 Task: Apply a VST dynamic EQ on a vocal track for adaptive frequency control.
Action: Mouse moved to (67, 3)
Screenshot: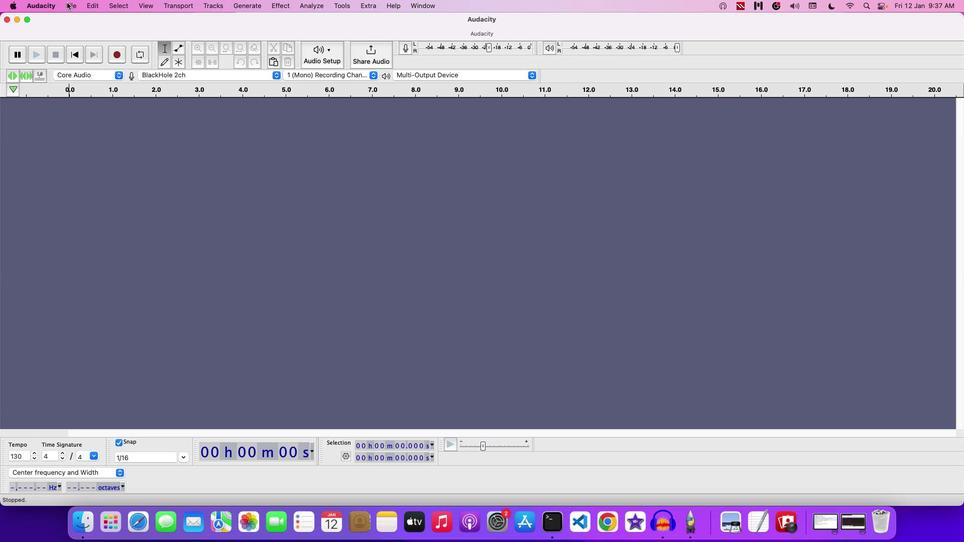 
Action: Mouse pressed left at (67, 3)
Screenshot: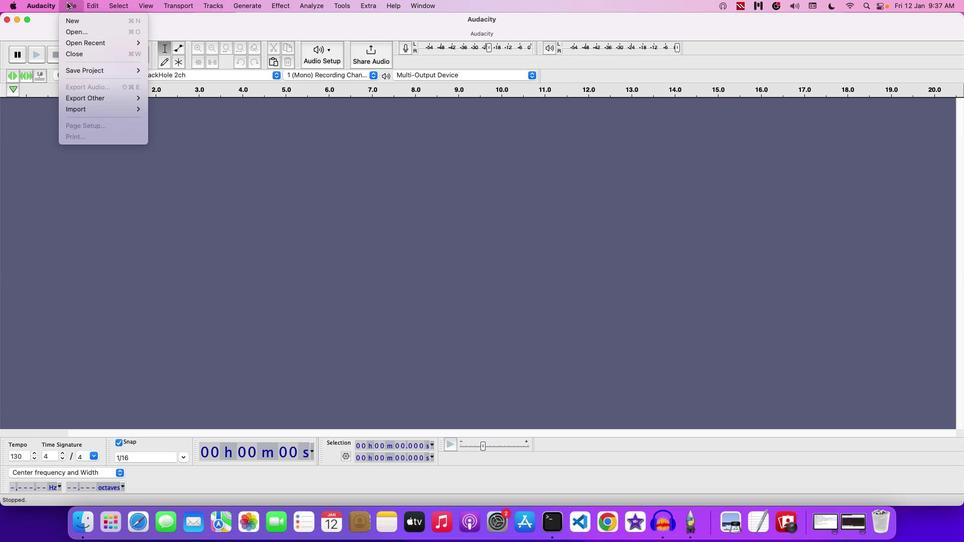 
Action: Mouse moved to (108, 31)
Screenshot: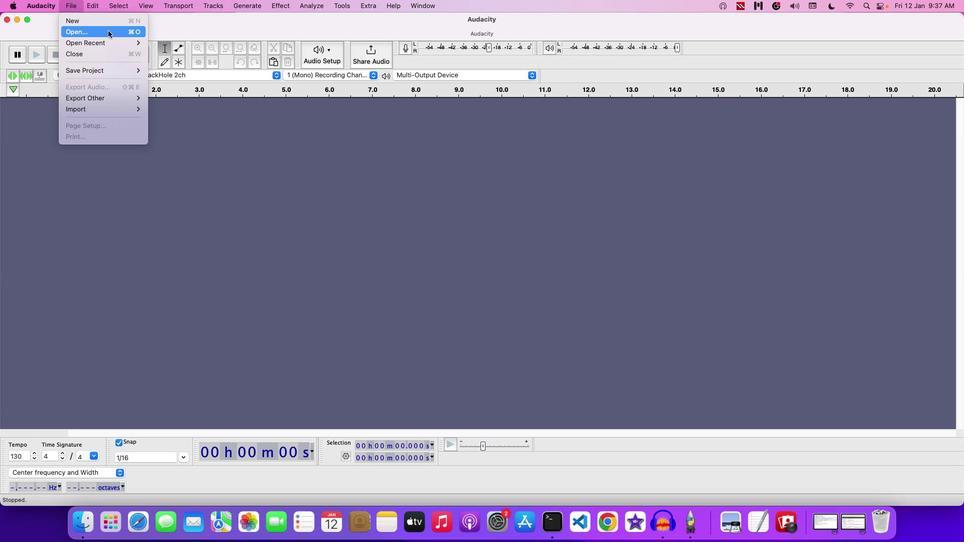 
Action: Mouse pressed left at (108, 31)
Screenshot: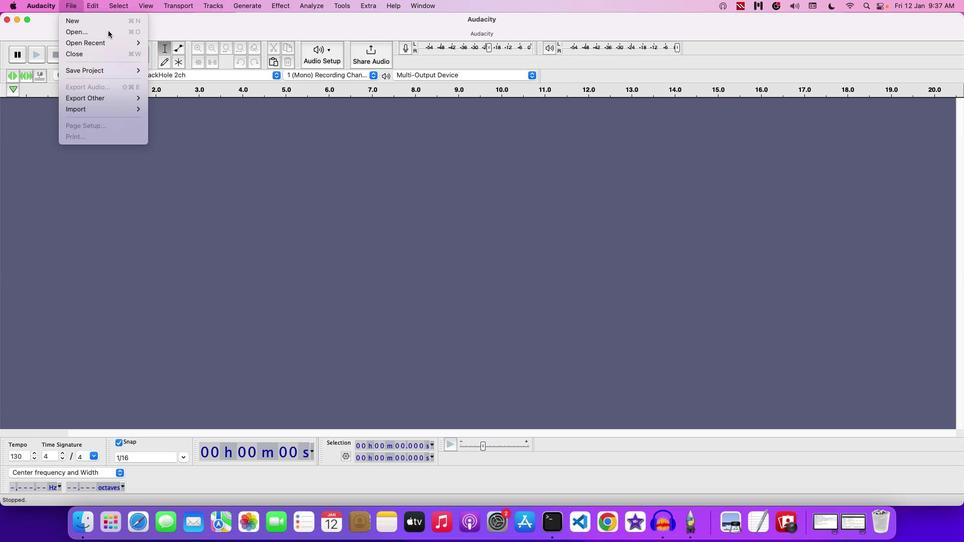 
Action: Mouse moved to (524, 105)
Screenshot: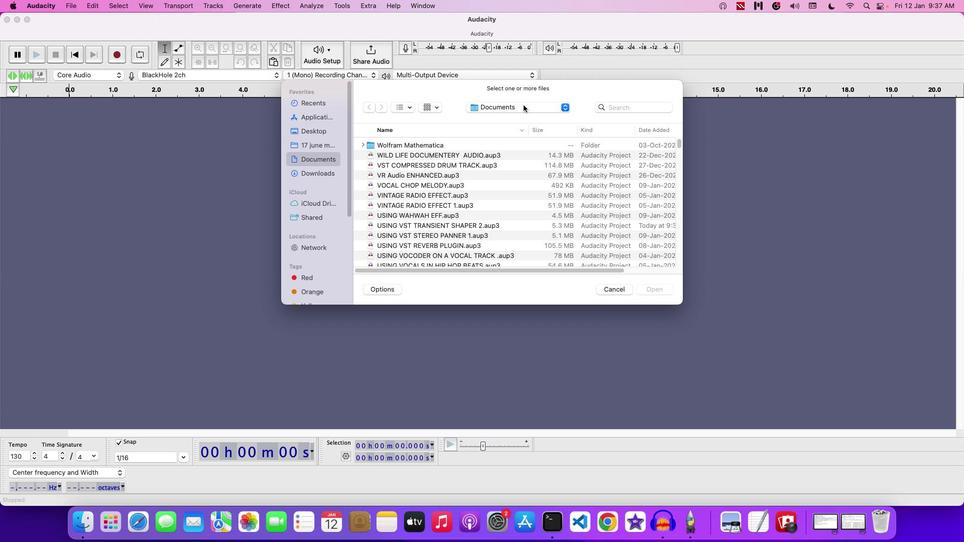 
Action: Mouse pressed left at (524, 105)
Screenshot: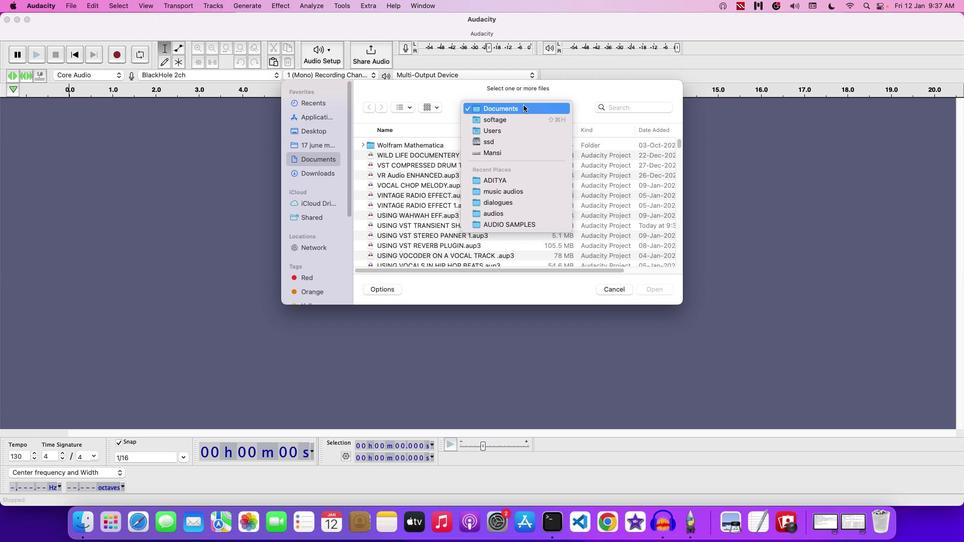 
Action: Mouse moved to (506, 186)
Screenshot: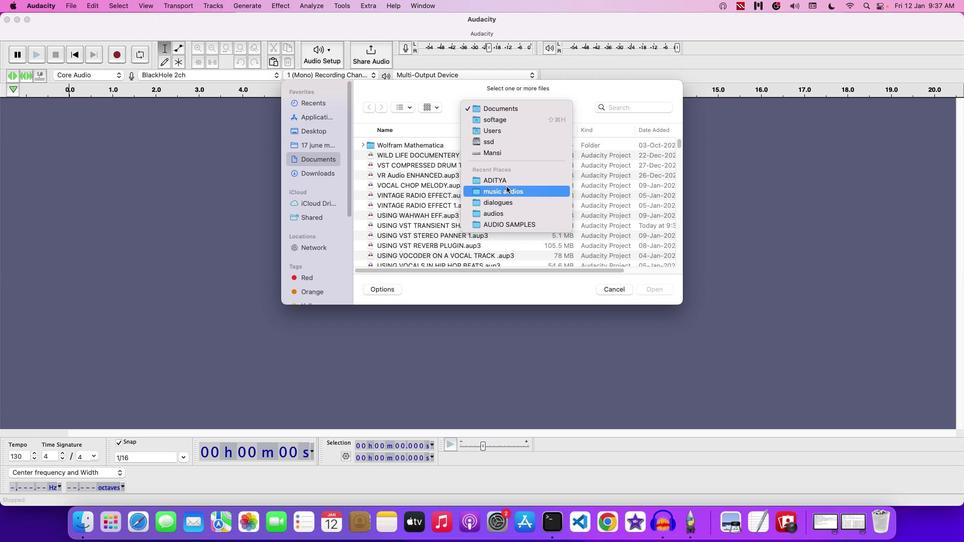 
Action: Mouse pressed left at (506, 186)
Screenshot: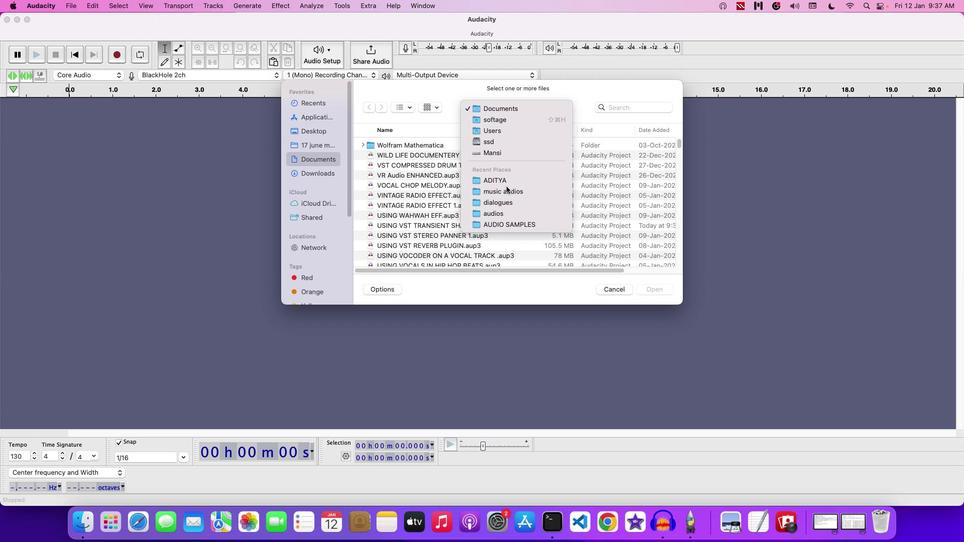 
Action: Mouse moved to (435, 156)
Screenshot: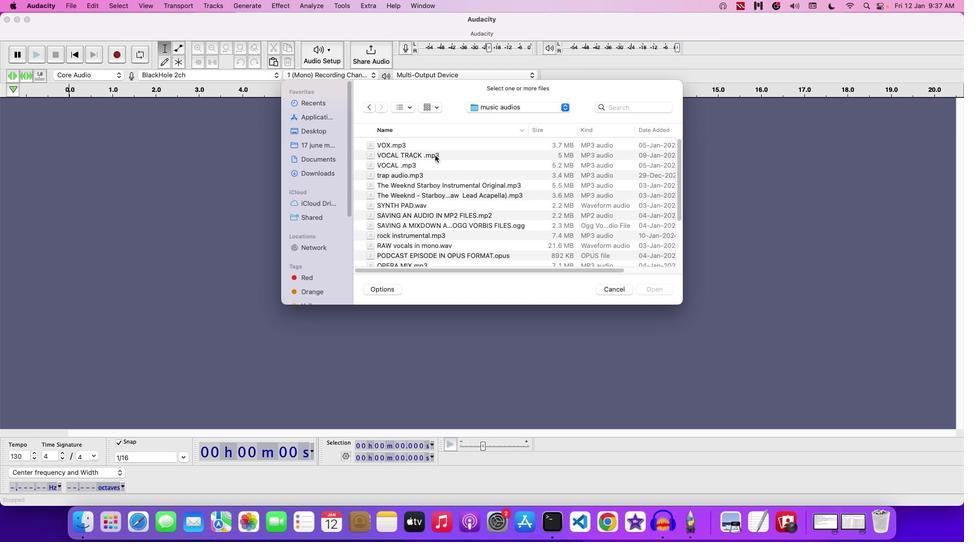 
Action: Mouse pressed left at (435, 156)
Screenshot: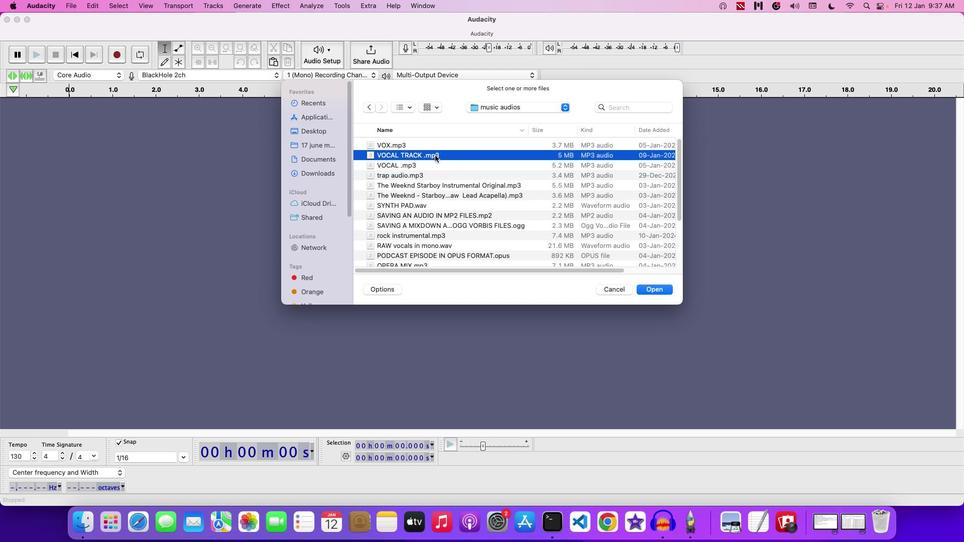 
Action: Mouse moved to (442, 156)
Screenshot: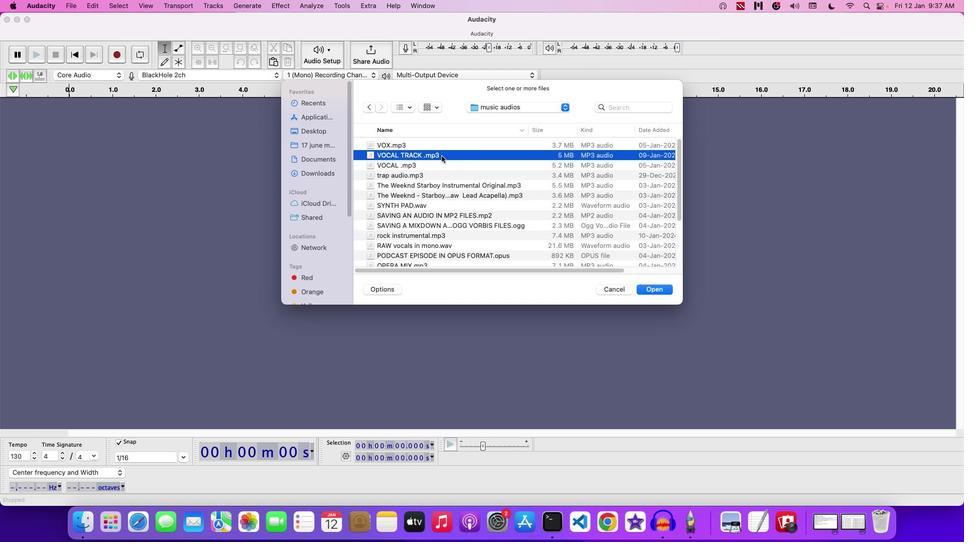 
Action: Mouse pressed left at (442, 156)
Screenshot: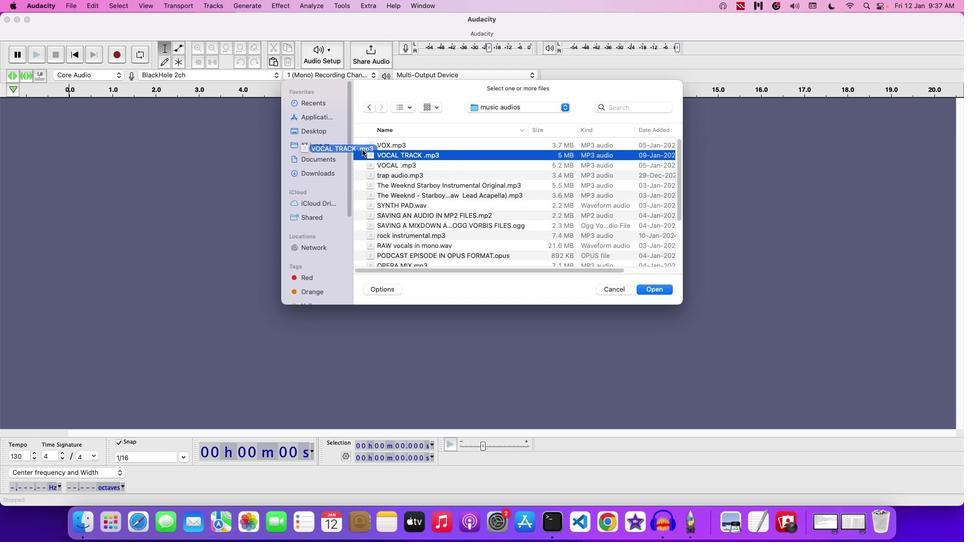 
Action: Mouse moved to (612, 292)
Screenshot: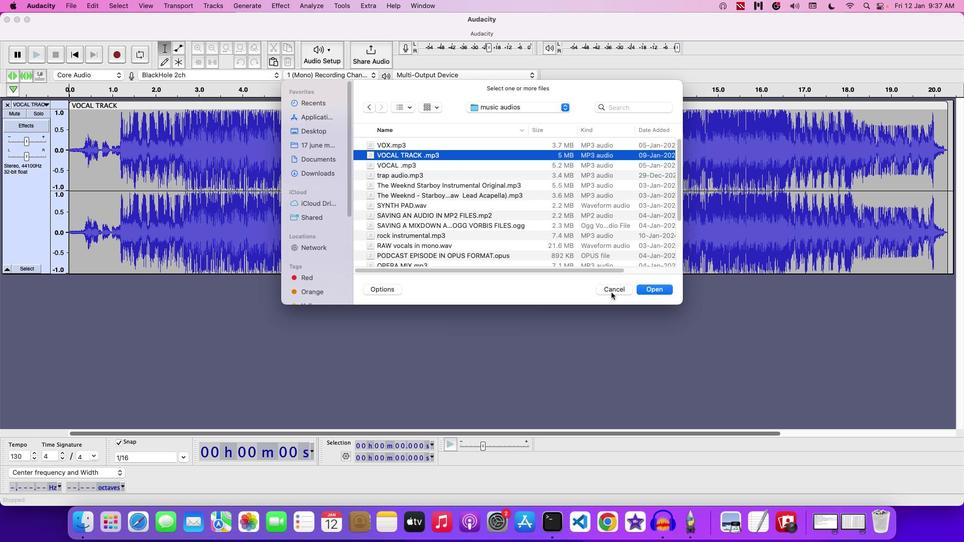 
Action: Mouse pressed left at (612, 292)
Screenshot: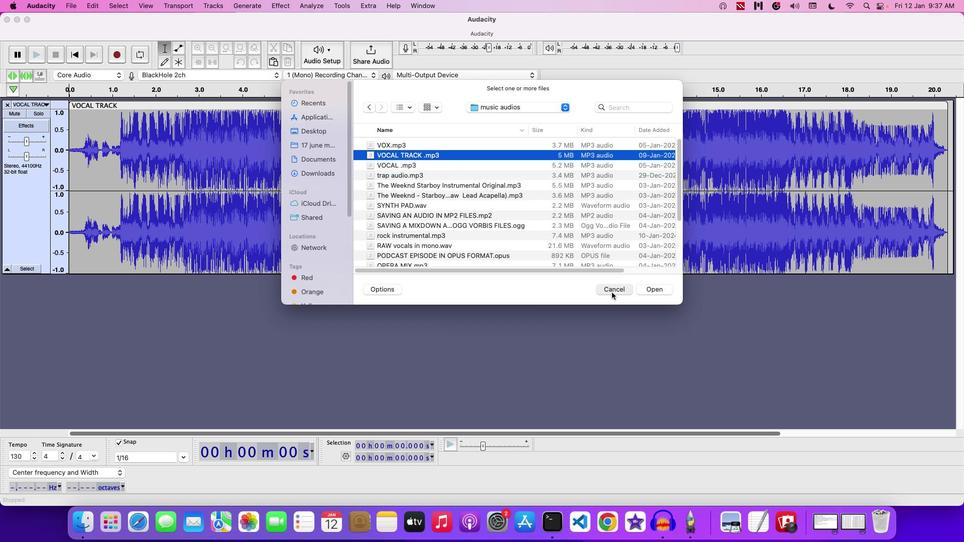 
Action: Mouse moved to (166, 202)
Screenshot: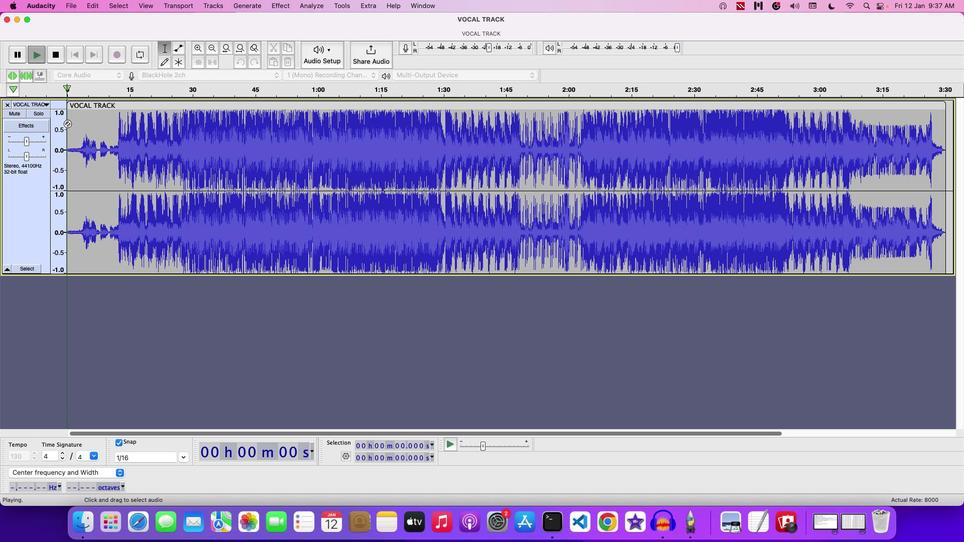 
Action: Key pressed Key.space
Screenshot: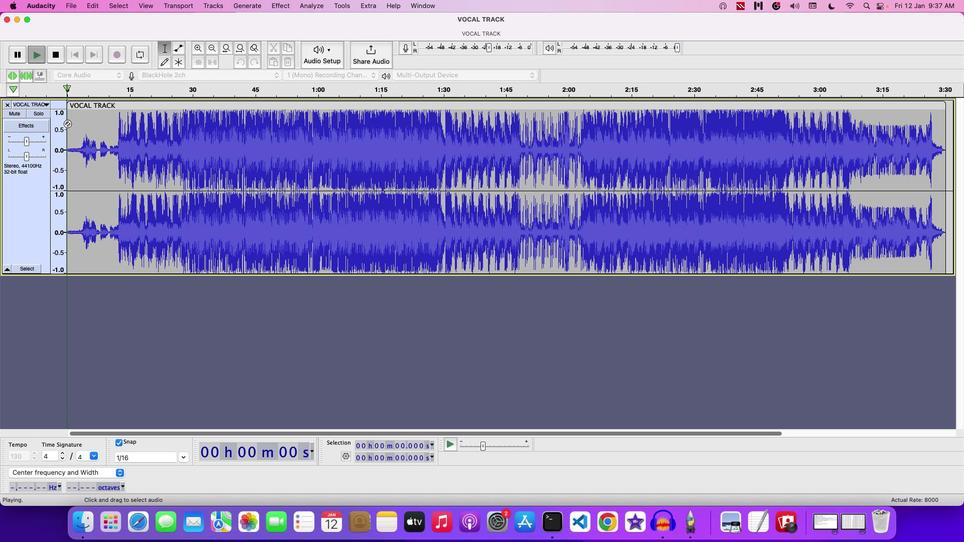 
Action: Mouse moved to (26, 141)
Screenshot: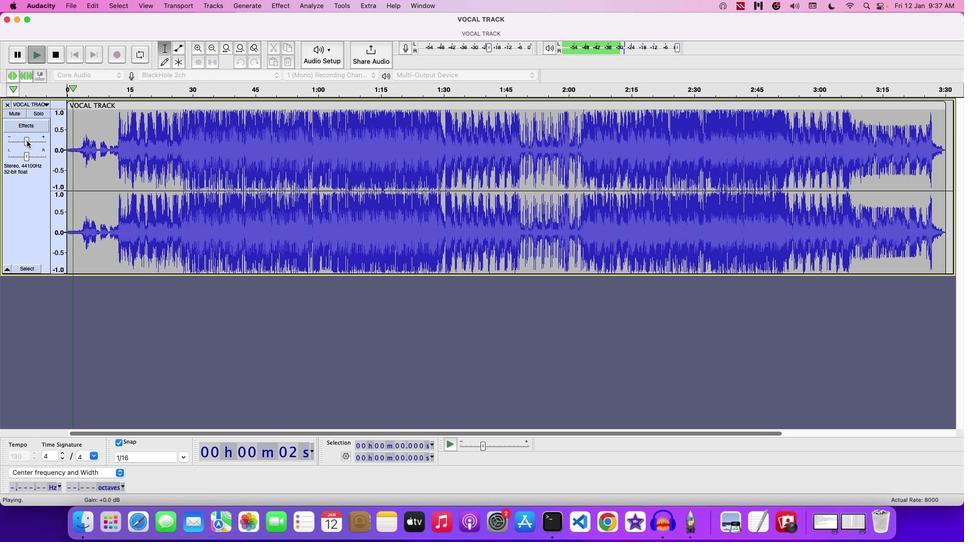 
Action: Mouse pressed left at (26, 141)
Screenshot: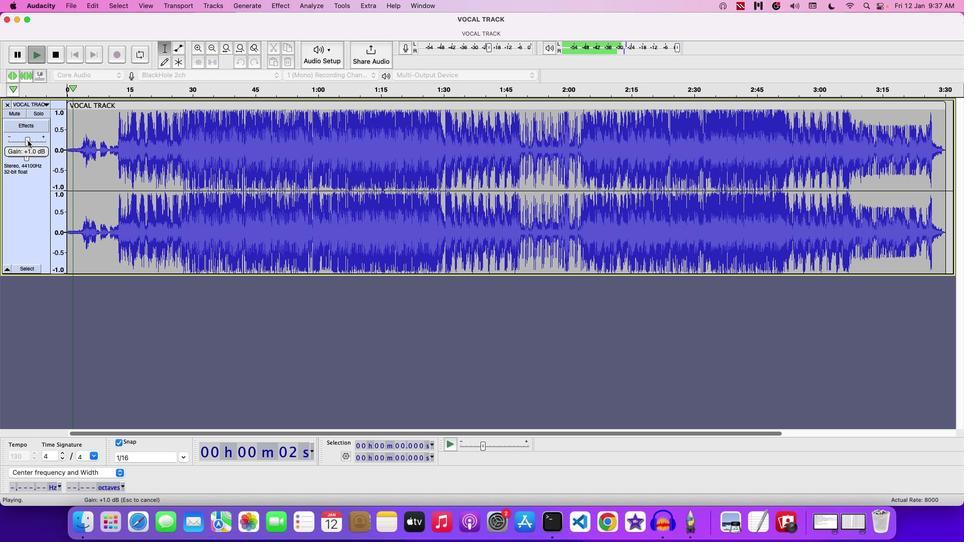 
Action: Mouse moved to (90, 120)
Screenshot: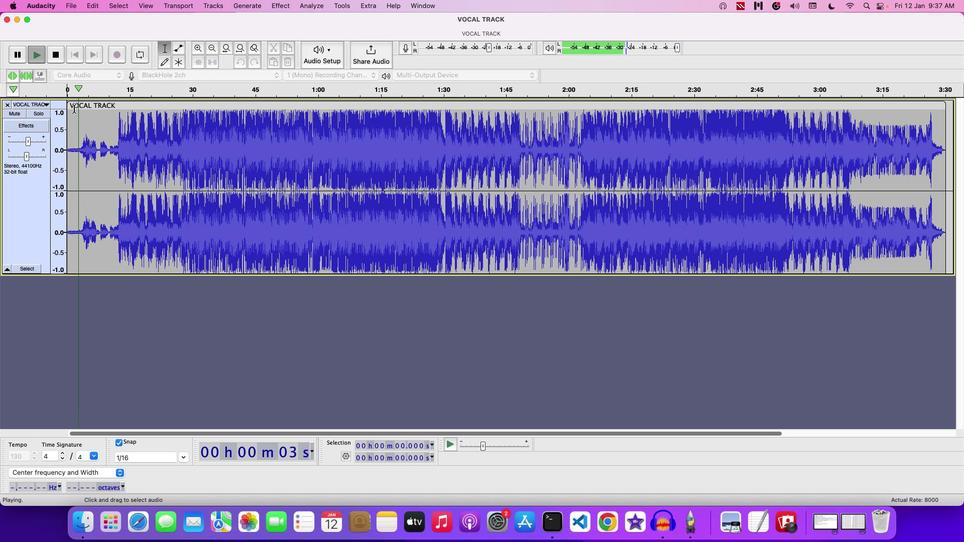 
Action: Key pressed Key.space
Screenshot: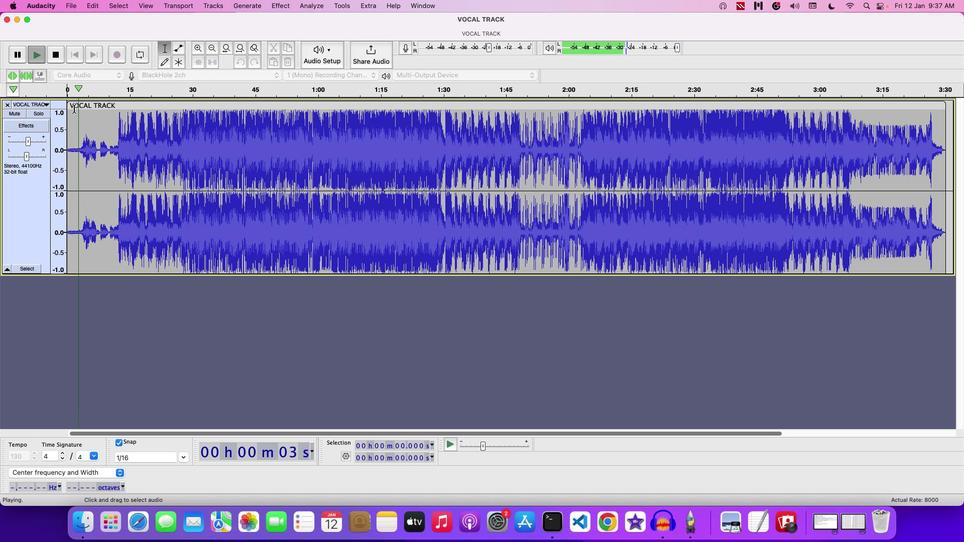 
Action: Mouse moved to (69, 106)
Screenshot: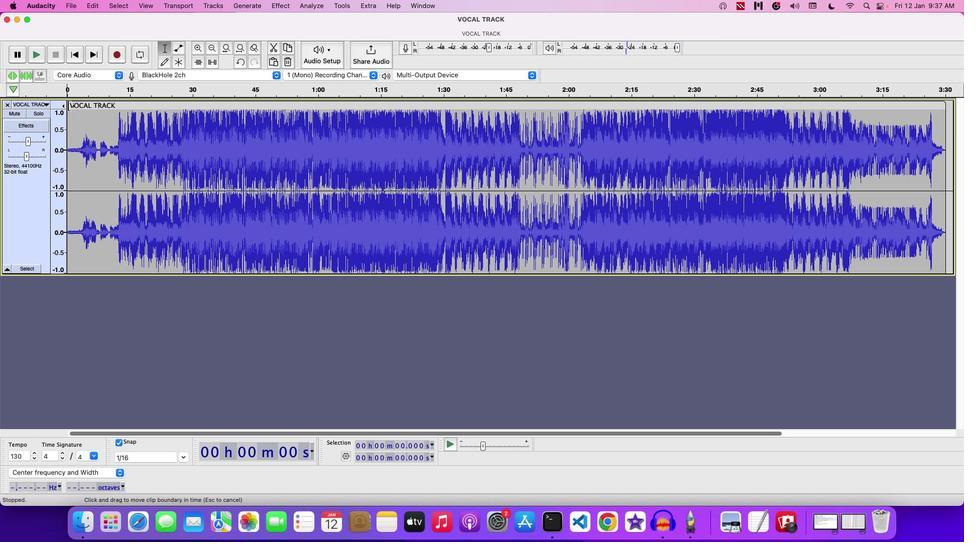
Action: Mouse pressed left at (69, 106)
Screenshot: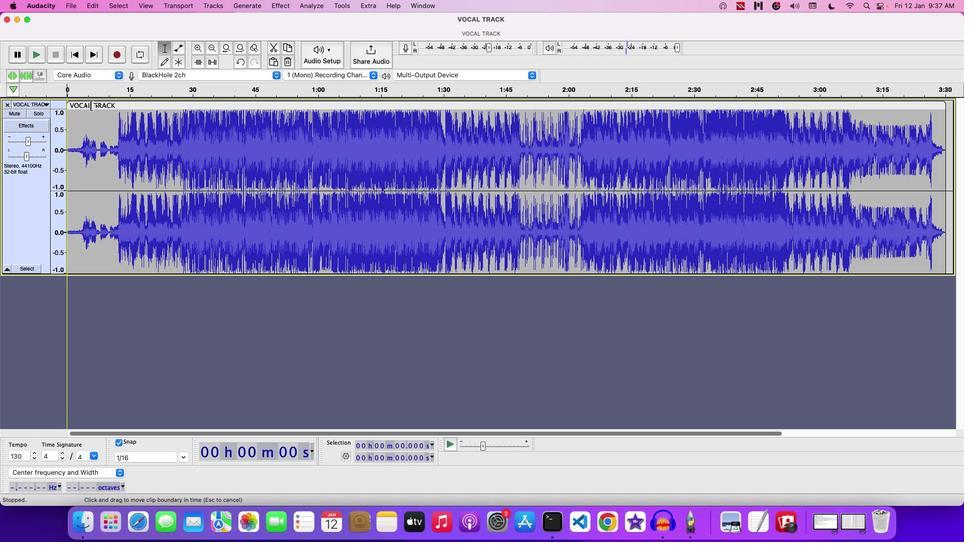 
Action: Mouse moved to (112, 105)
Screenshot: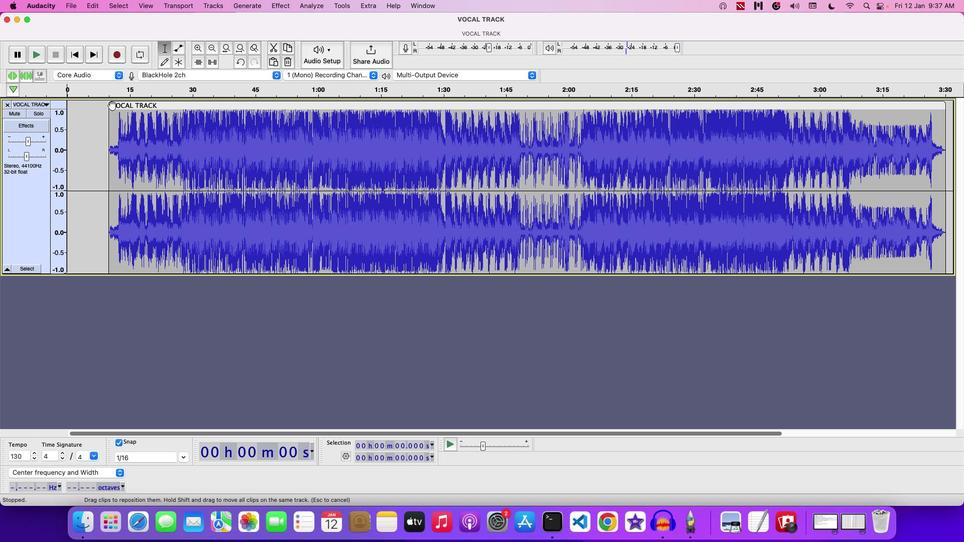 
Action: Mouse pressed left at (112, 105)
Screenshot: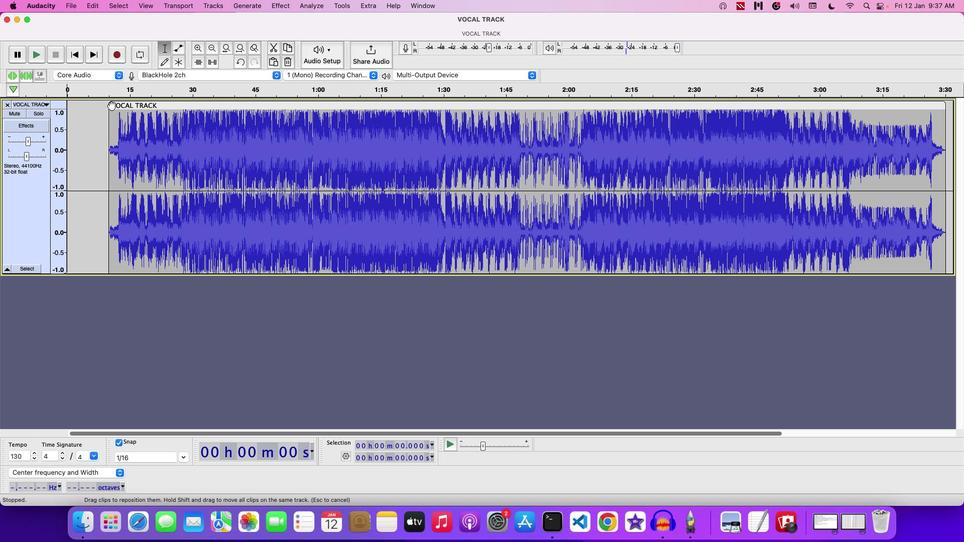 
Action: Mouse moved to (72, 107)
Screenshot: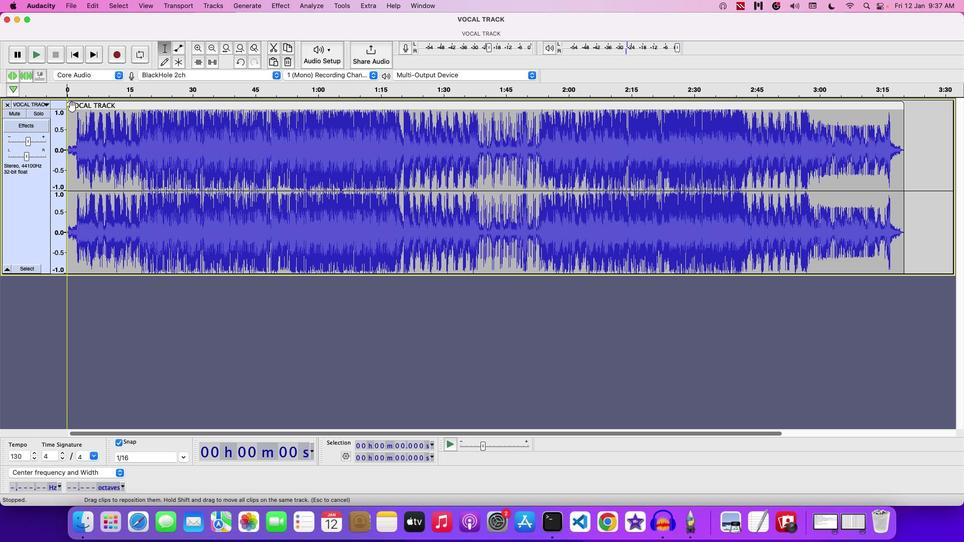 
Action: Key pressed Key.space
Screenshot: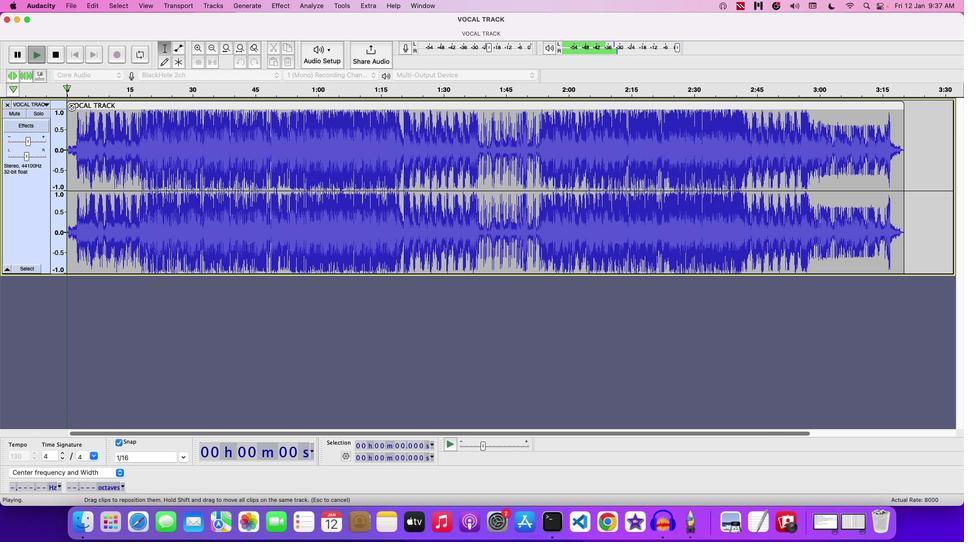 
Action: Mouse moved to (27, 145)
Screenshot: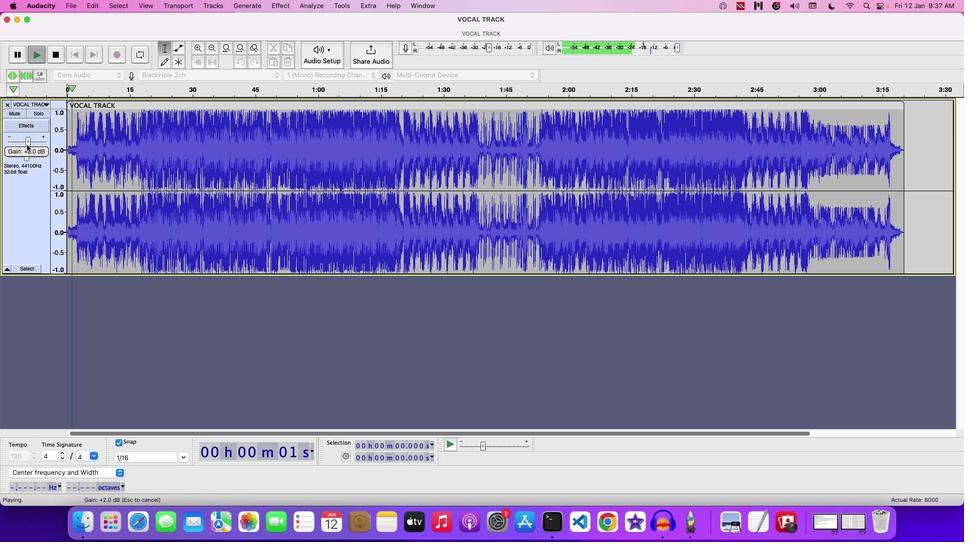 
Action: Mouse pressed left at (27, 145)
Screenshot: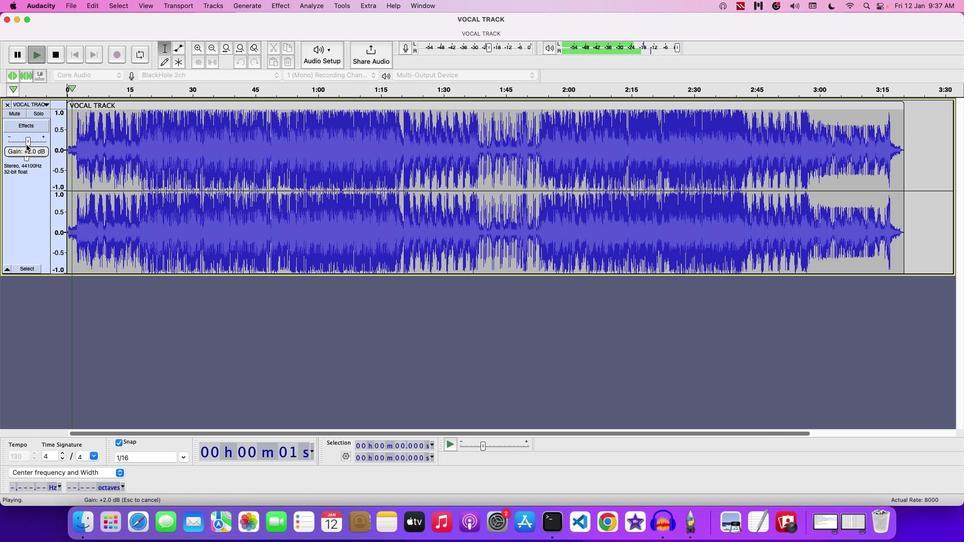 
Action: Mouse moved to (197, 131)
Screenshot: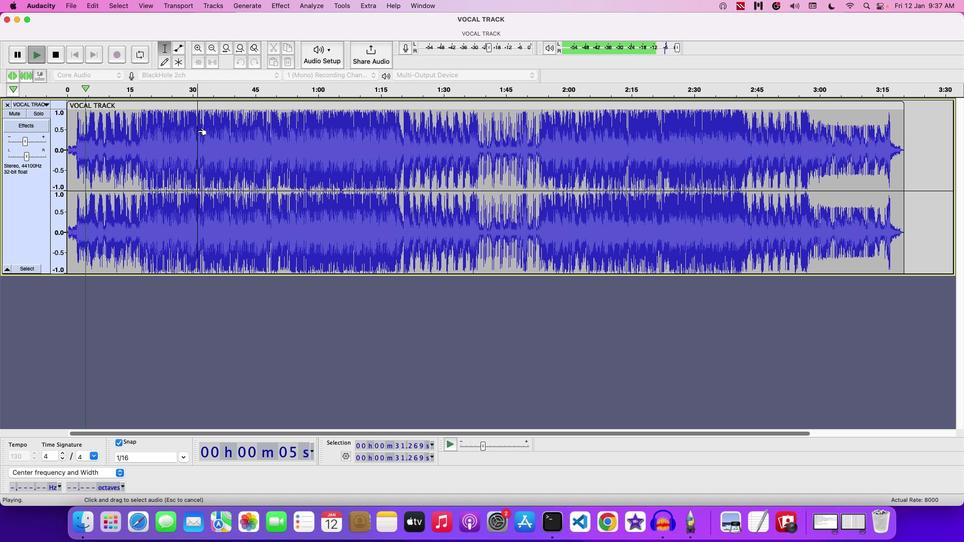 
Action: Mouse pressed left at (197, 131)
Screenshot: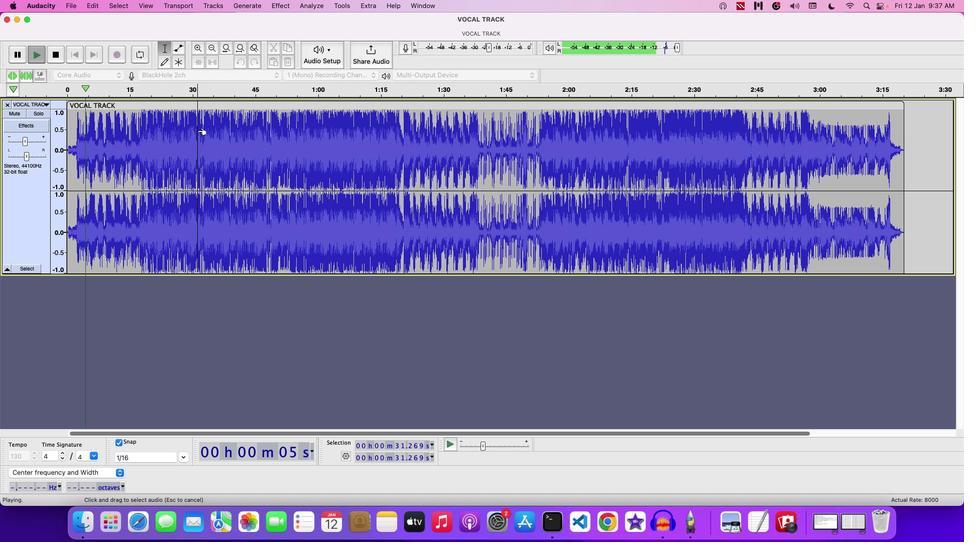 
Action: Mouse pressed left at (197, 131)
Screenshot: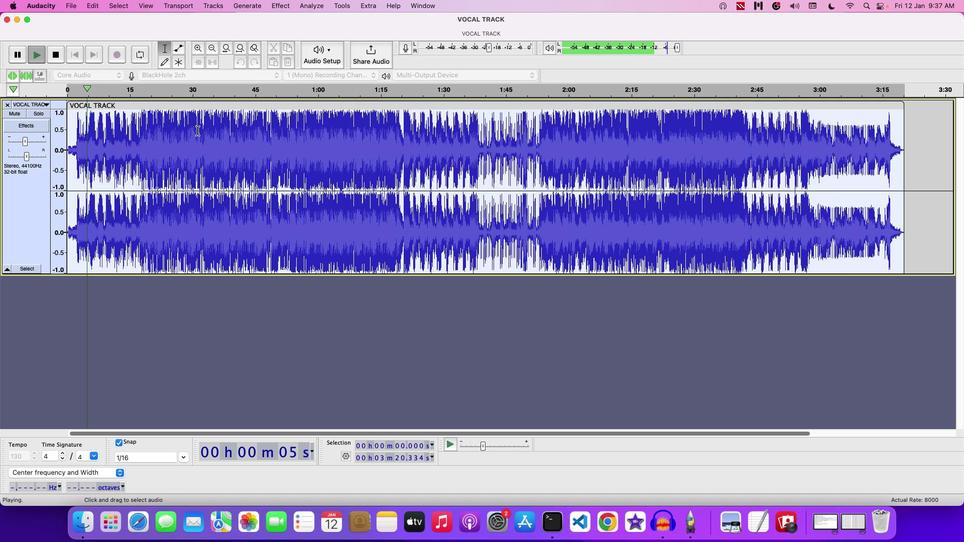 
Action: Mouse moved to (904, 106)
Screenshot: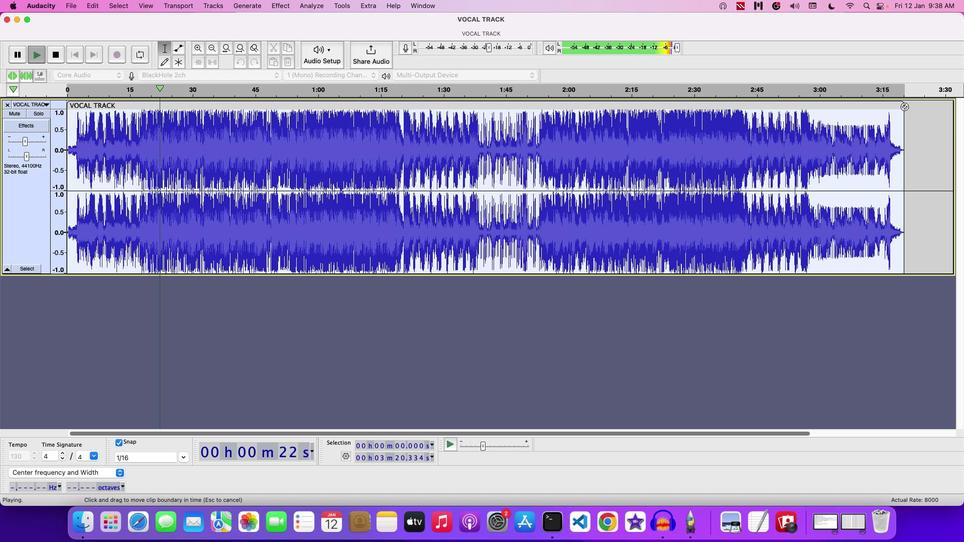 
Action: Key pressed Key.space
Screenshot: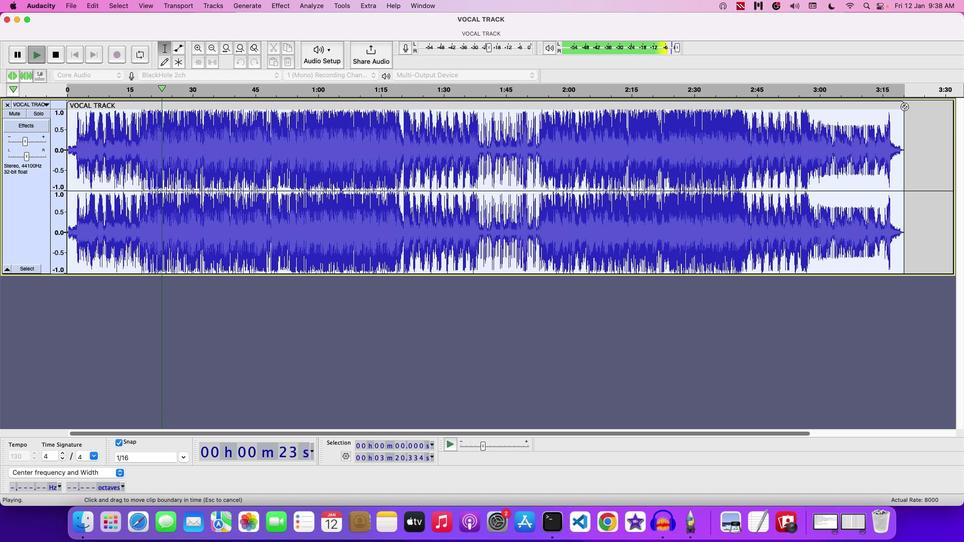 
Action: Mouse pressed left at (904, 106)
Screenshot: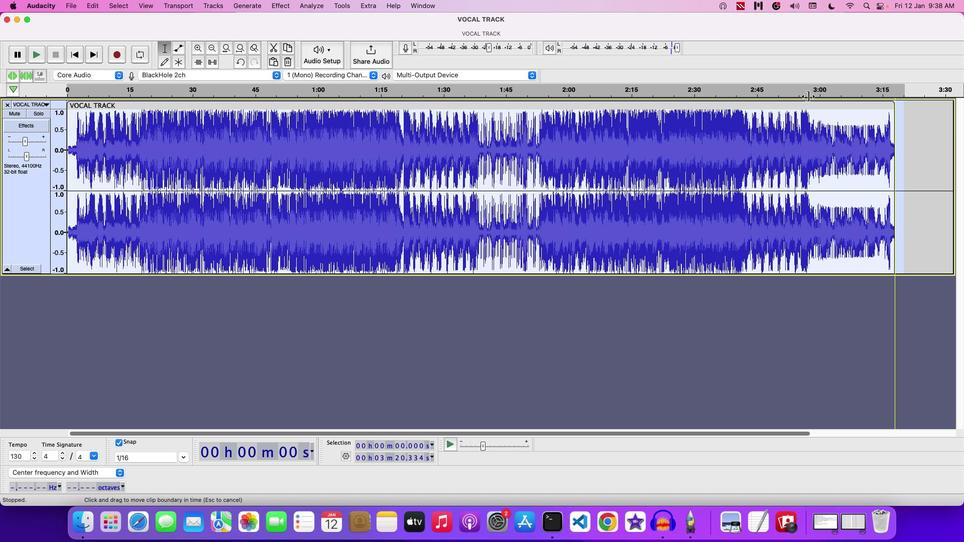 
Action: Mouse moved to (281, 7)
Screenshot: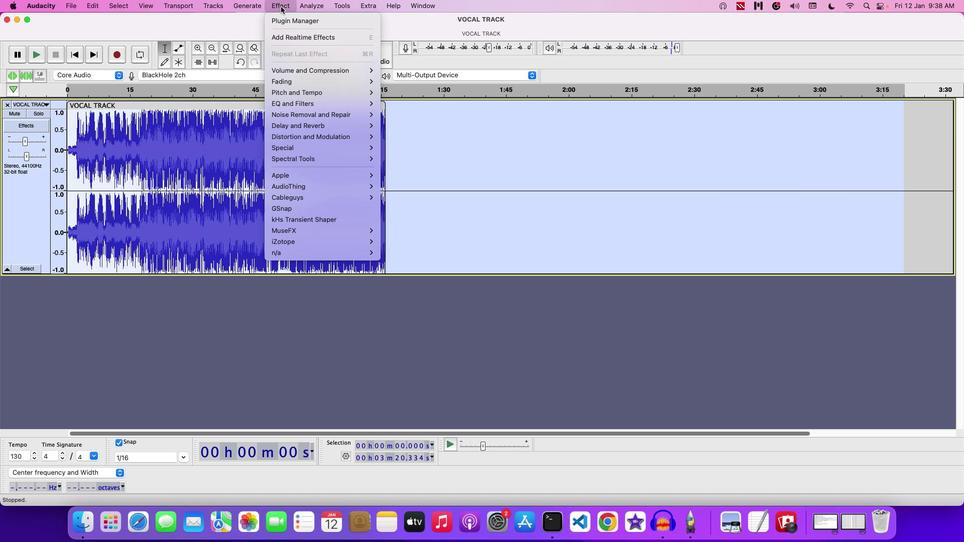
Action: Mouse pressed left at (281, 7)
Screenshot: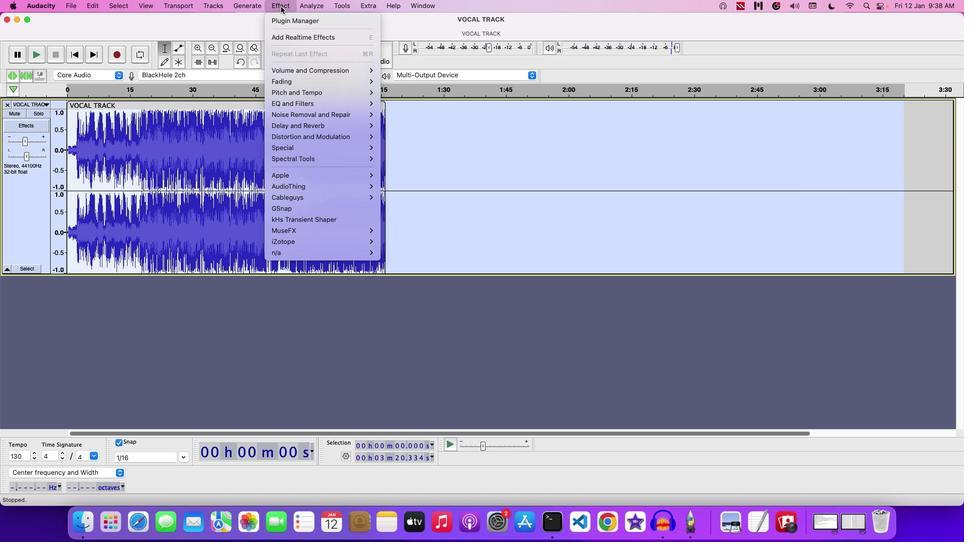 
Action: Mouse moved to (406, 110)
Screenshot: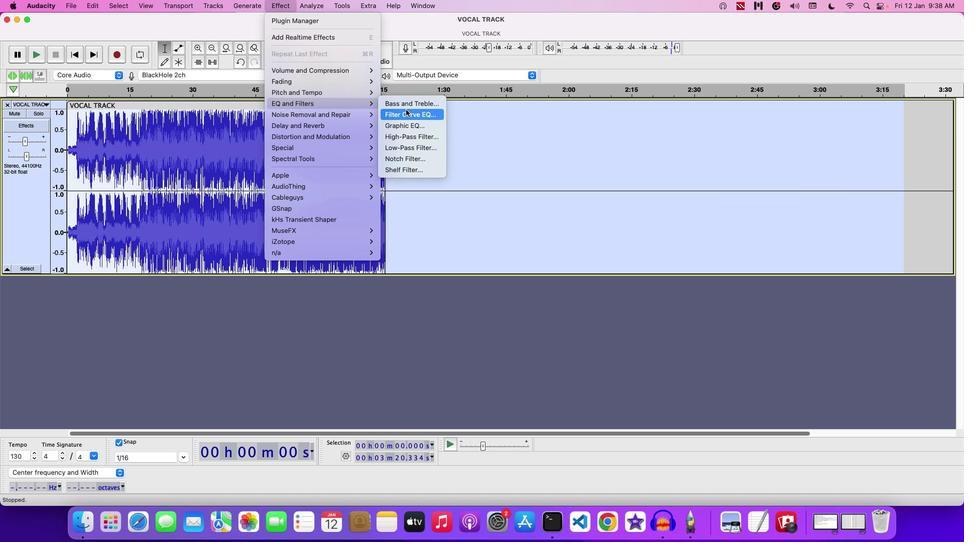
Action: Mouse pressed left at (406, 110)
Screenshot: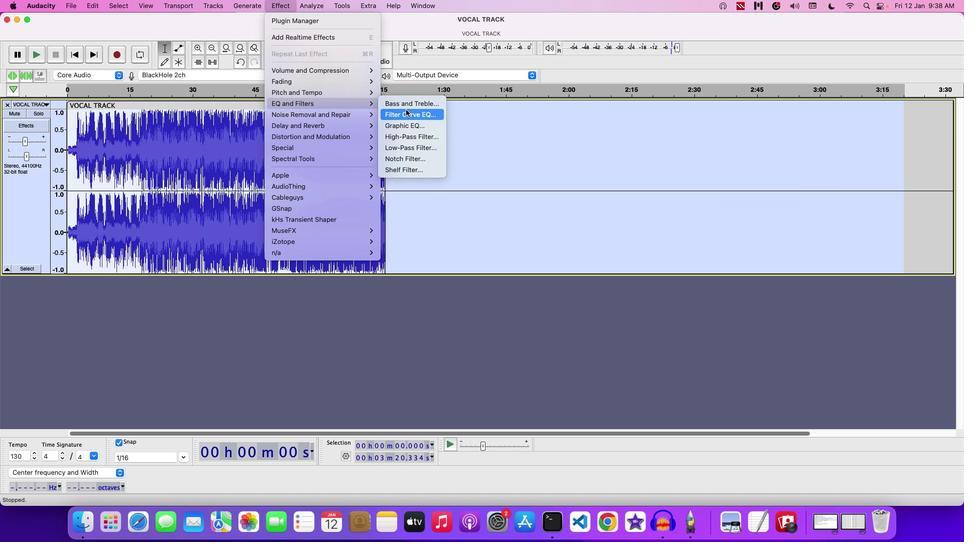 
Action: Mouse moved to (484, 396)
Screenshot: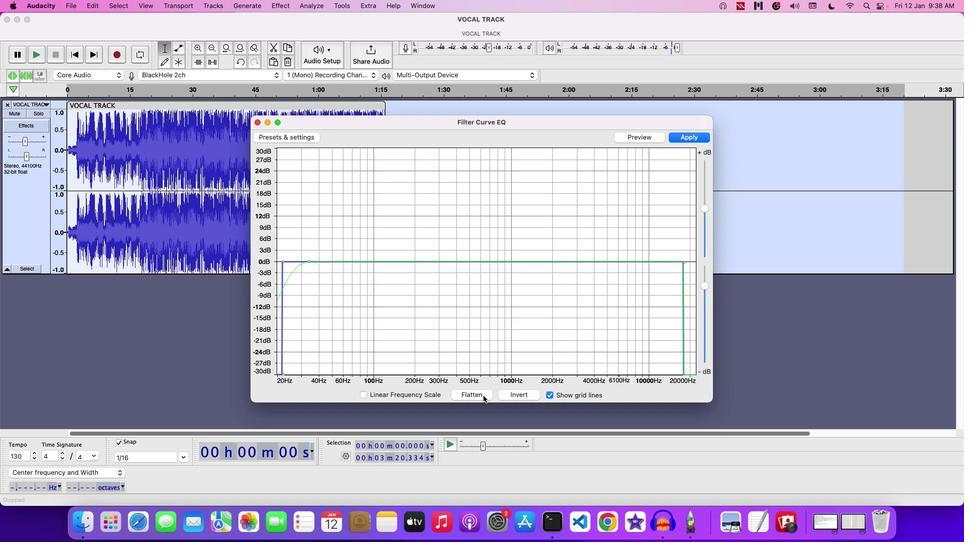 
Action: Mouse pressed left at (484, 396)
Screenshot: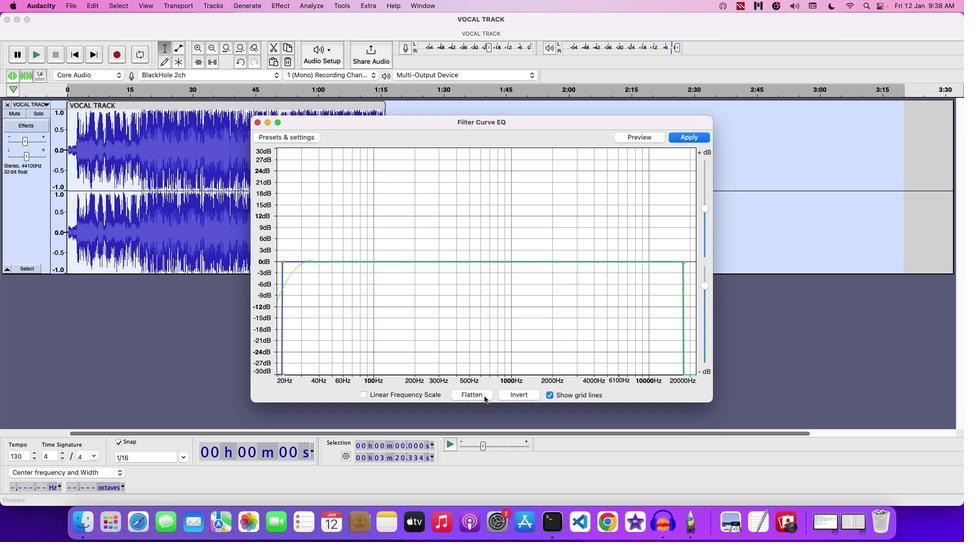 
Action: Mouse moved to (715, 120)
Screenshot: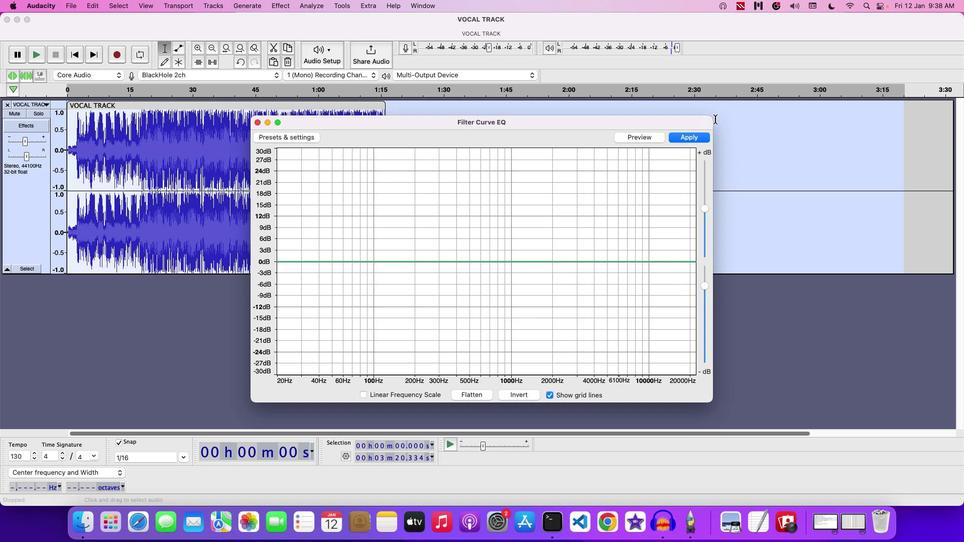 
Action: Mouse pressed left at (715, 120)
Screenshot: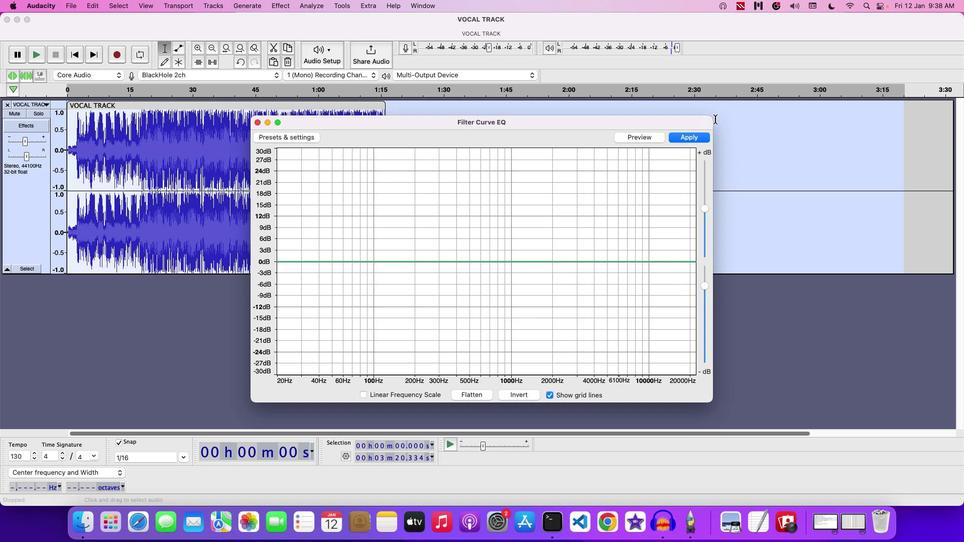 
Action: Mouse moved to (712, 119)
Screenshot: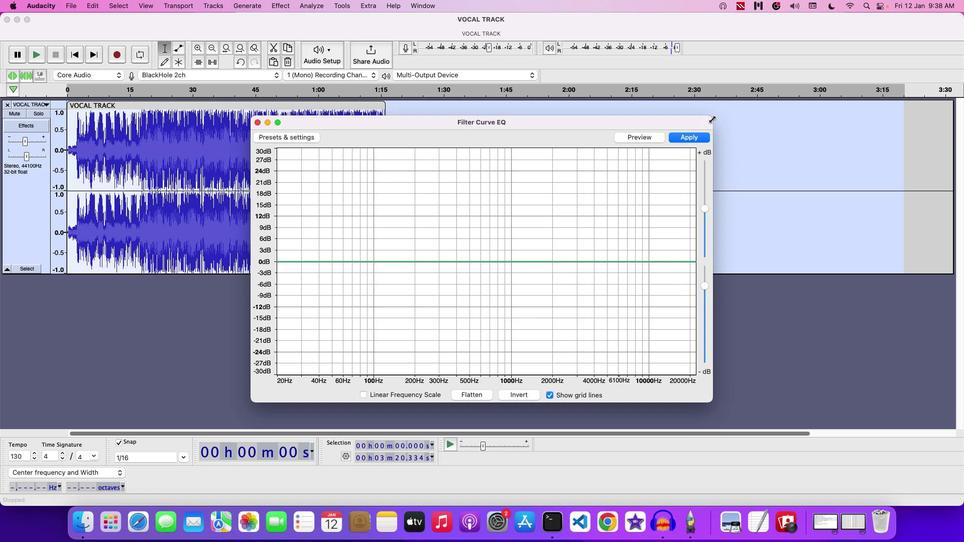 
Action: Mouse pressed left at (712, 119)
Screenshot: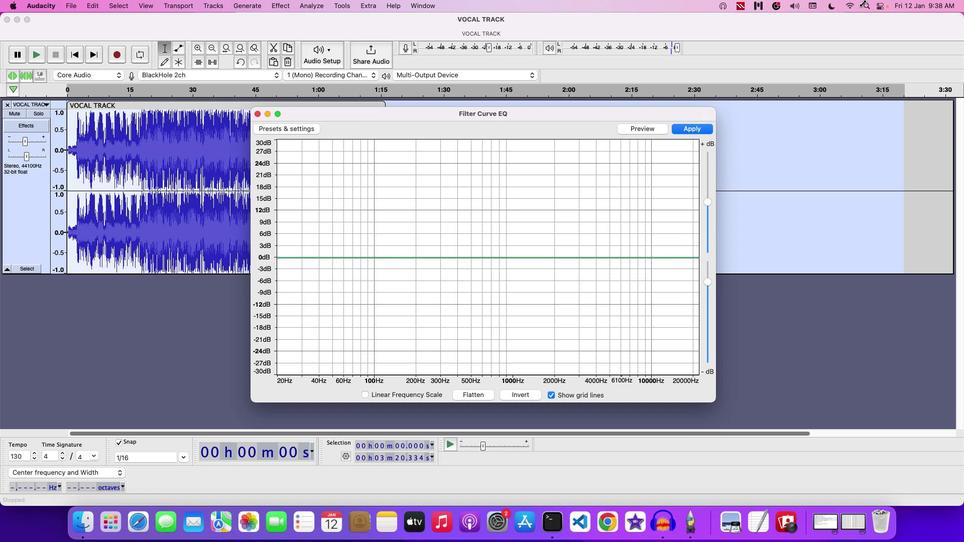 
Action: Mouse moved to (252, 396)
Screenshot: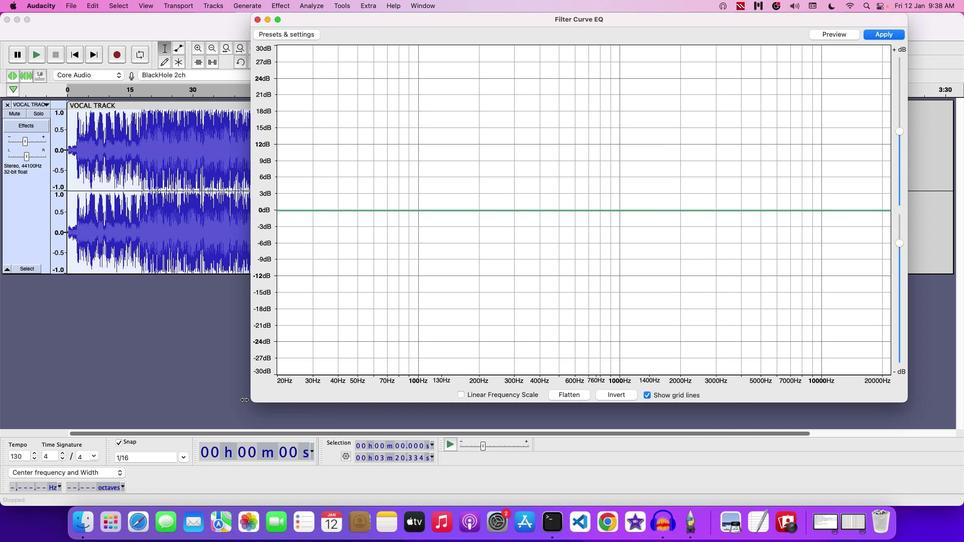 
Action: Mouse pressed left at (252, 396)
Screenshot: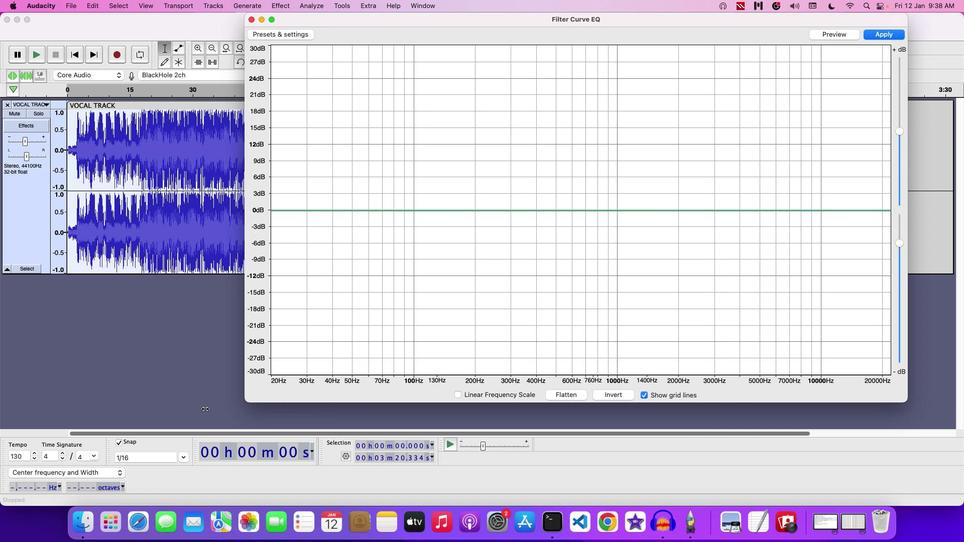 
Action: Mouse moved to (146, 211)
Screenshot: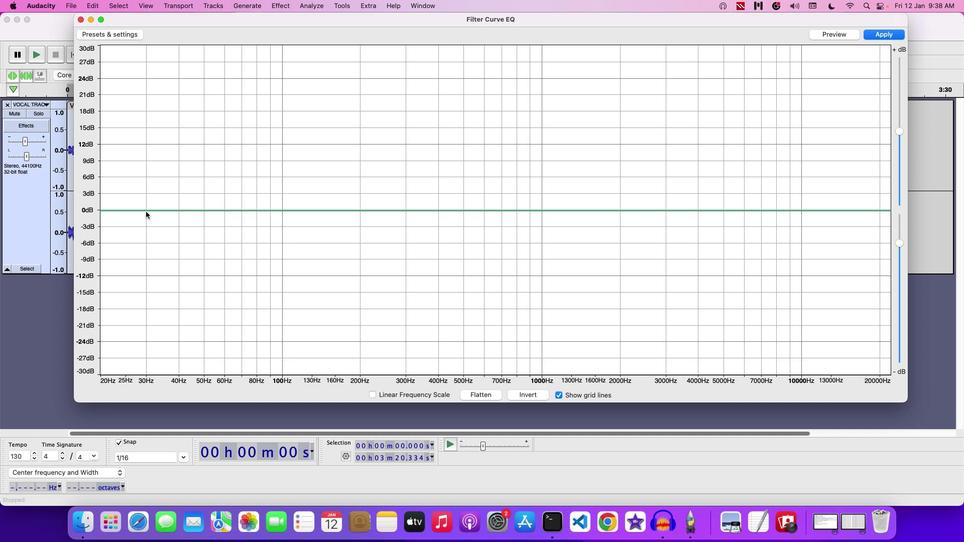 
Action: Mouse pressed left at (146, 211)
Screenshot: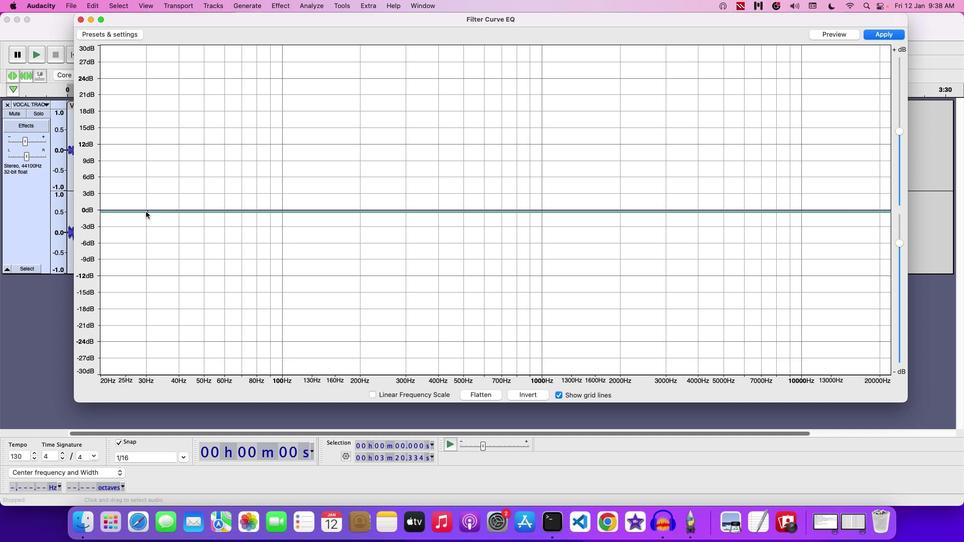 
Action: Mouse moved to (176, 212)
Screenshot: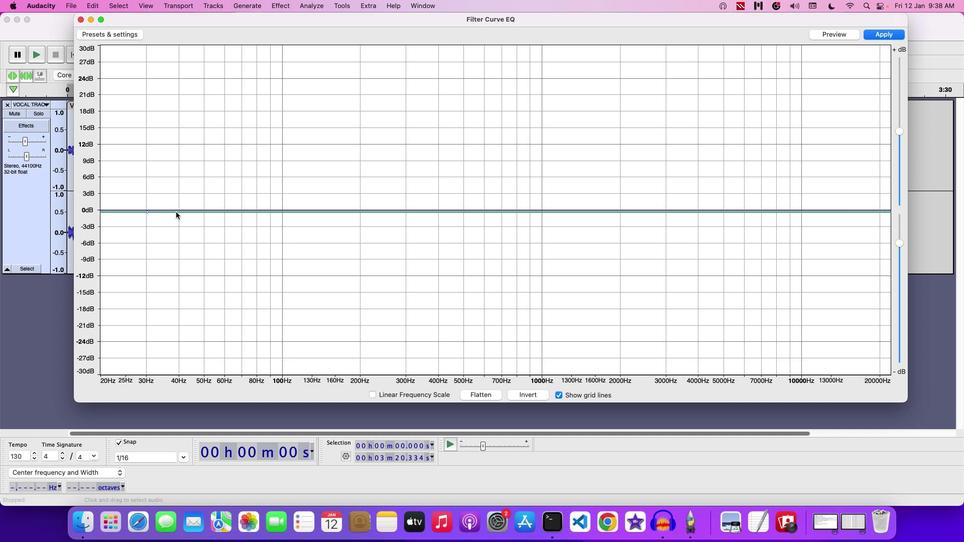 
Action: Mouse pressed left at (176, 212)
Screenshot: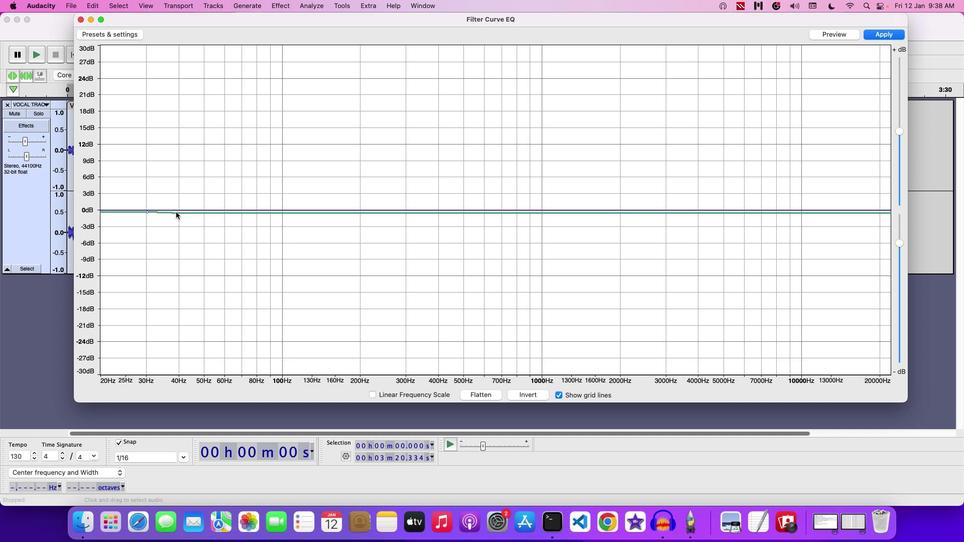 
Action: Mouse pressed left at (176, 212)
Screenshot: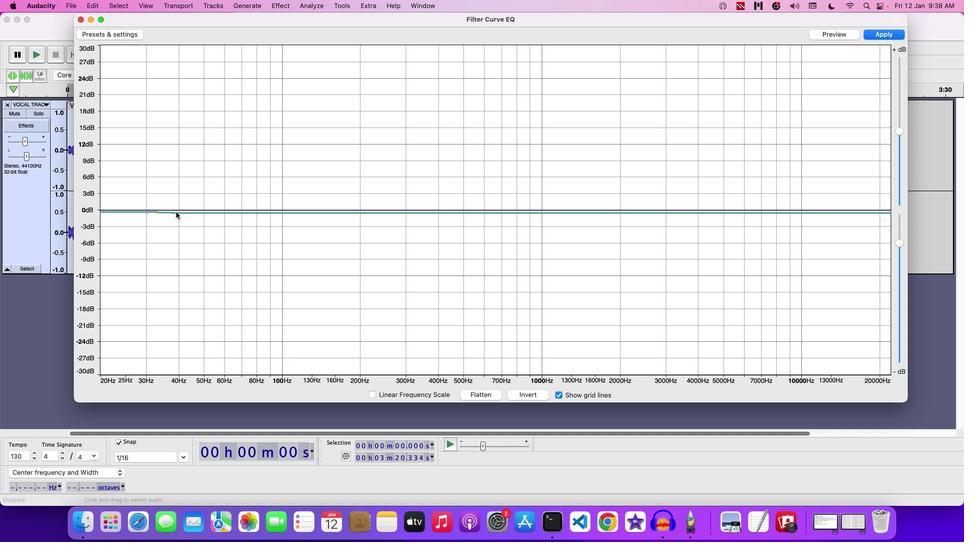 
Action: Mouse moved to (138, 211)
Screenshot: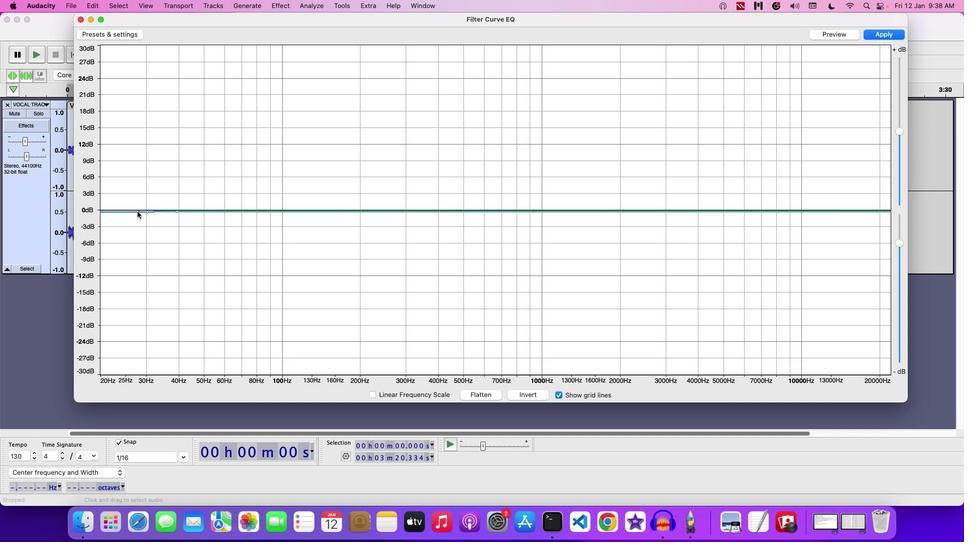 
Action: Mouse pressed left at (138, 211)
Screenshot: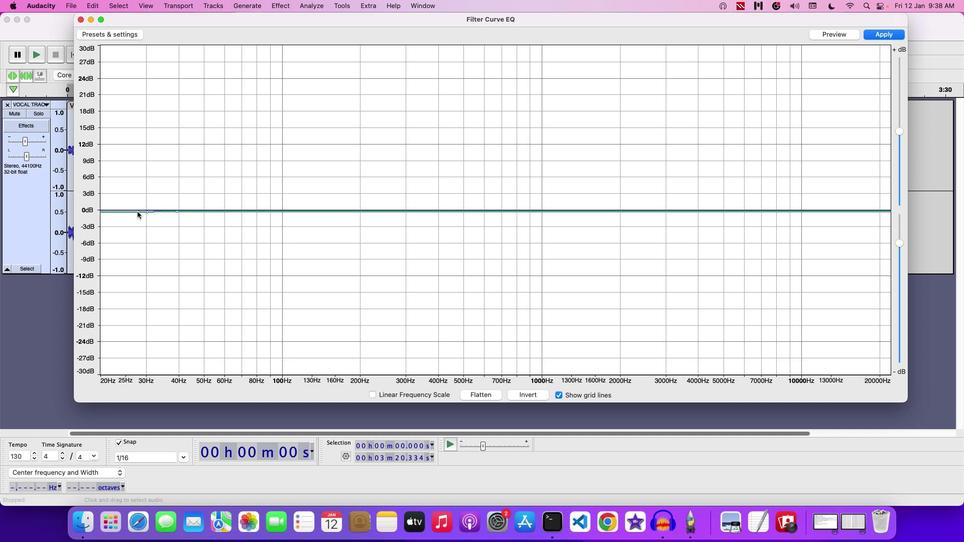 
Action: Mouse pressed left at (138, 211)
Screenshot: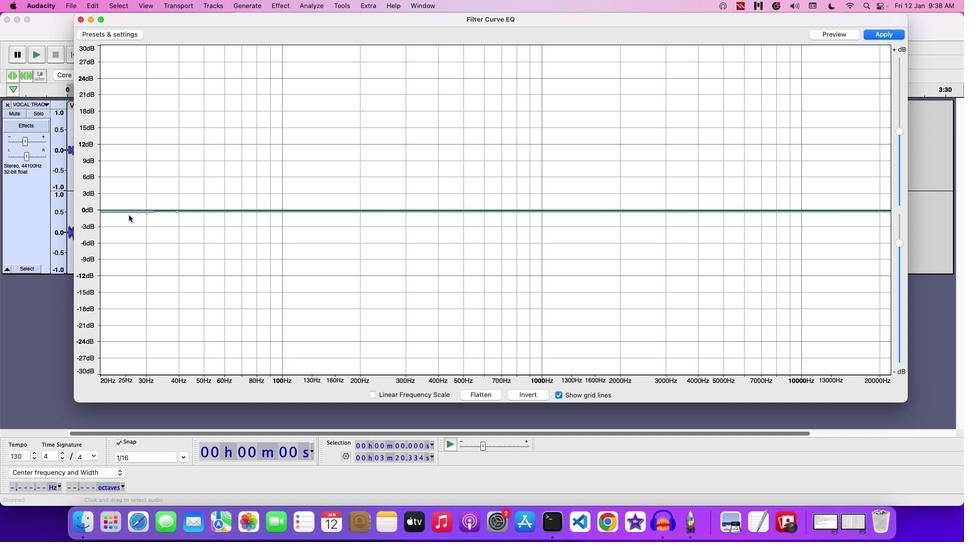 
Action: Mouse moved to (137, 211)
Screenshot: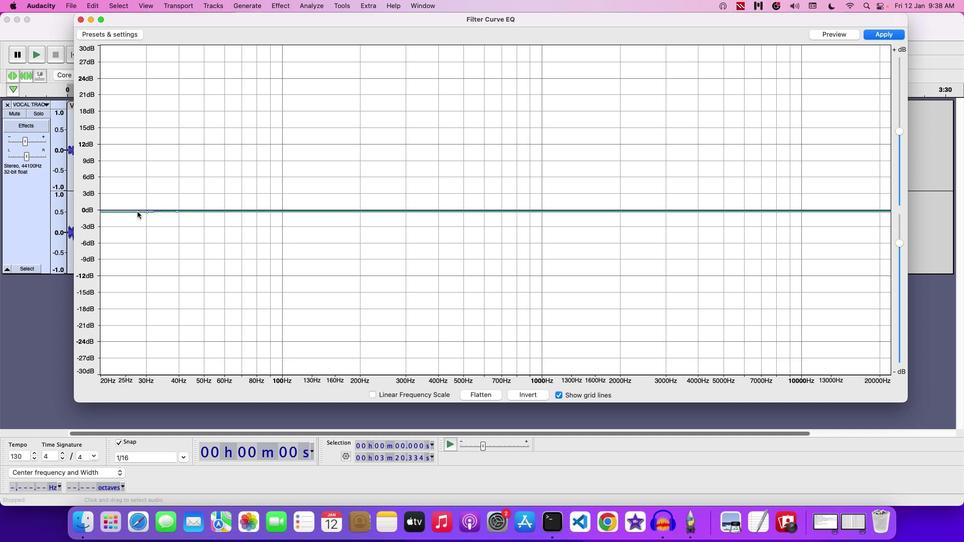 
Action: Mouse pressed left at (137, 211)
Screenshot: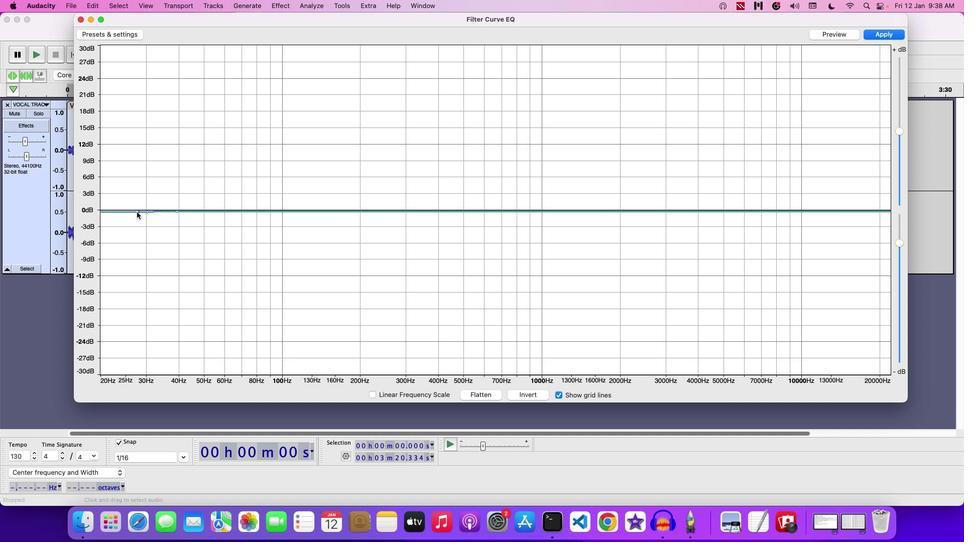 
Action: Mouse moved to (147, 212)
Screenshot: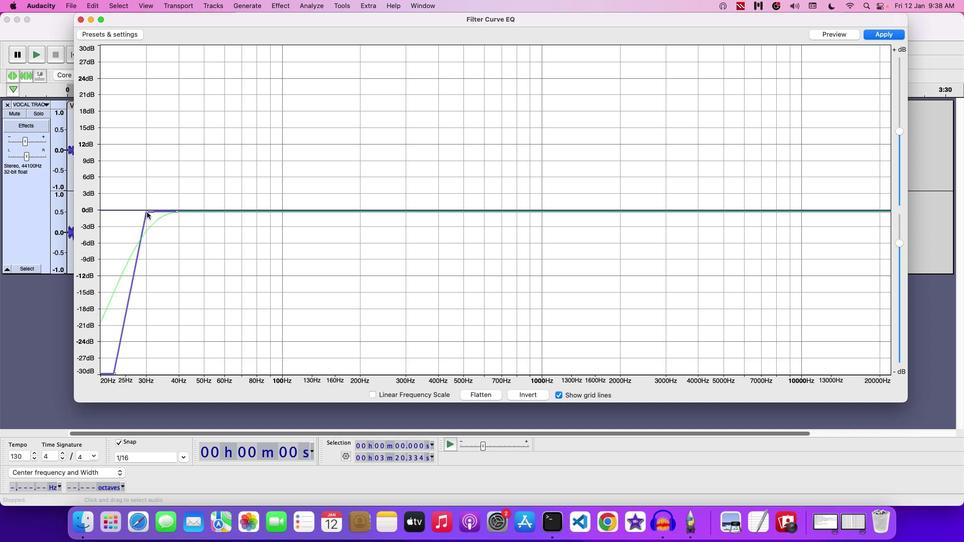 
Action: Mouse pressed left at (147, 212)
Screenshot: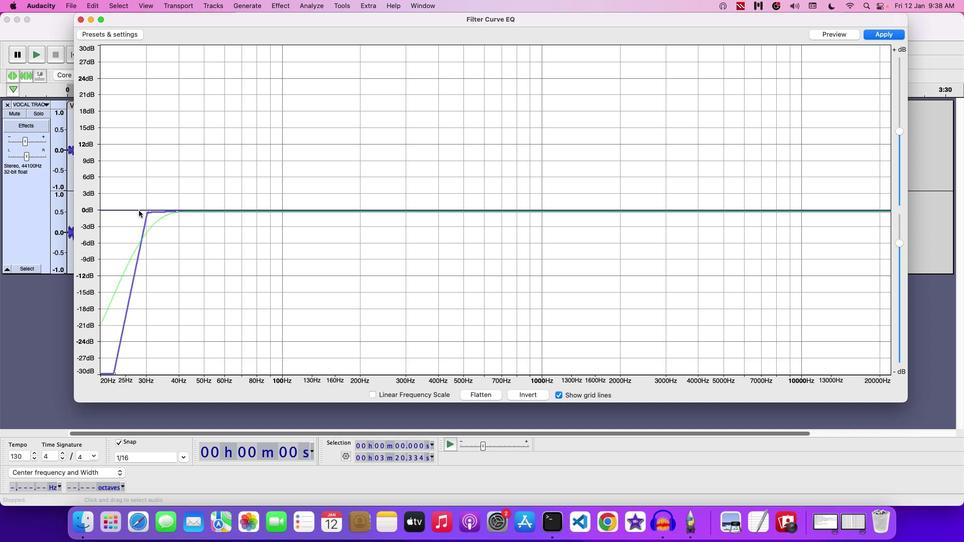 
Action: Mouse moved to (854, 210)
Screenshot: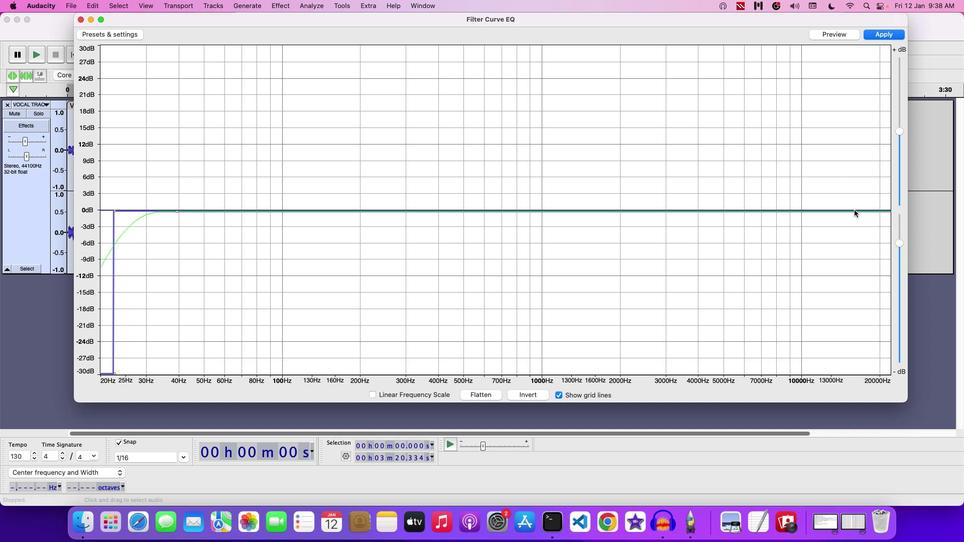 
Action: Mouse pressed left at (854, 210)
Screenshot: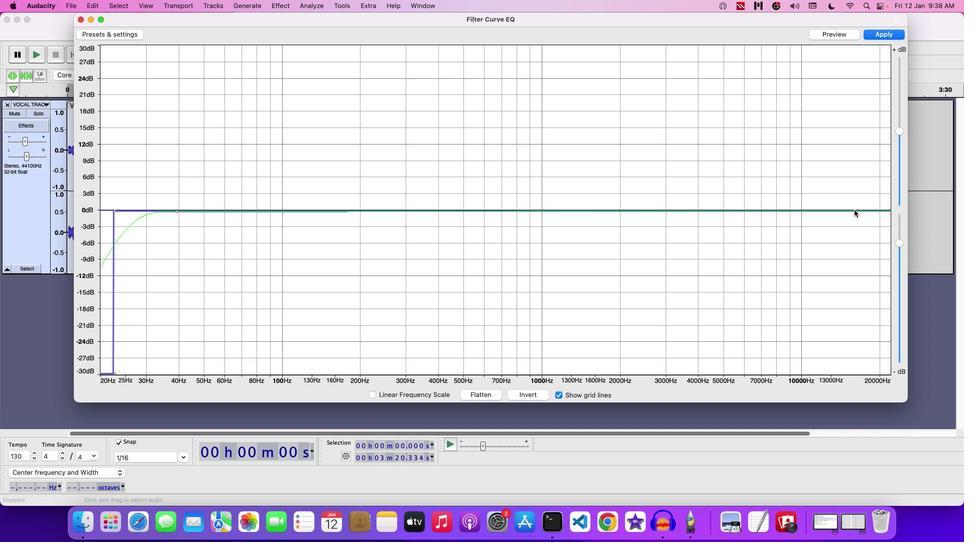 
Action: Mouse moved to (844, 211)
Screenshot: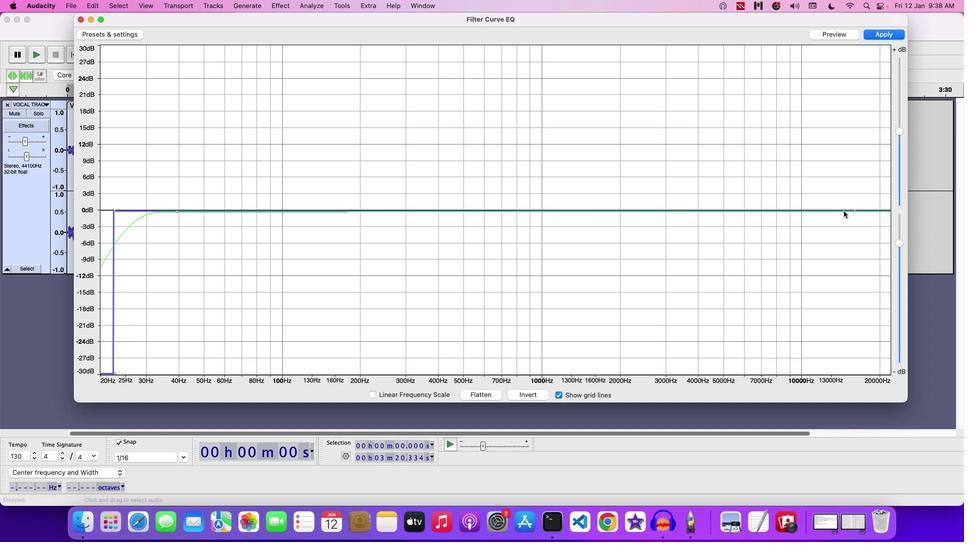 
Action: Mouse pressed left at (844, 211)
Screenshot: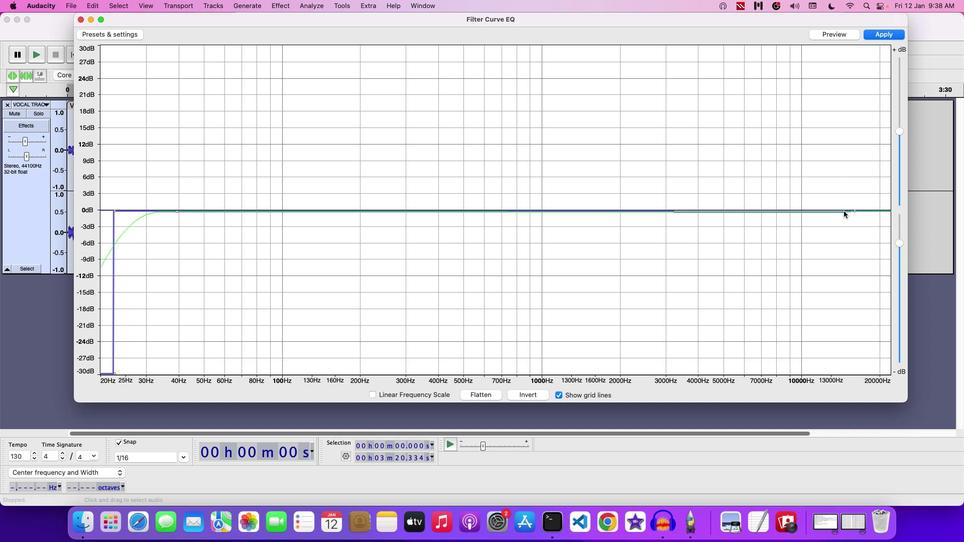 
Action: Mouse moved to (819, 211)
Screenshot: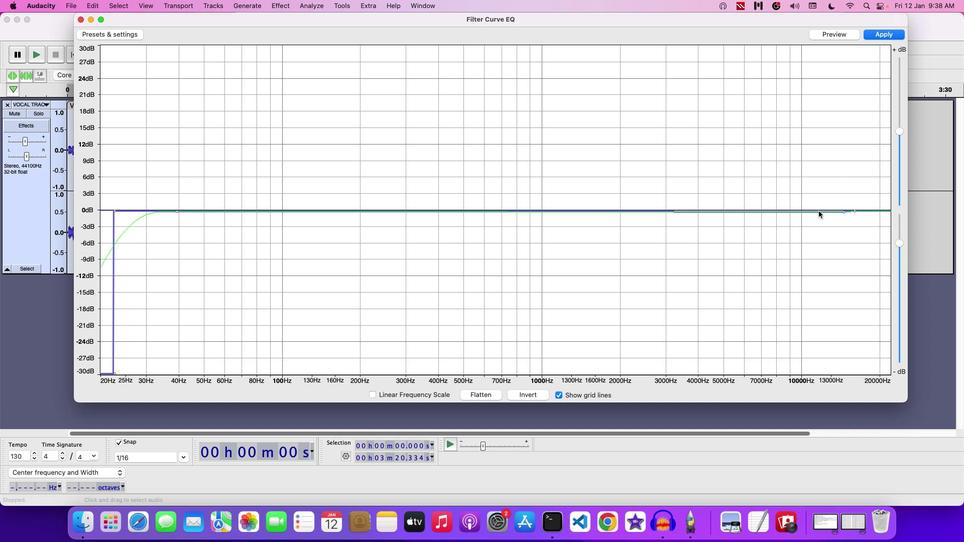 
Action: Mouse pressed left at (819, 211)
Screenshot: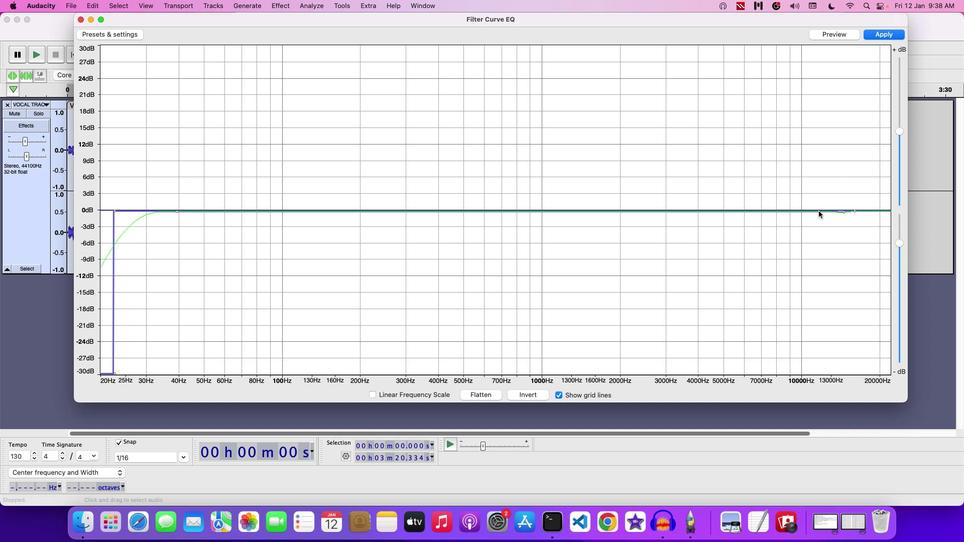 
Action: Mouse moved to (854, 209)
Screenshot: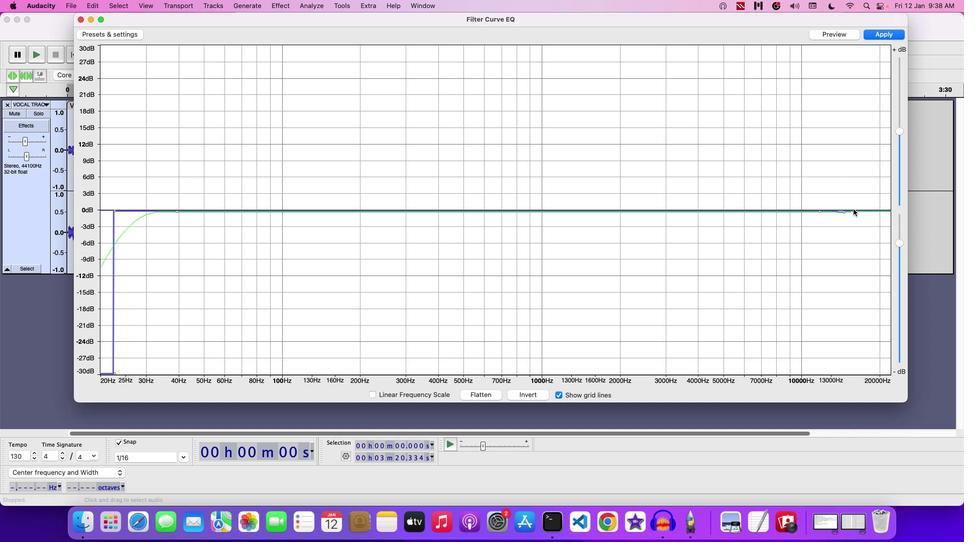 
Action: Mouse pressed left at (854, 209)
Screenshot: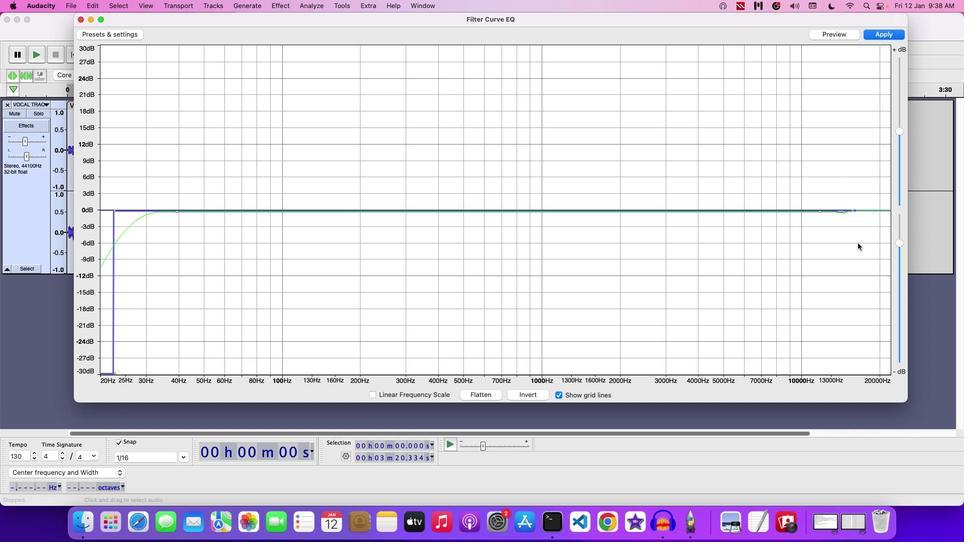 
Action: Mouse moved to (843, 211)
Screenshot: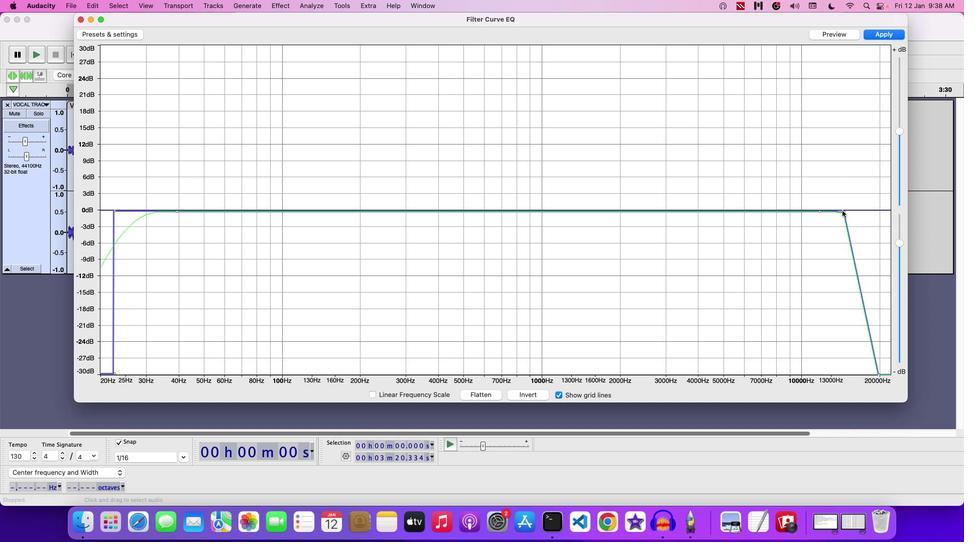 
Action: Mouse pressed left at (843, 211)
Screenshot: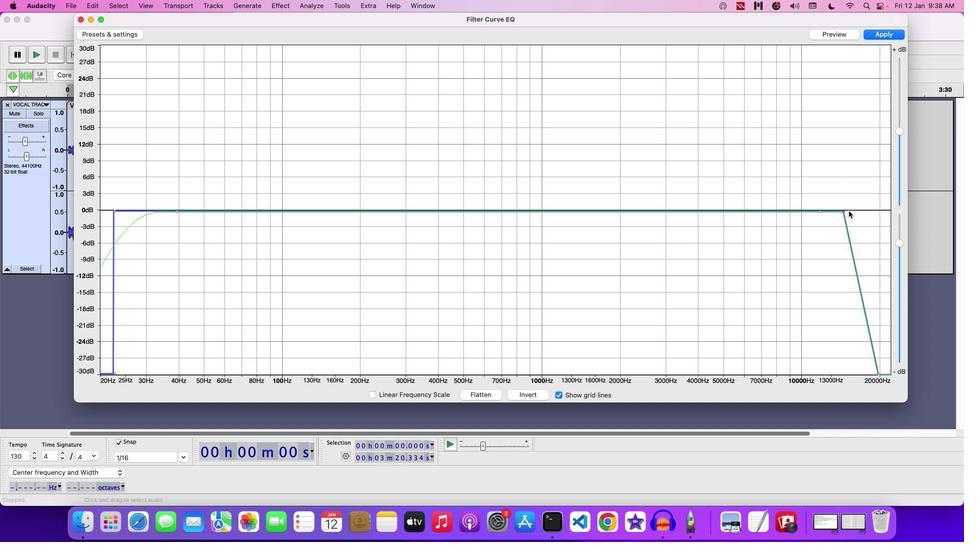 
Action: Mouse moved to (812, 210)
Screenshot: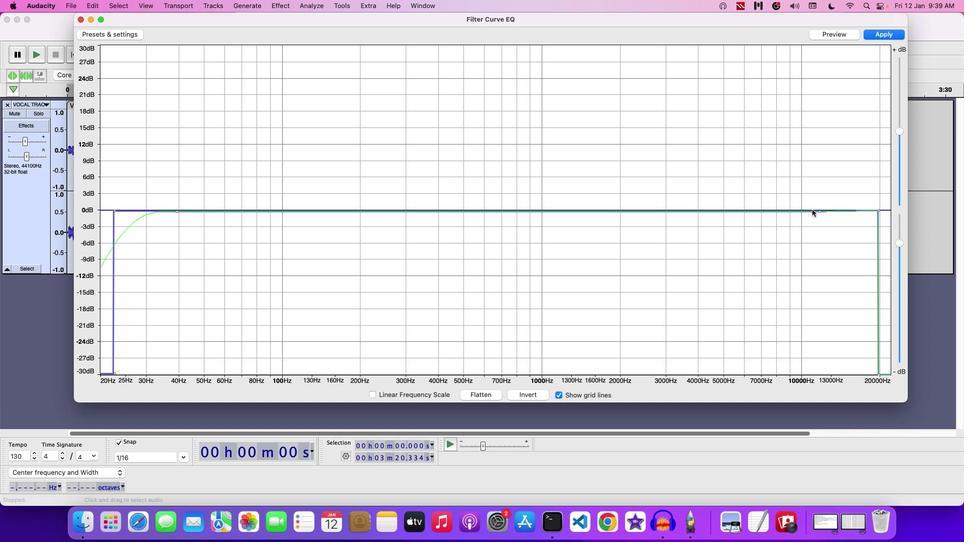 
Action: Mouse pressed left at (812, 210)
Screenshot: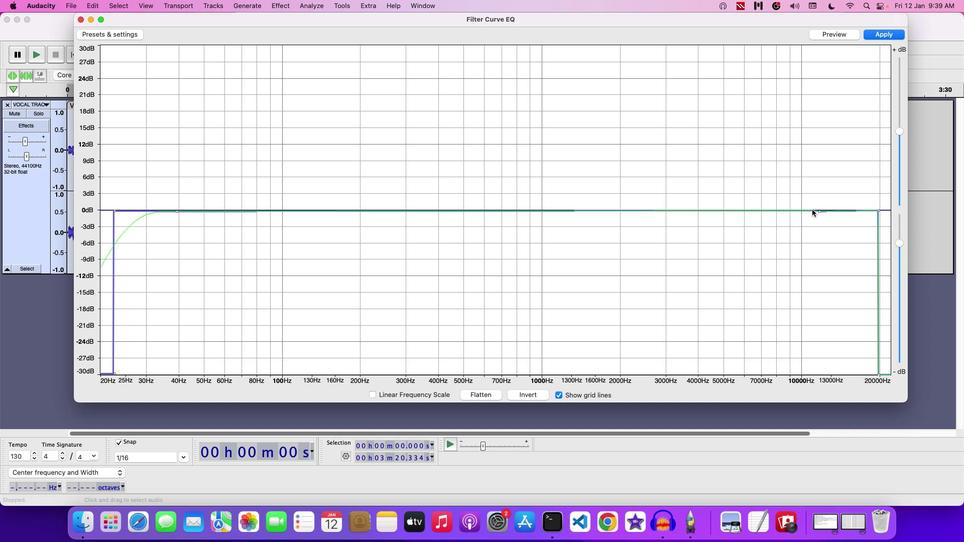 
Action: Mouse moved to (808, 210)
Screenshot: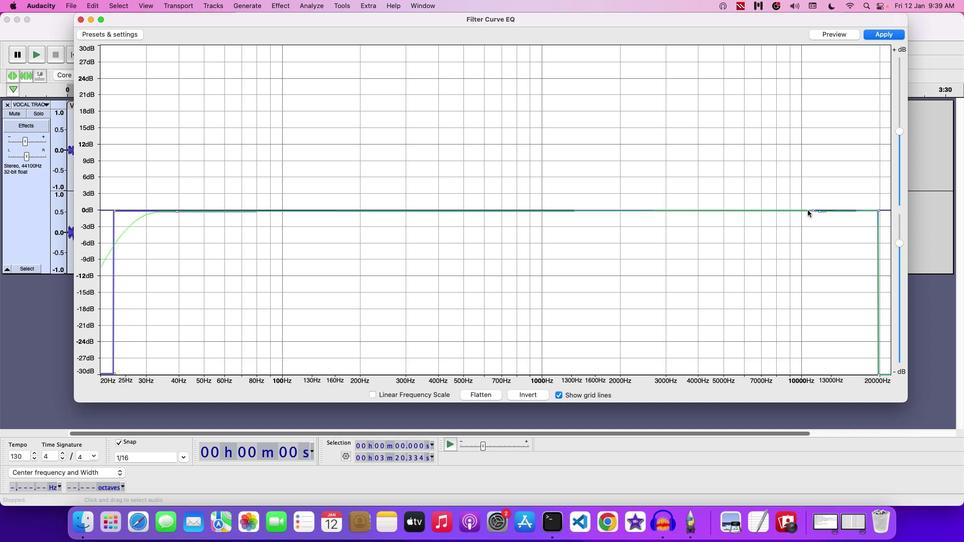 
Action: Mouse pressed left at (808, 210)
Screenshot: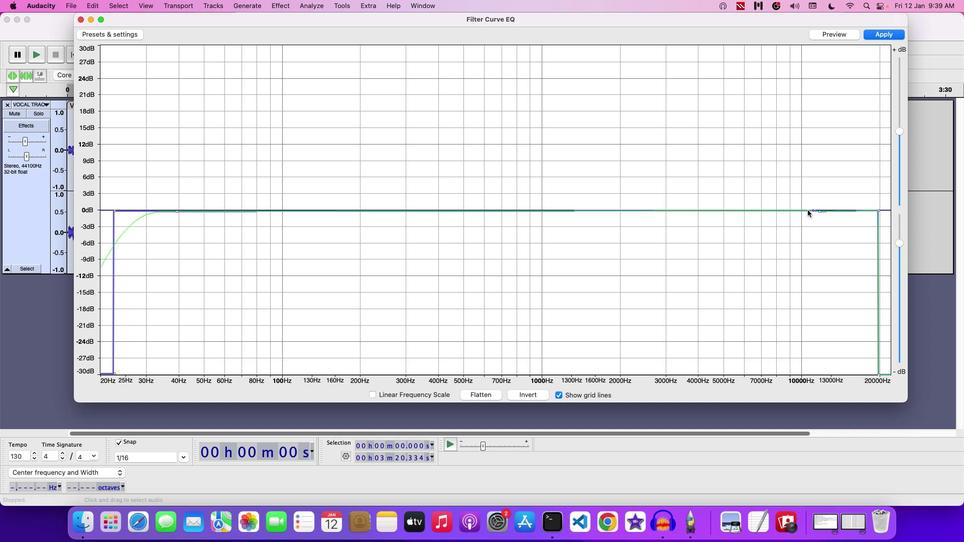 
Action: Mouse moved to (805, 210)
Screenshot: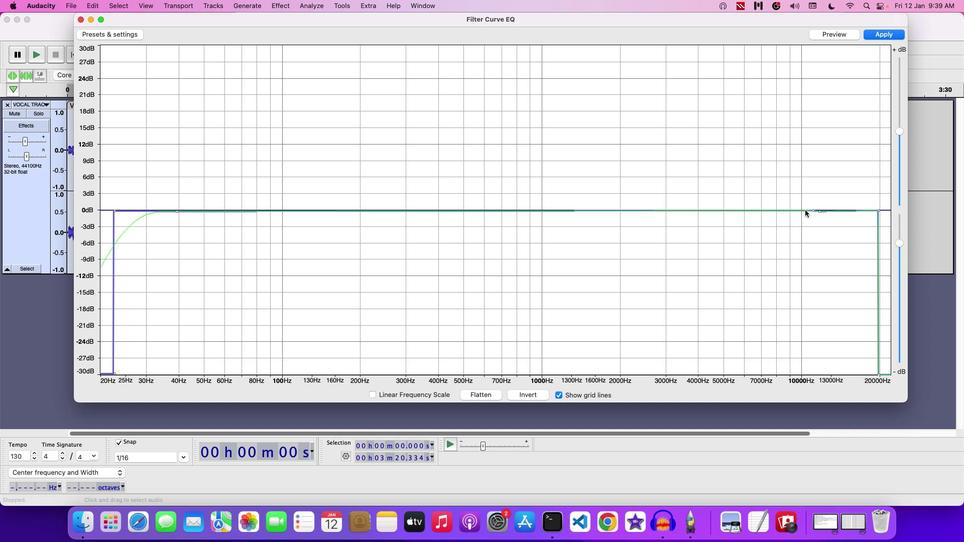 
Action: Mouse pressed left at (805, 210)
Screenshot: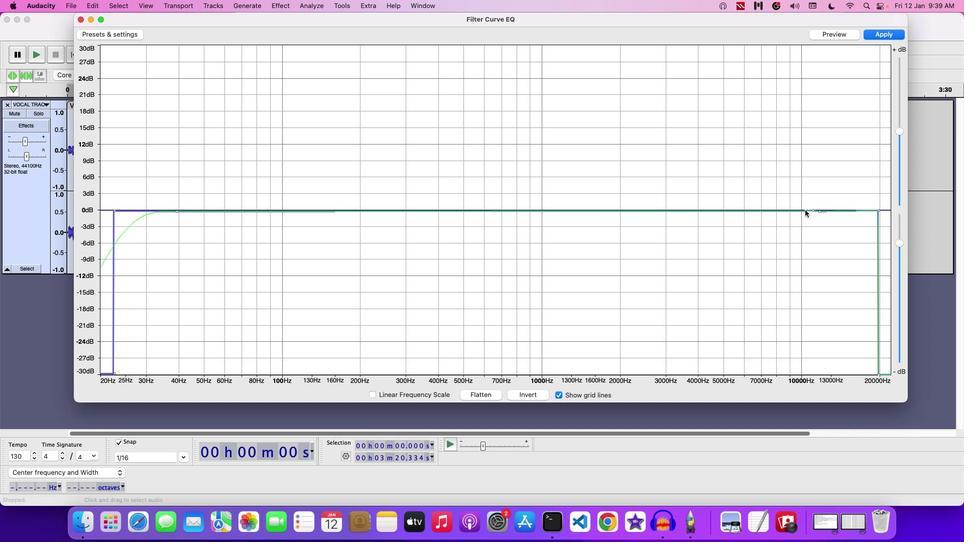 
Action: Mouse moved to (810, 209)
Screenshot: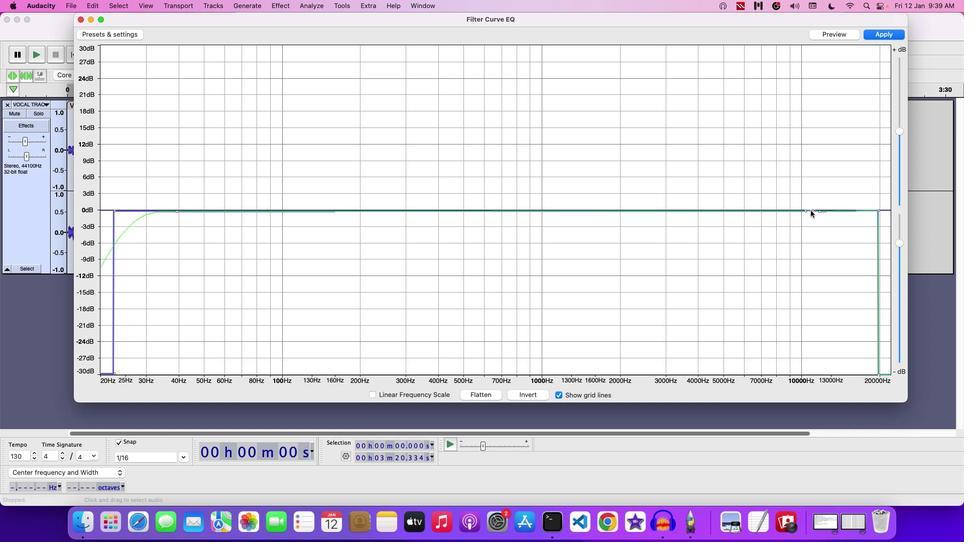 
Action: Mouse pressed left at (810, 209)
Screenshot: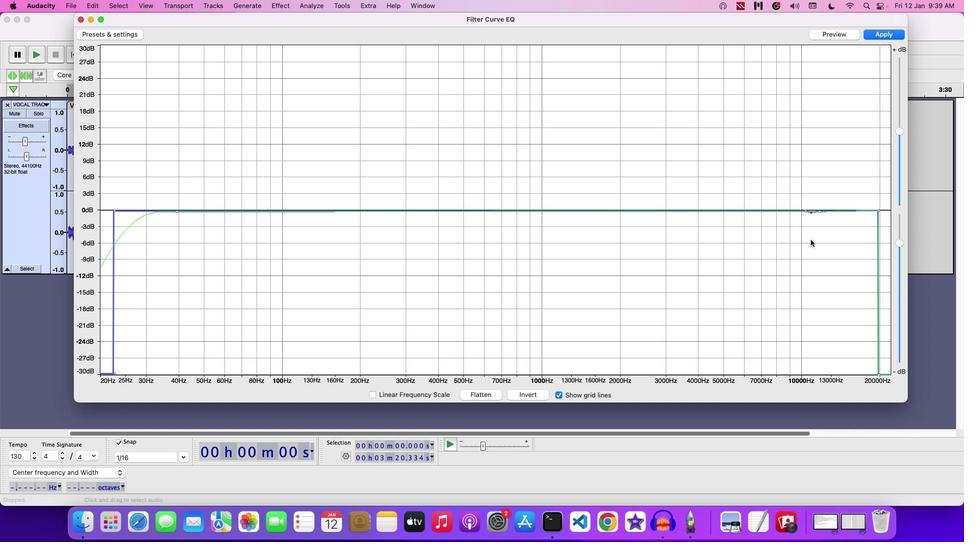 
Action: Mouse moved to (805, 210)
Screenshot: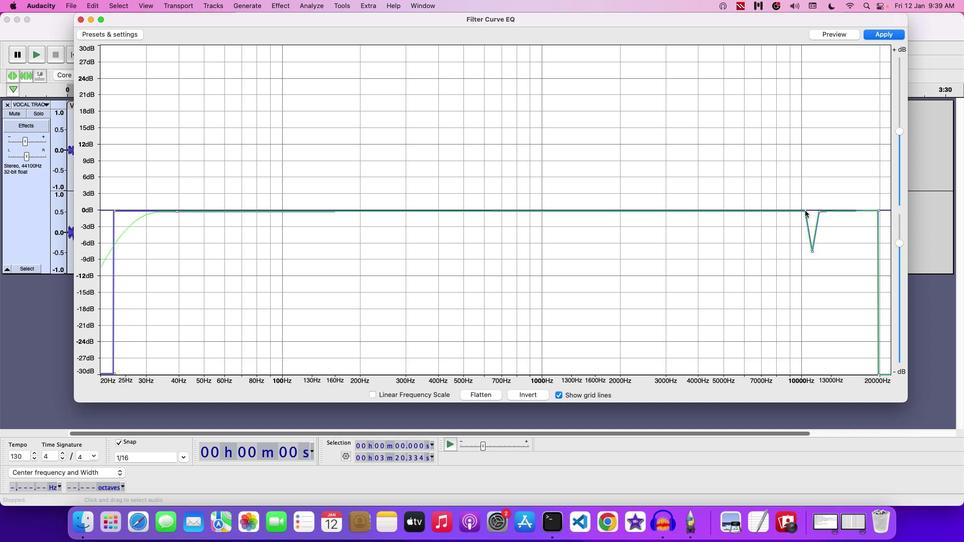 
Action: Mouse pressed left at (805, 210)
Screenshot: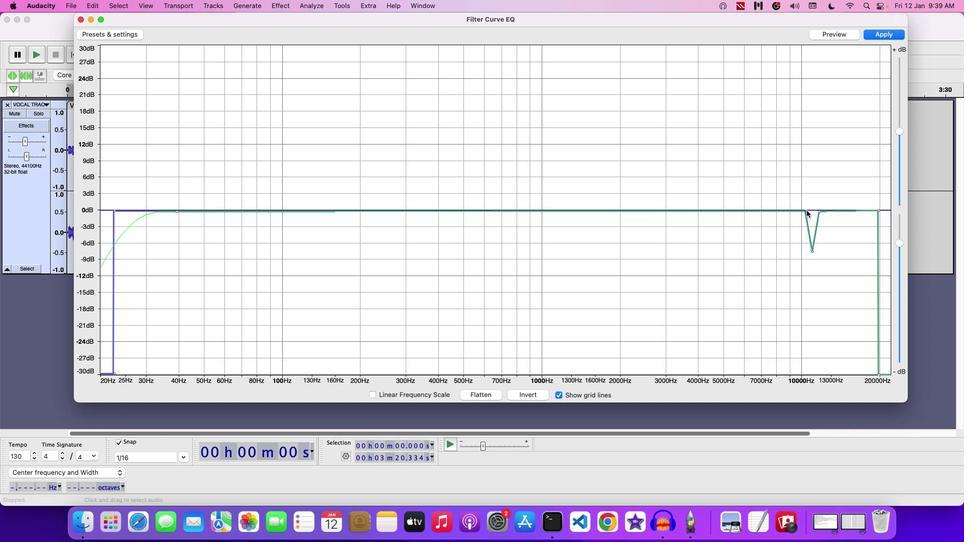 
Action: Mouse moved to (819, 211)
Screenshot: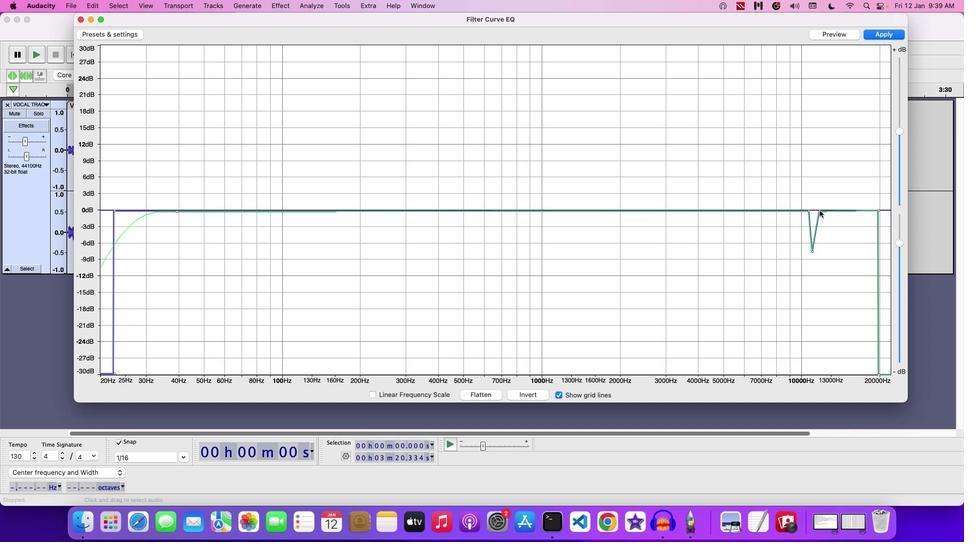 
Action: Mouse pressed left at (819, 211)
Screenshot: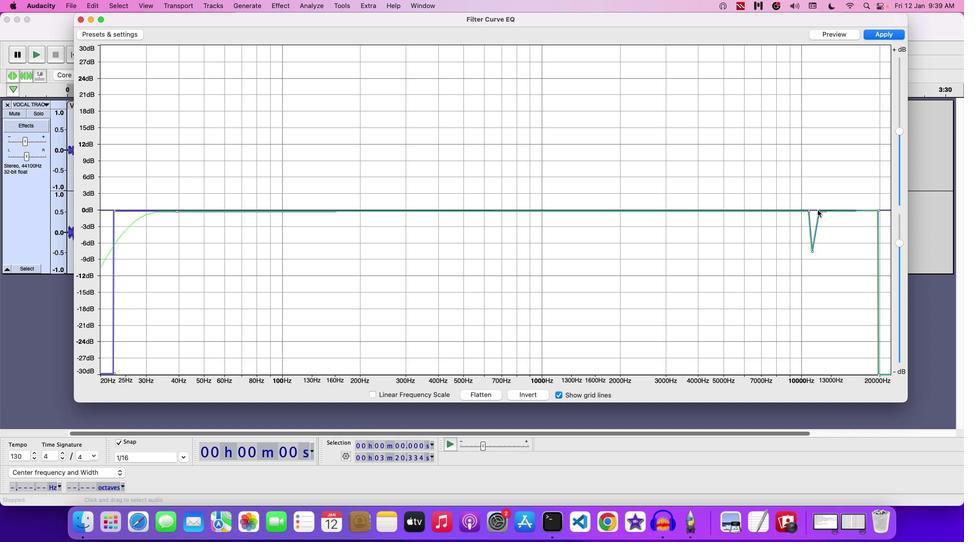 
Action: Mouse moved to (812, 250)
Screenshot: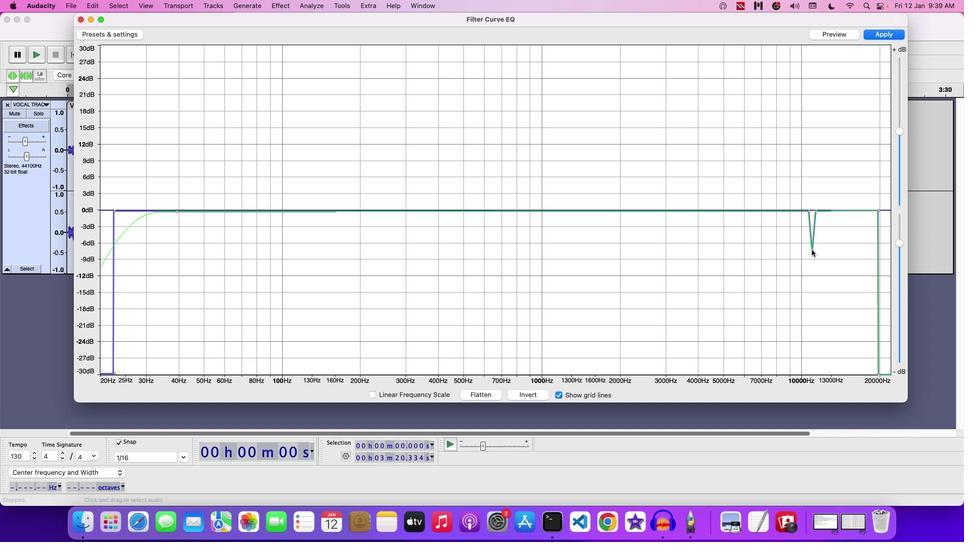 
Action: Mouse pressed left at (812, 250)
Screenshot: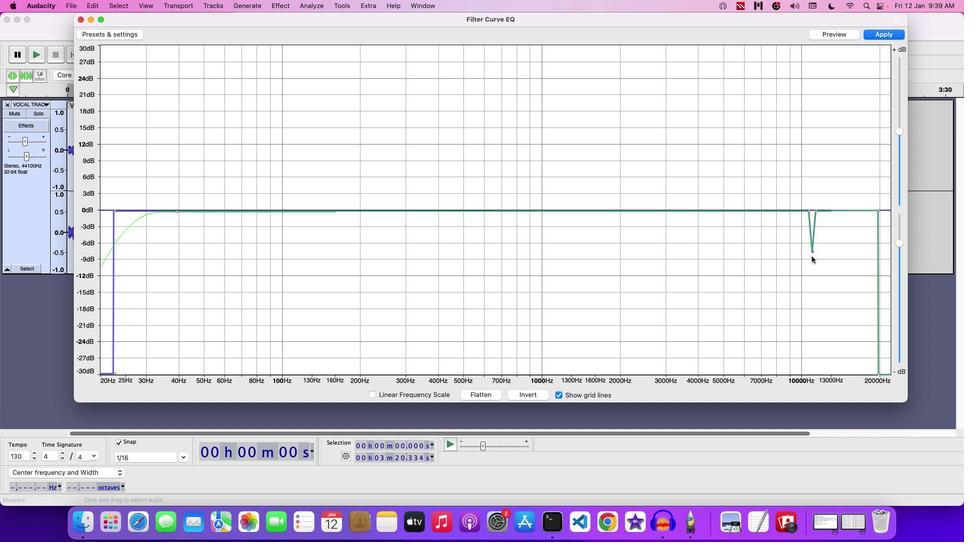 
Action: Mouse moved to (778, 210)
Screenshot: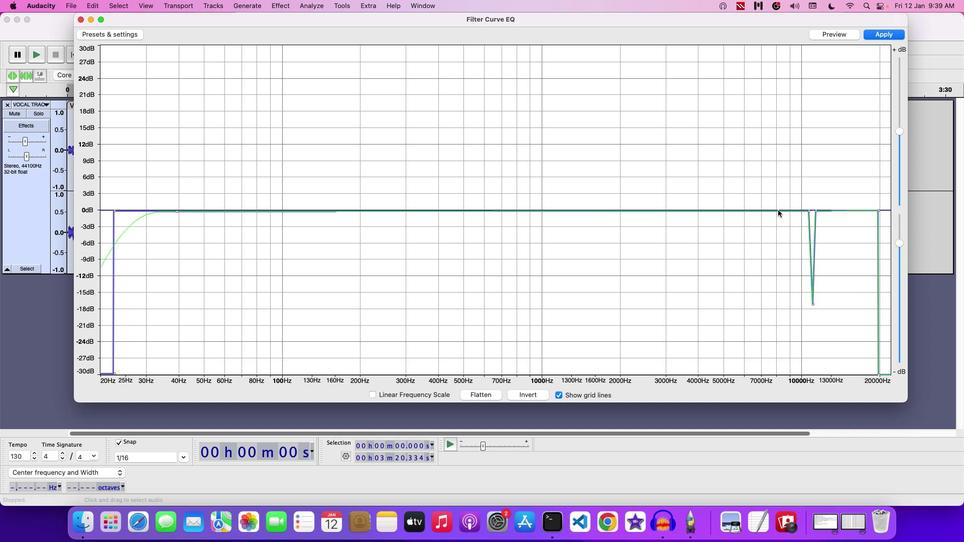 
Action: Mouse pressed left at (778, 210)
Screenshot: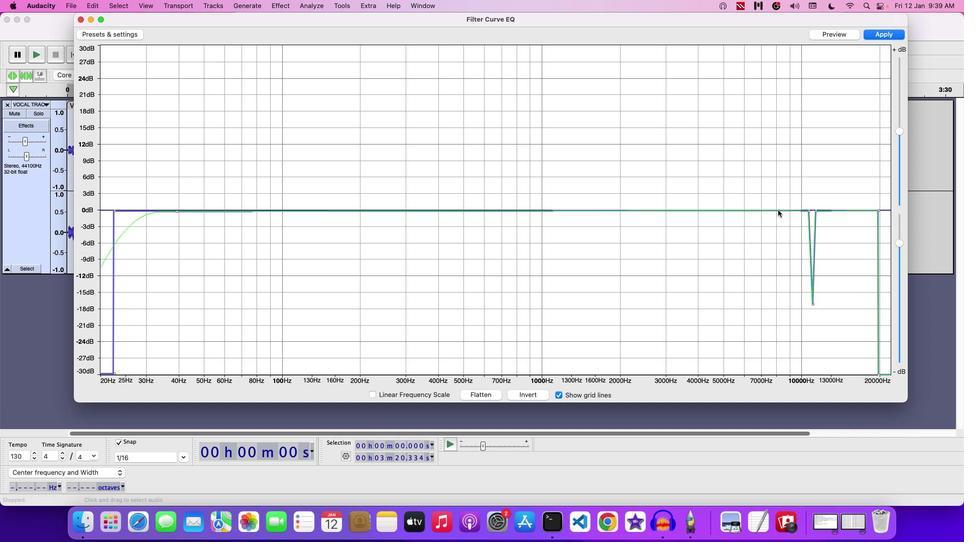
Action: Mouse moved to (770, 210)
Screenshot: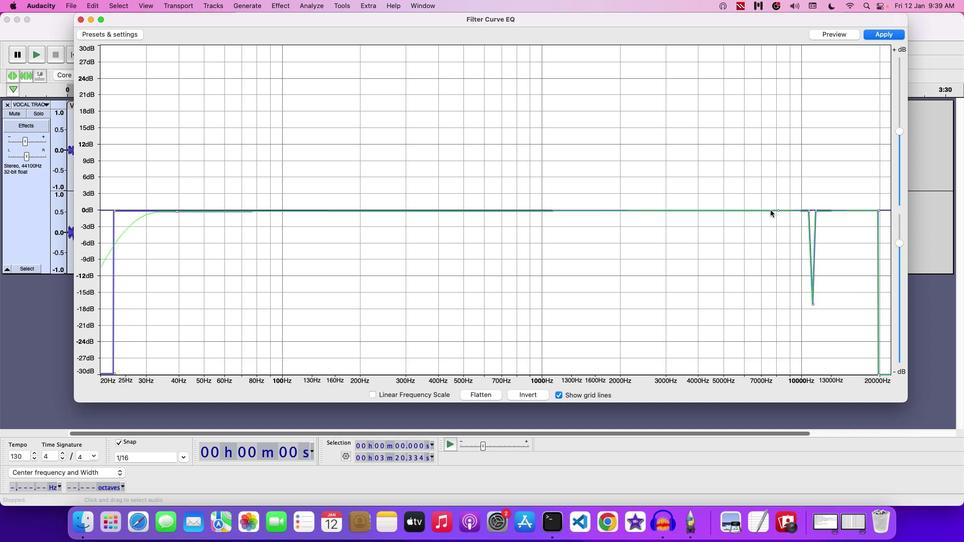 
Action: Mouse pressed left at (770, 210)
Screenshot: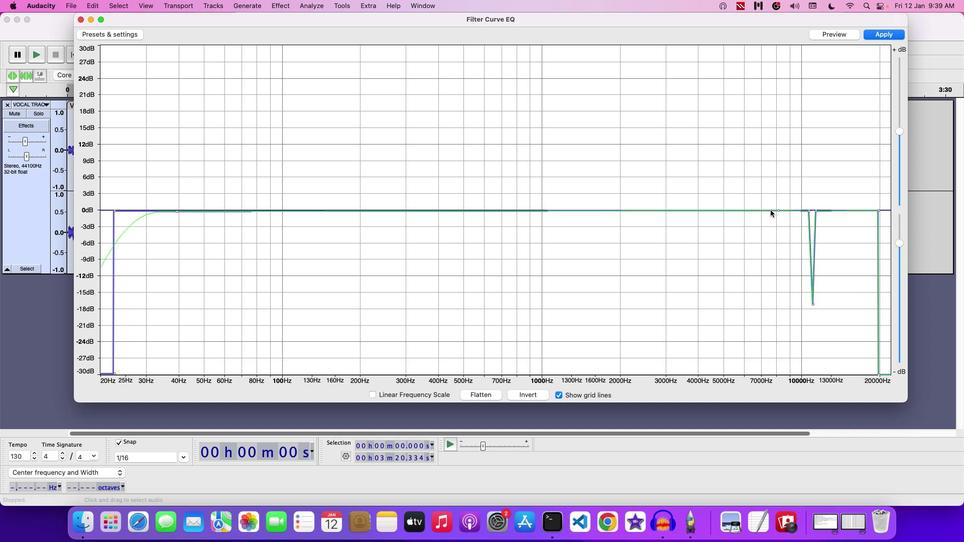 
Action: Mouse moved to (761, 209)
Screenshot: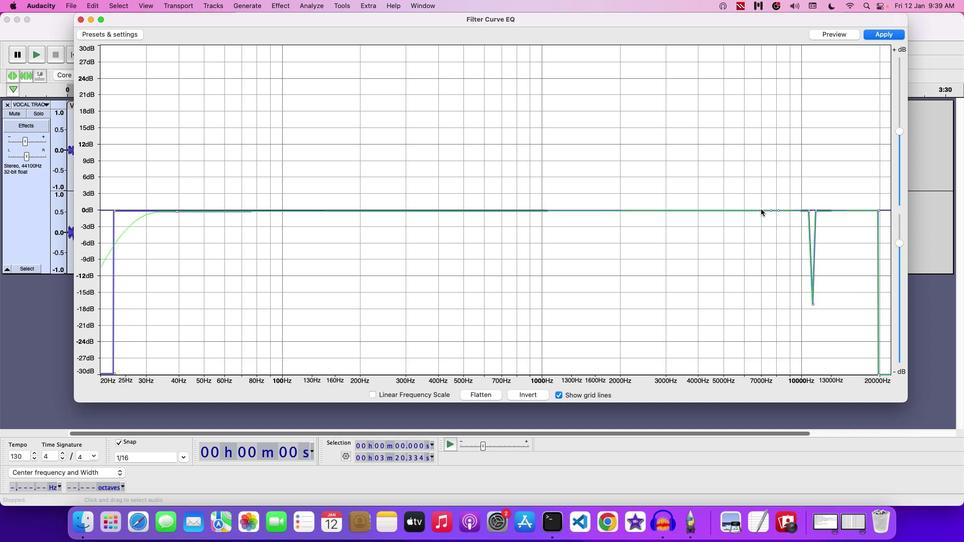 
Action: Mouse pressed left at (761, 209)
Screenshot: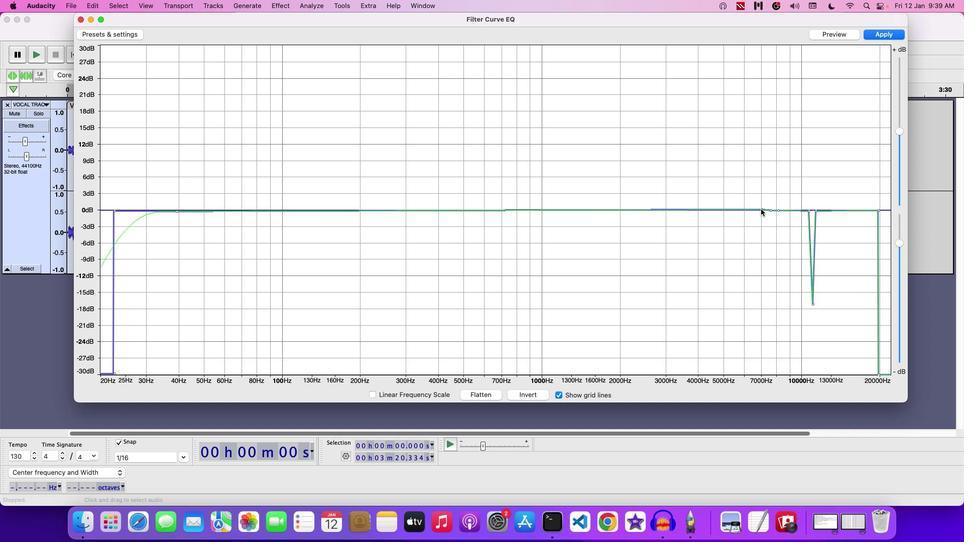 
Action: Mouse moved to (768, 210)
Screenshot: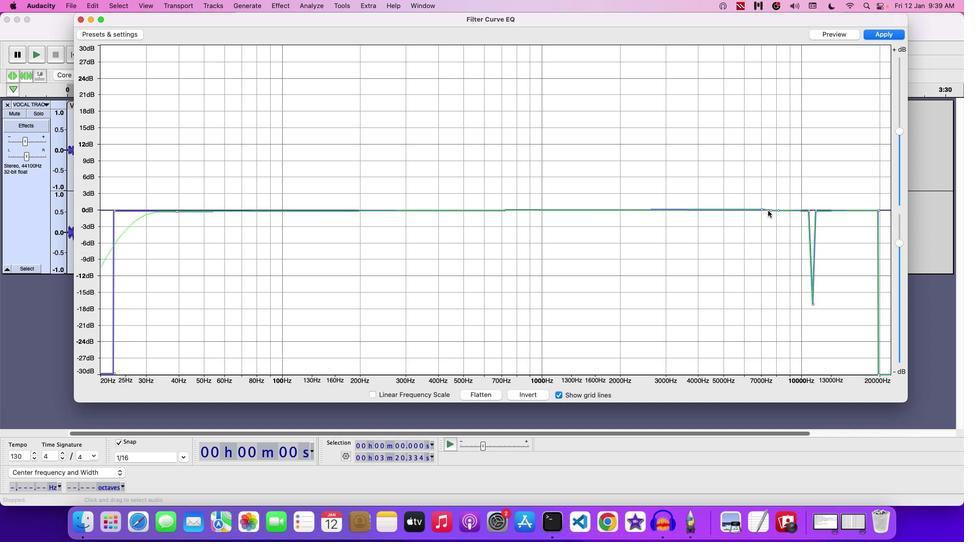 
Action: Mouse pressed left at (768, 210)
Screenshot: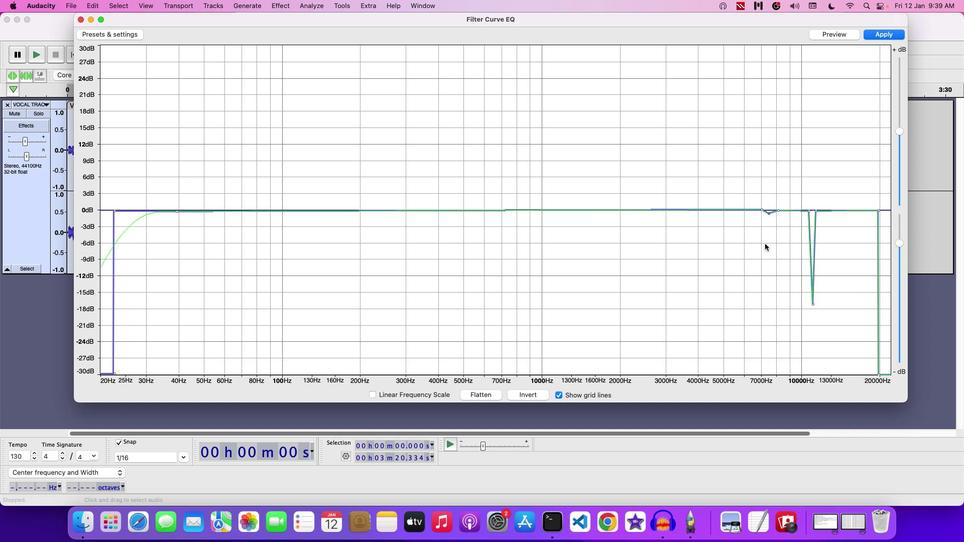 
Action: Mouse moved to (763, 211)
Screenshot: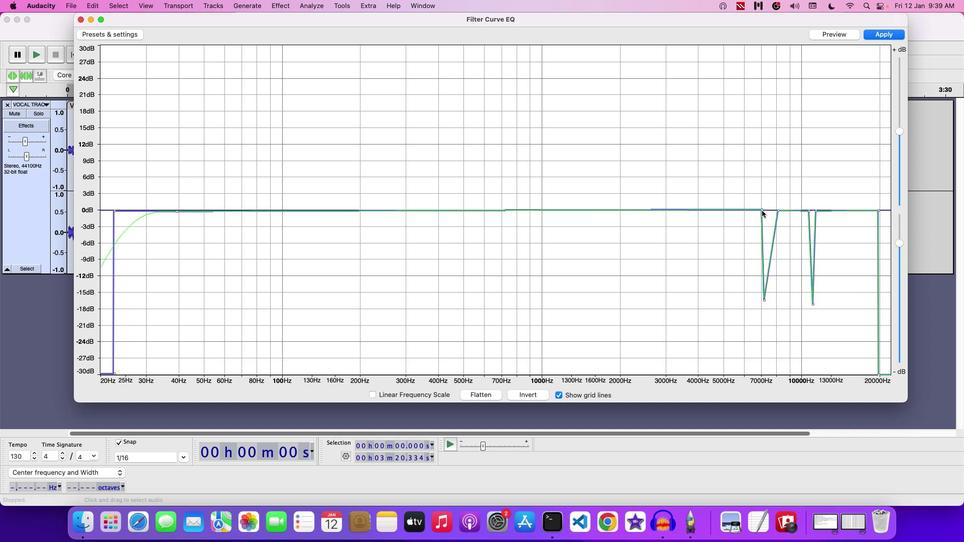 
Action: Mouse pressed left at (763, 211)
Screenshot: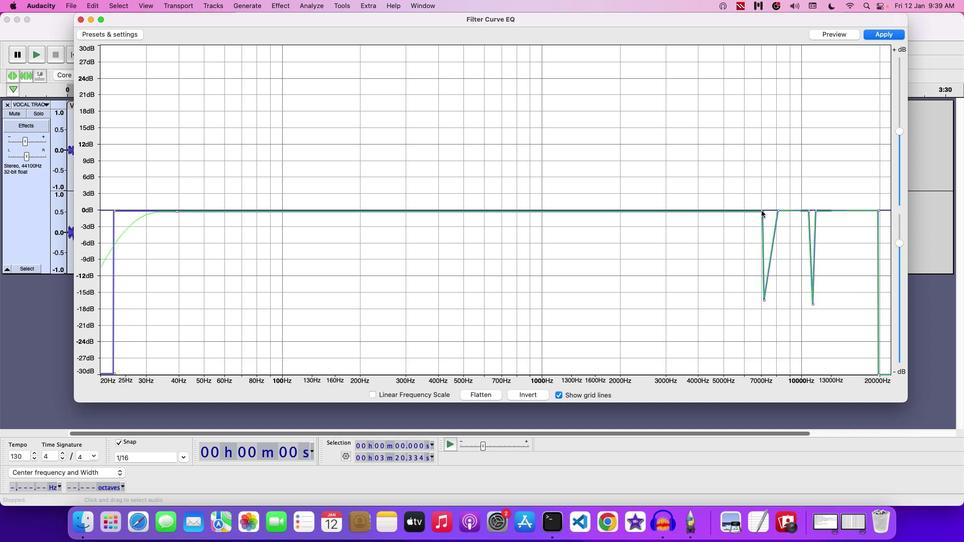 
Action: Mouse moved to (777, 210)
Screenshot: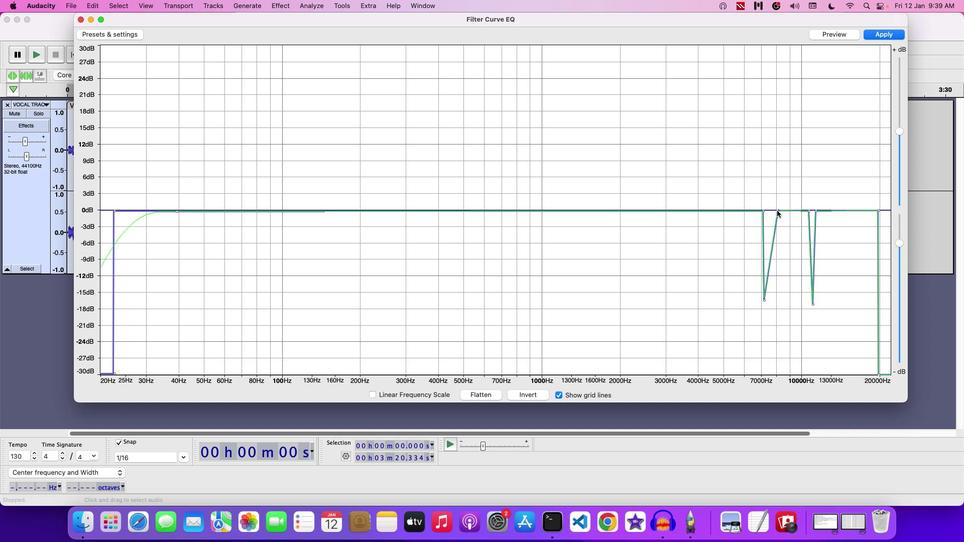 
Action: Mouse pressed left at (777, 210)
Screenshot: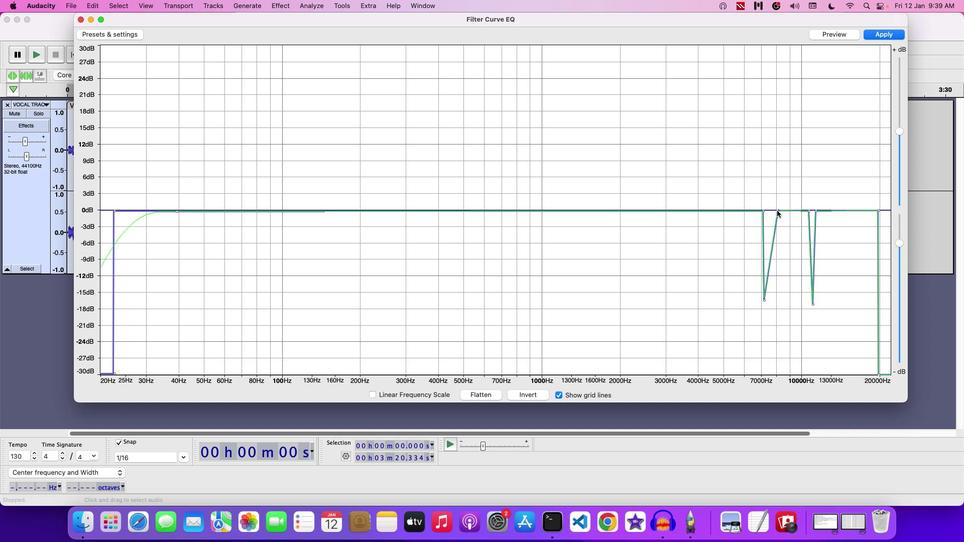 
Action: Mouse moved to (619, 210)
Screenshot: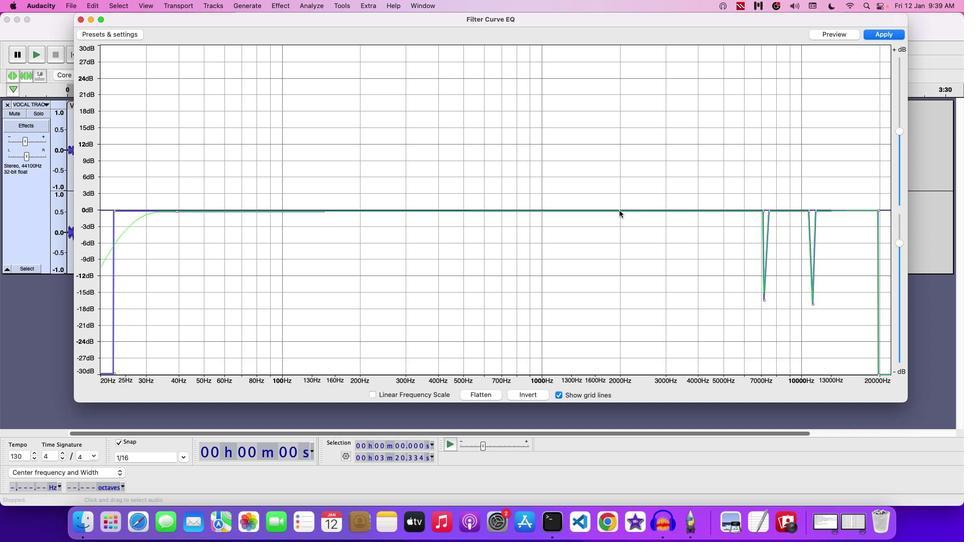 
Action: Mouse pressed left at (619, 210)
Screenshot: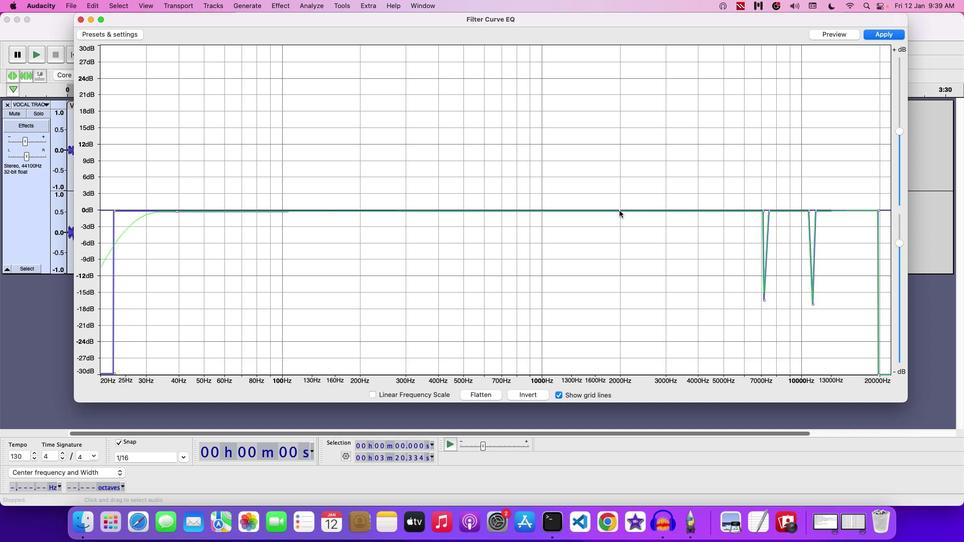 
Action: Mouse moved to (626, 208)
Screenshot: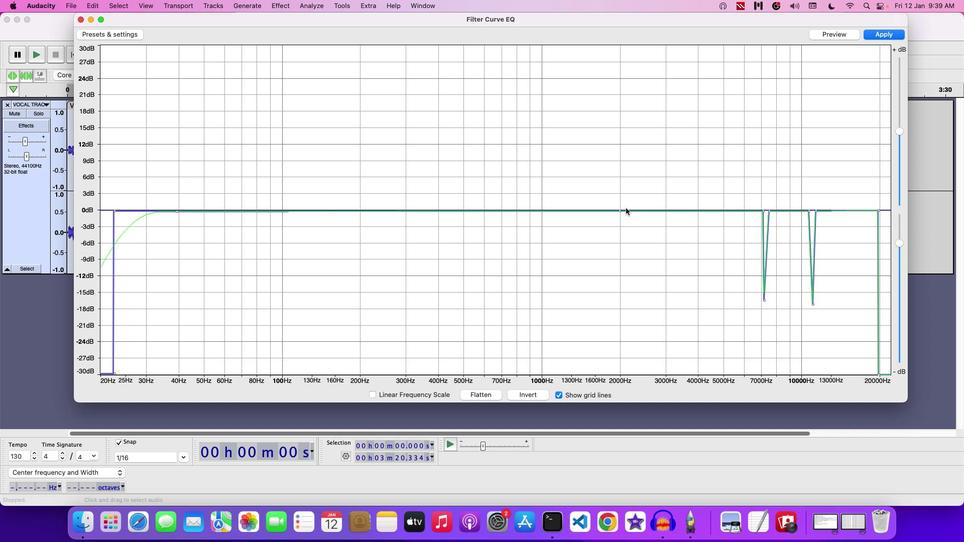 
Action: Mouse pressed left at (626, 208)
Screenshot: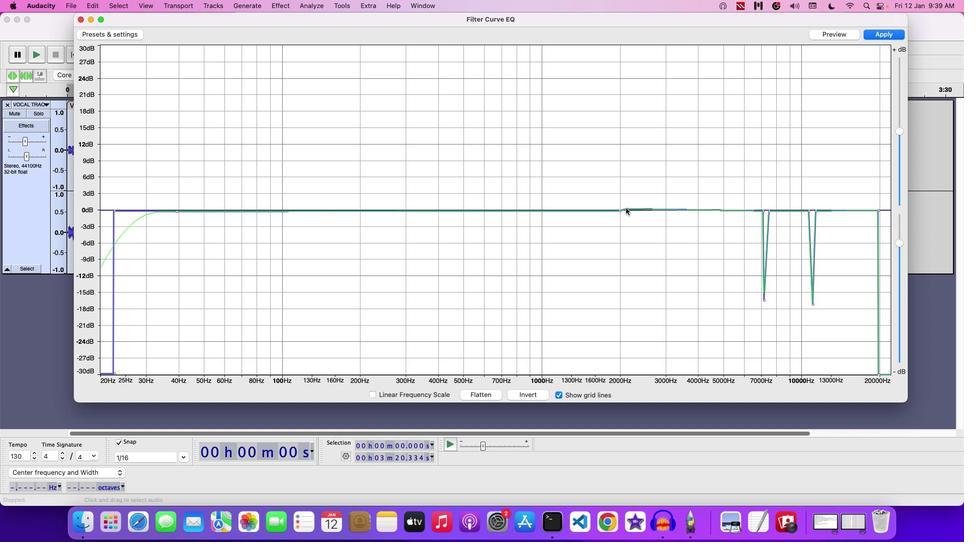 
Action: Mouse moved to (637, 208)
Screenshot: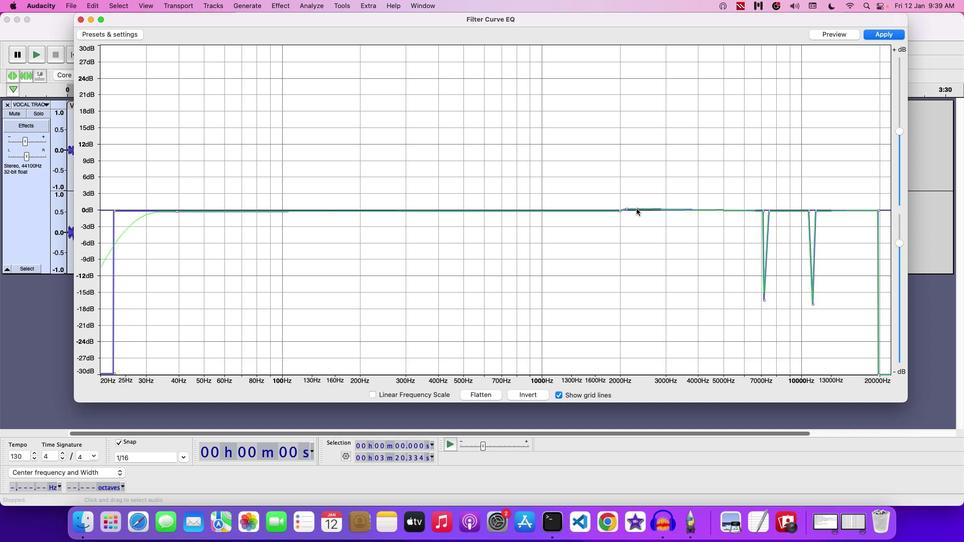
Action: Mouse pressed left at (637, 208)
Screenshot: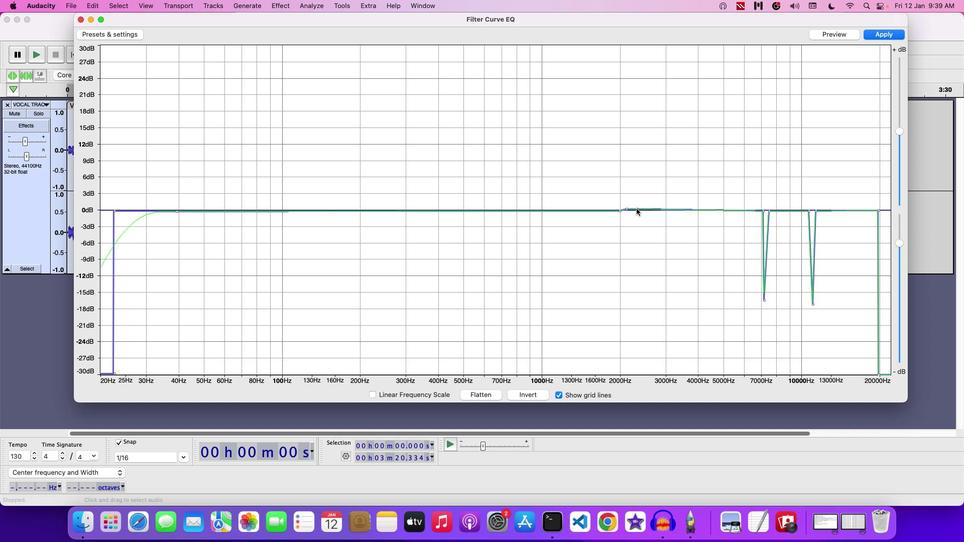 
Action: Mouse moved to (629, 208)
Screenshot: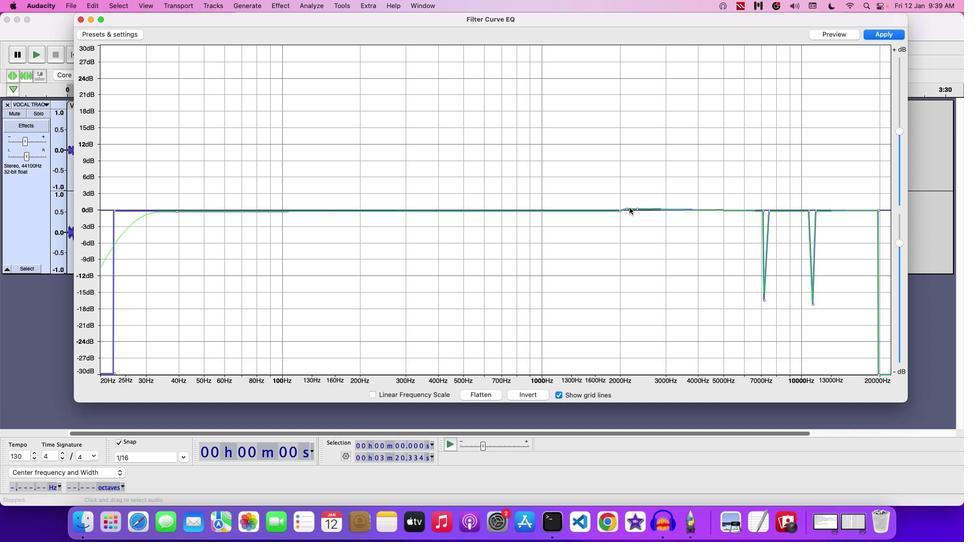 
Action: Mouse pressed left at (629, 208)
Screenshot: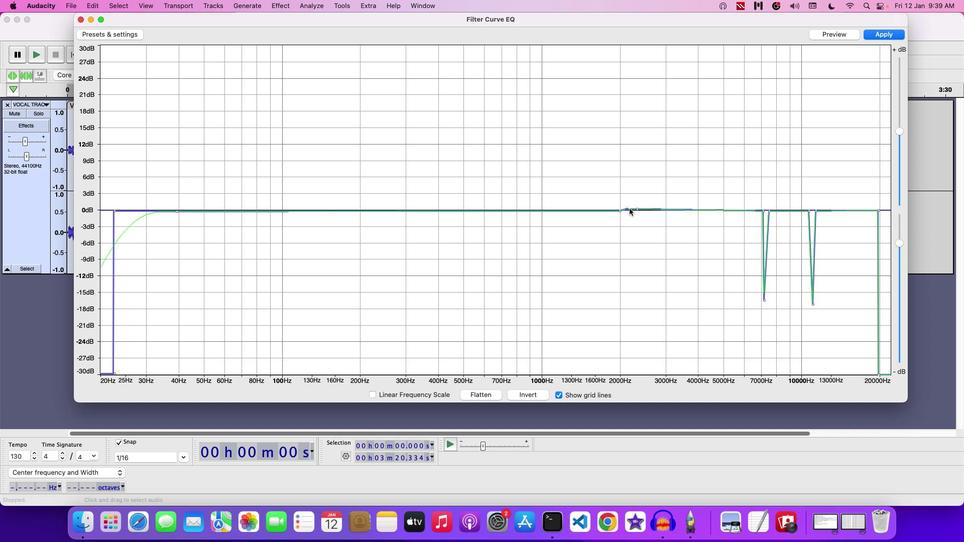 
Action: Mouse moved to (638, 209)
Screenshot: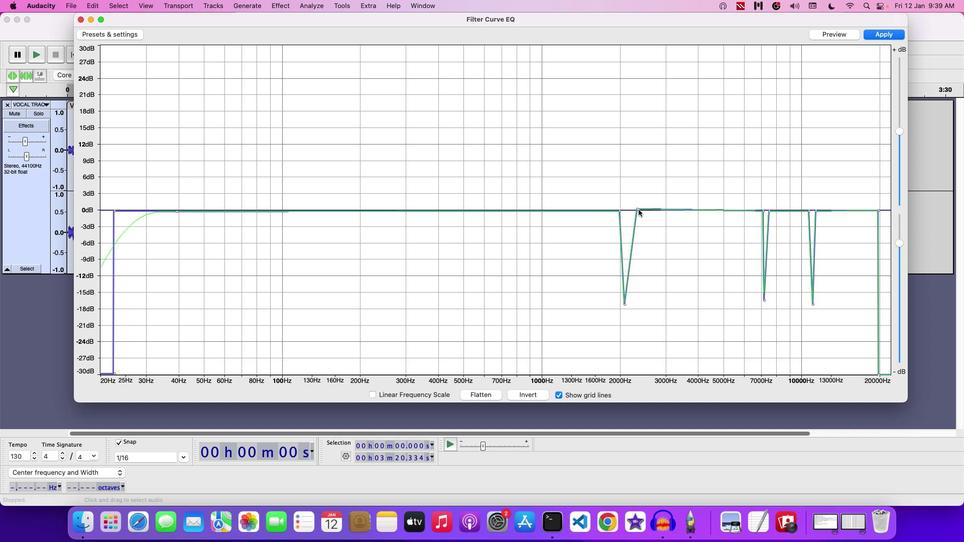 
Action: Mouse pressed left at (638, 209)
Screenshot: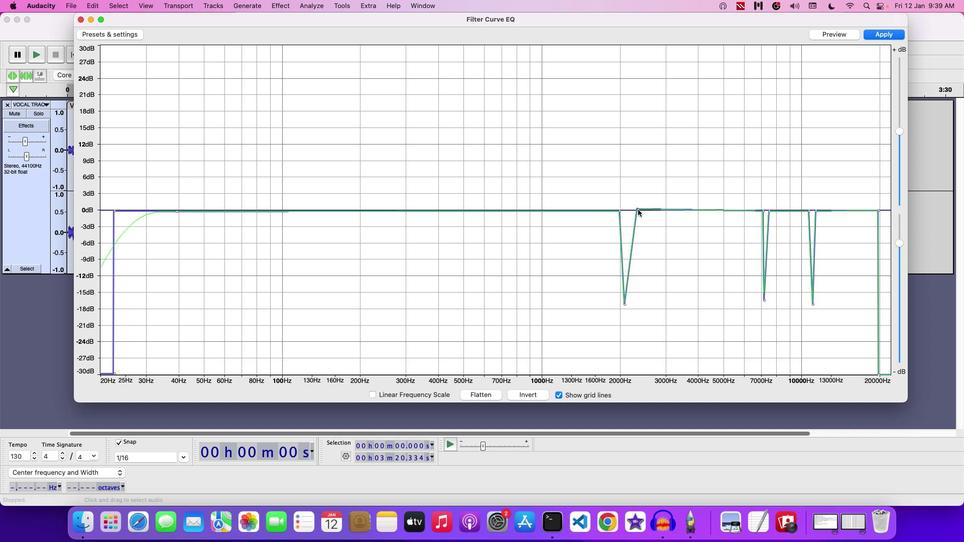 
Action: Mouse moved to (618, 210)
Screenshot: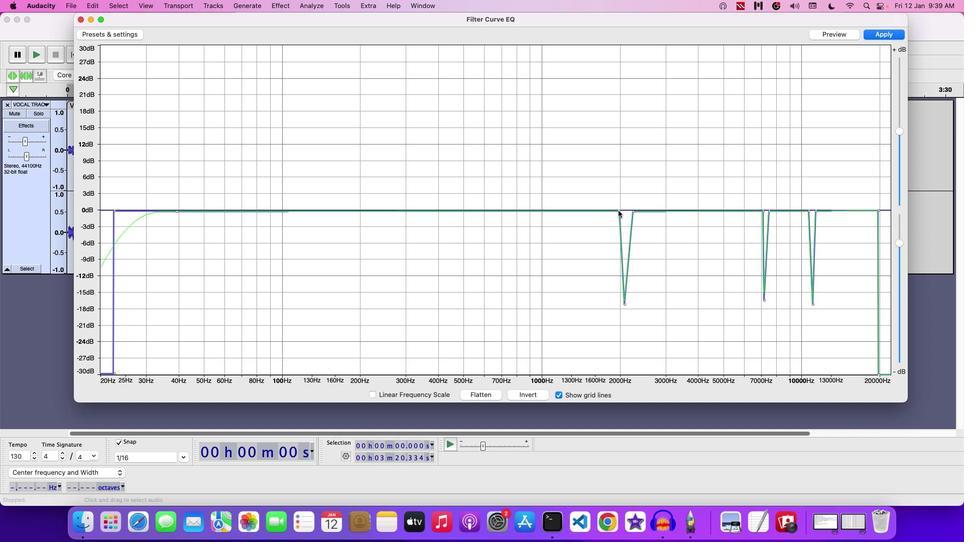 
Action: Mouse pressed left at (618, 210)
Screenshot: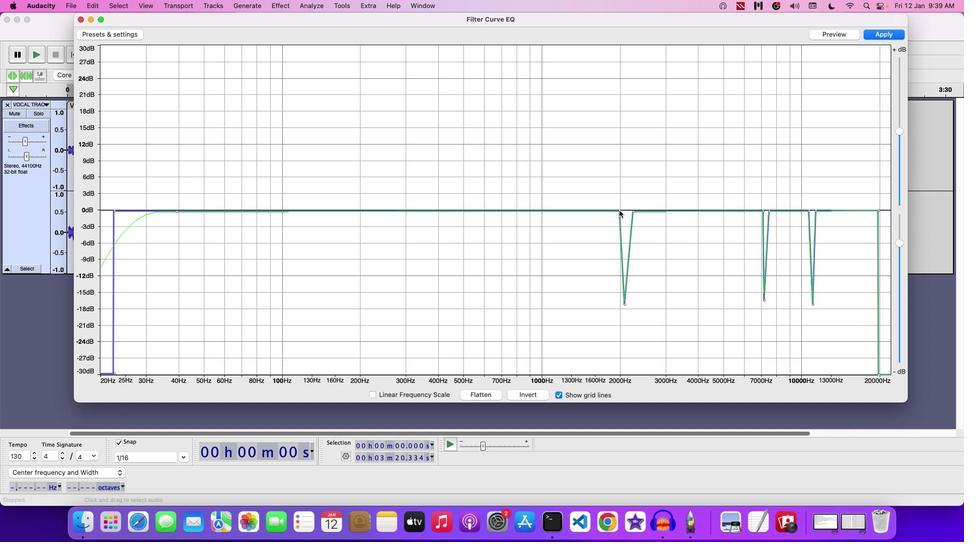 
Action: Mouse moved to (633, 210)
Screenshot: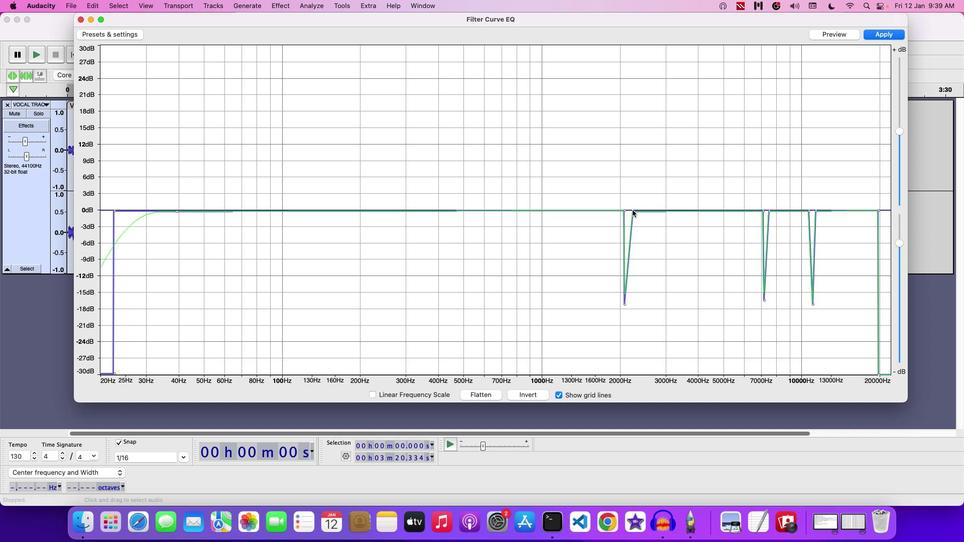 
Action: Mouse pressed left at (633, 210)
Screenshot: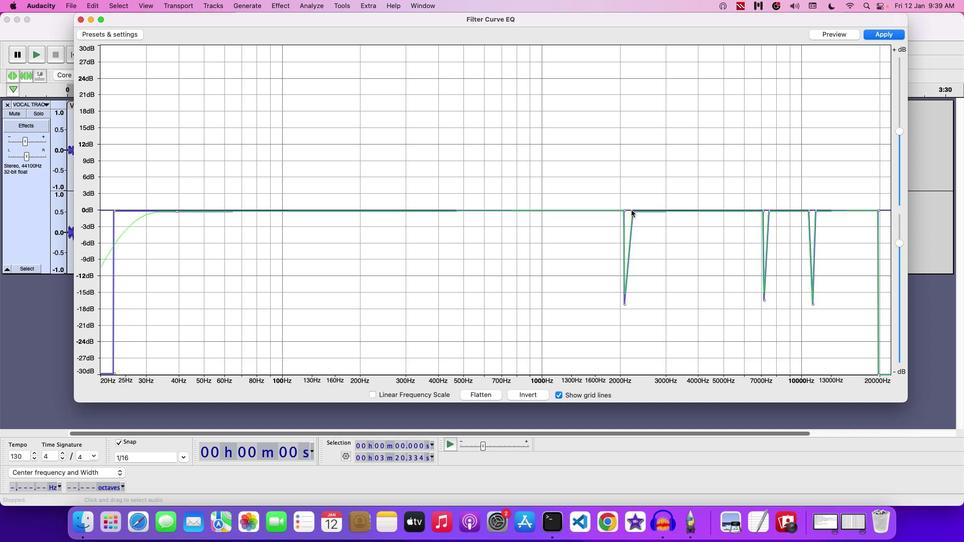 
Action: Mouse moved to (283, 209)
Screenshot: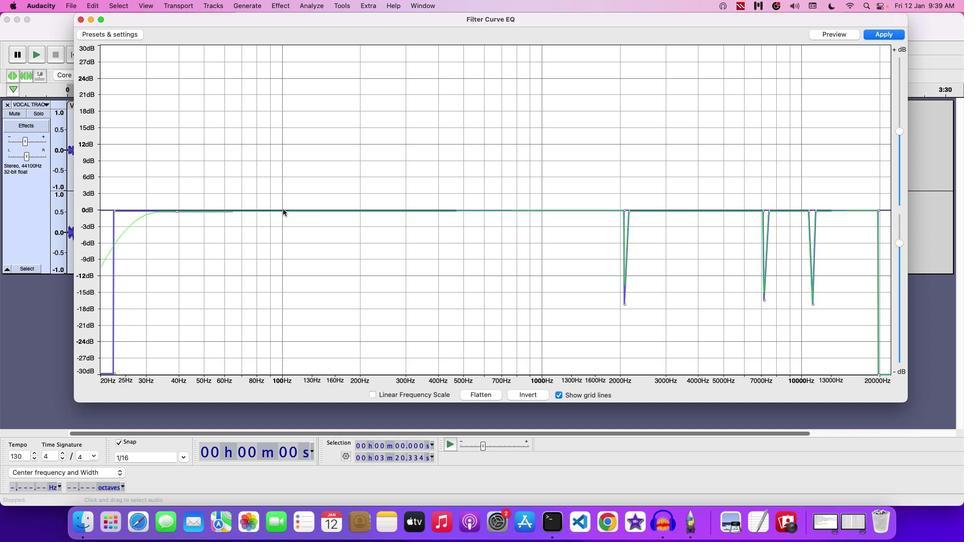 
Action: Mouse pressed left at (283, 209)
Screenshot: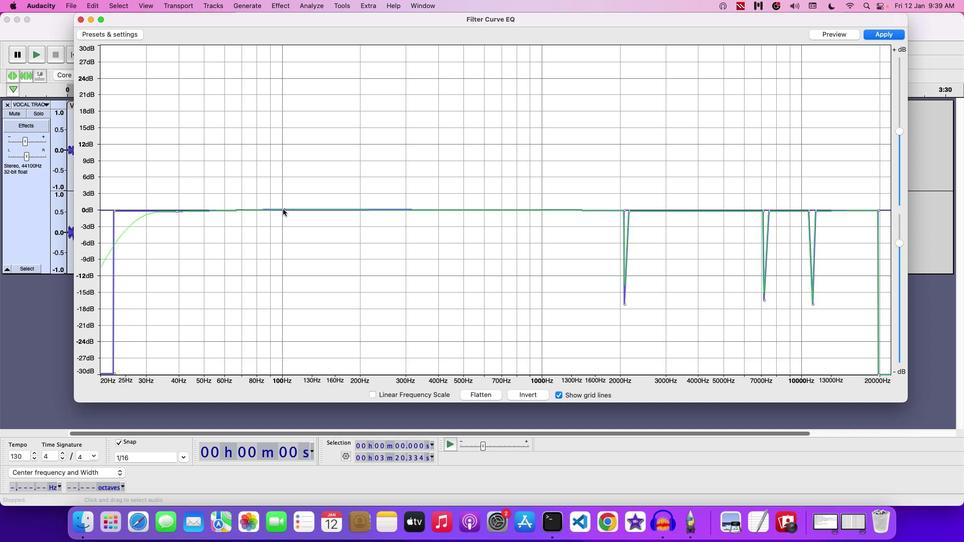 
Action: Mouse moved to (294, 208)
Screenshot: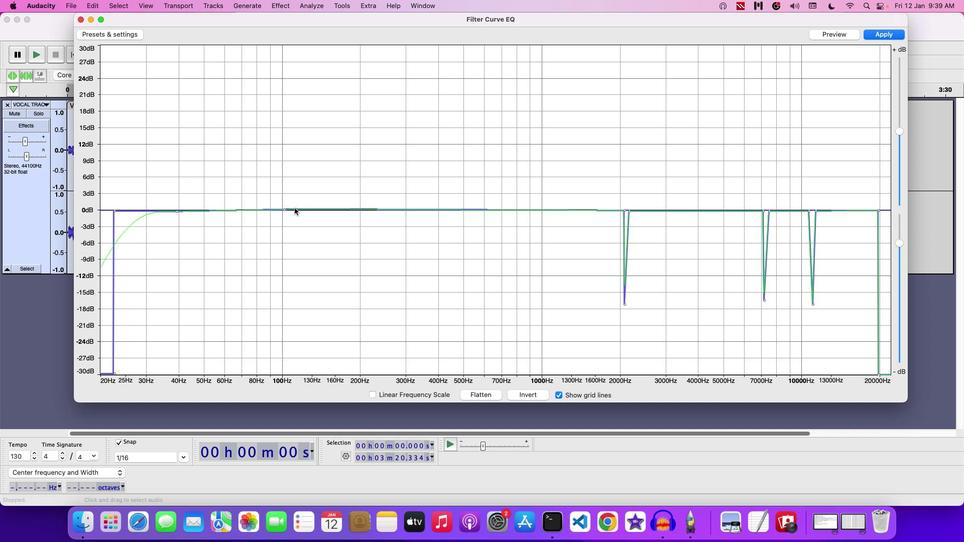 
Action: Mouse pressed left at (294, 208)
Screenshot: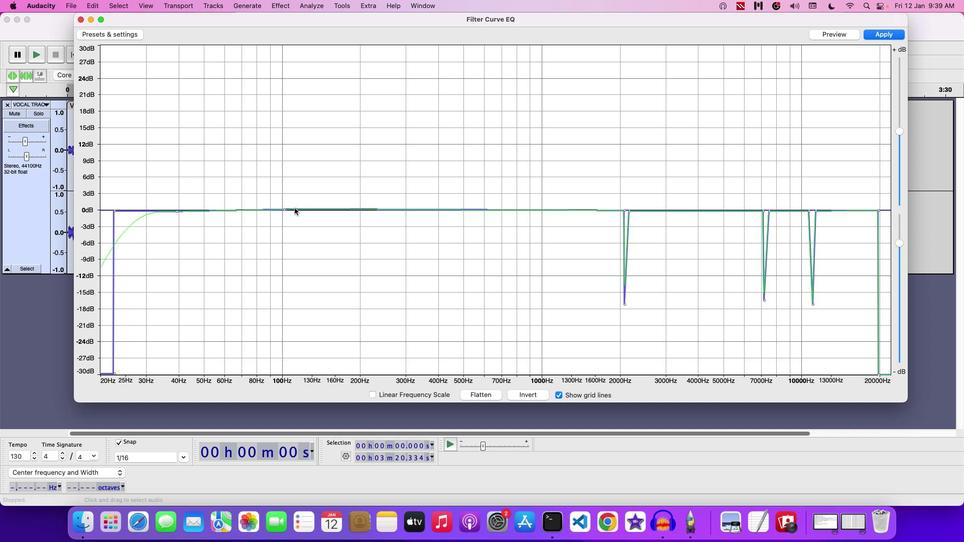 
Action: Mouse moved to (307, 207)
Screenshot: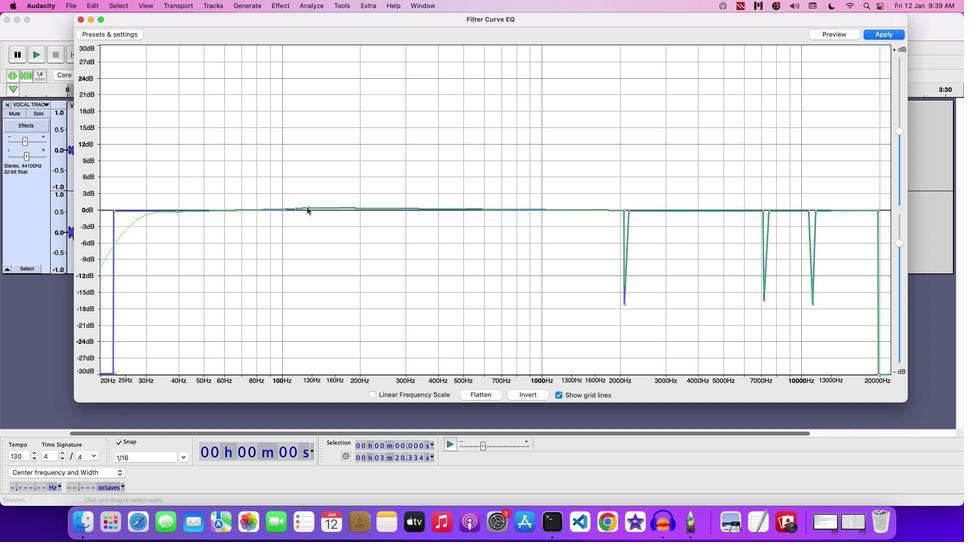 
Action: Mouse pressed left at (307, 207)
Screenshot: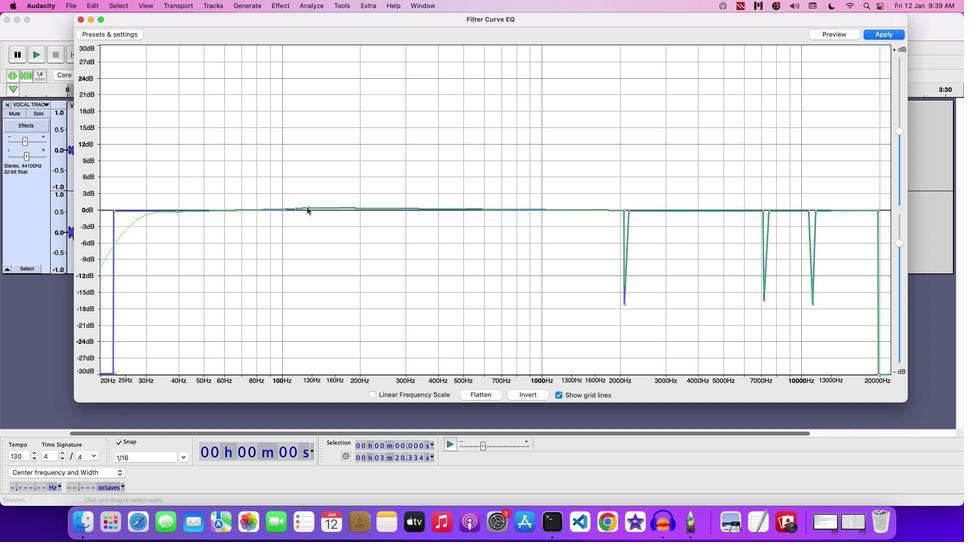 
Action: Mouse moved to (296, 208)
Screenshot: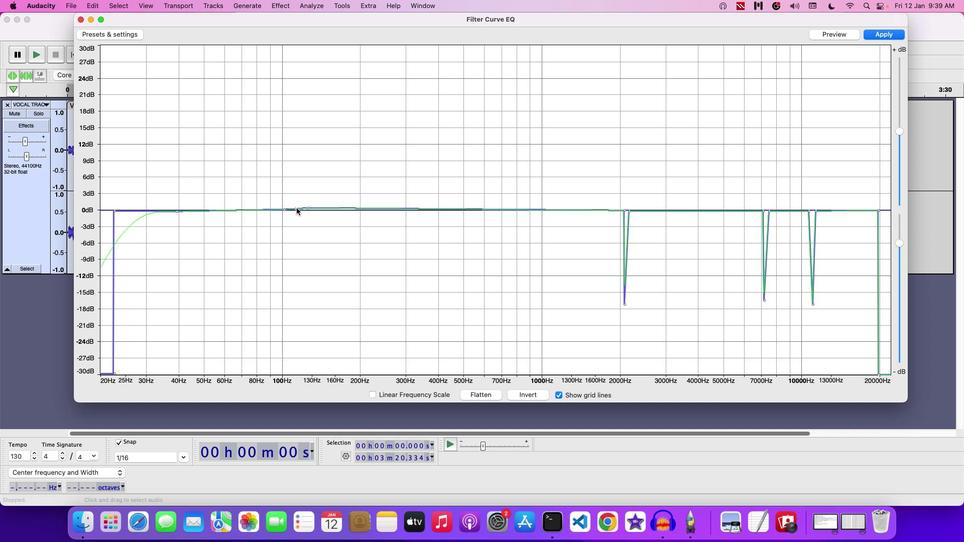 
Action: Mouse pressed left at (296, 208)
Screenshot: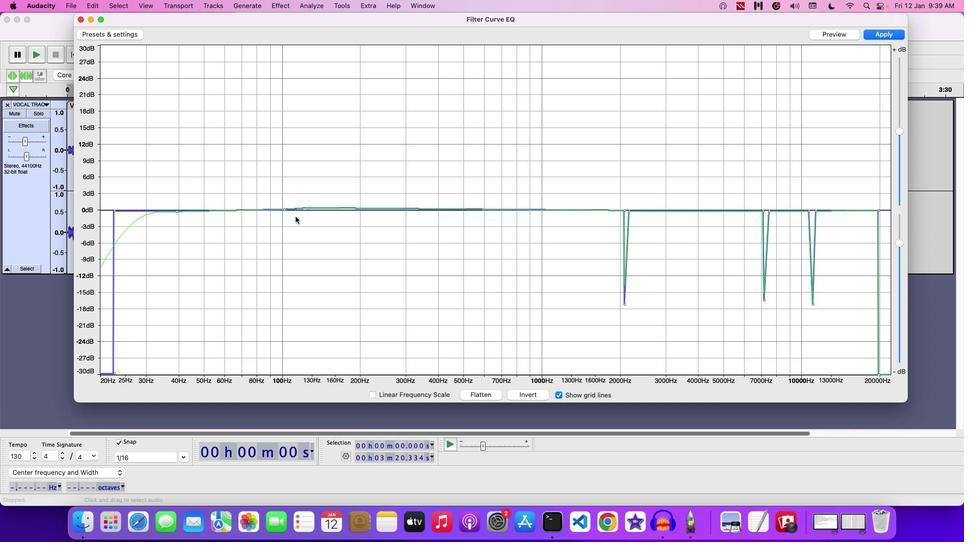 
Action: Mouse moved to (309, 208)
Screenshot: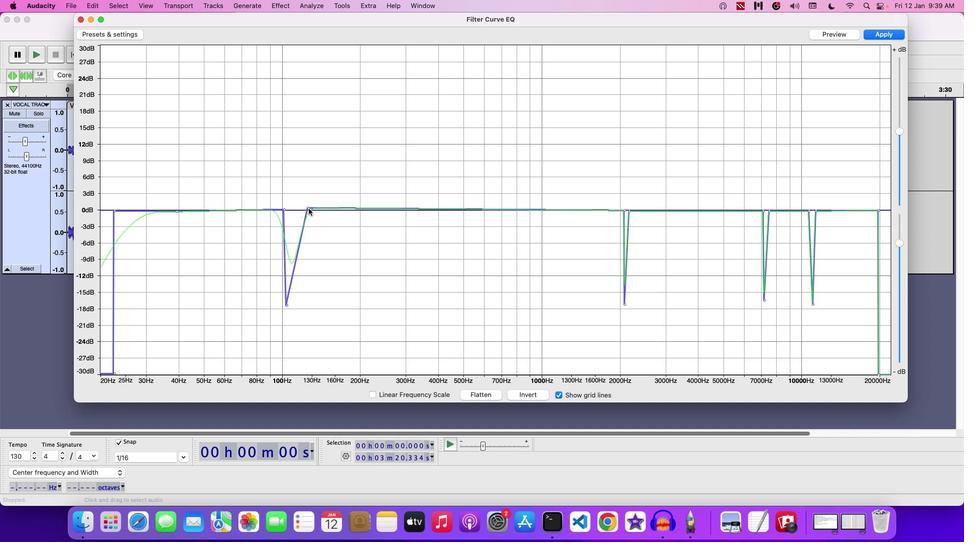 
Action: Mouse pressed left at (309, 208)
Screenshot: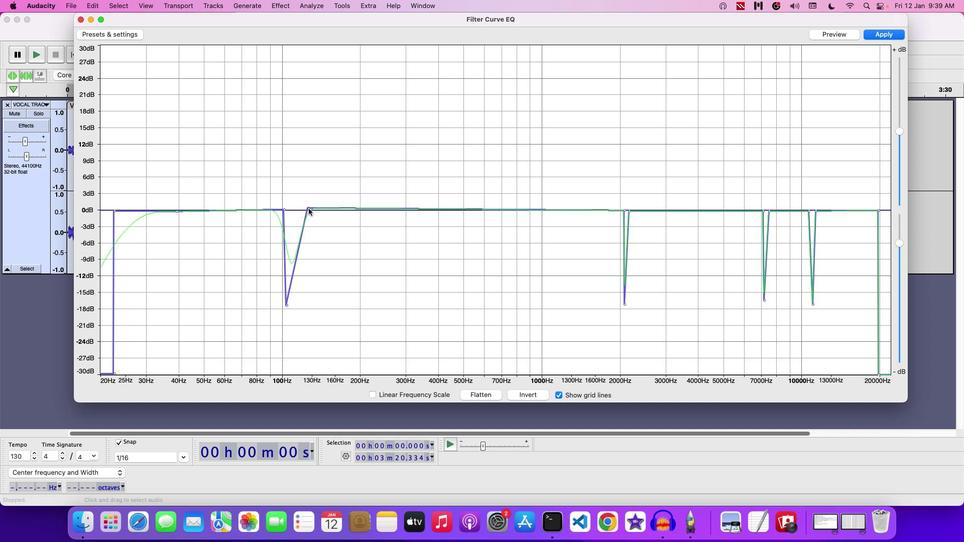 
Action: Mouse moved to (282, 210)
Screenshot: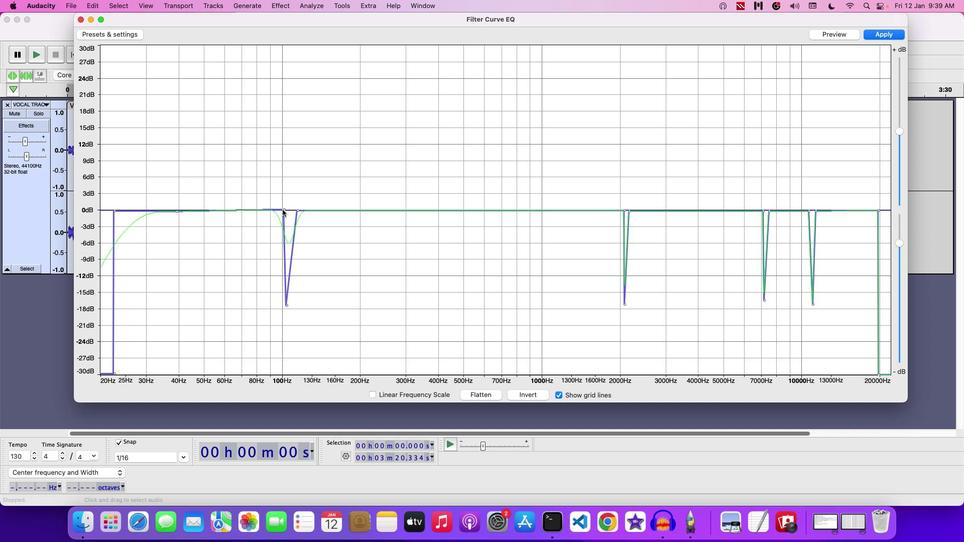 
Action: Mouse pressed left at (282, 210)
Screenshot: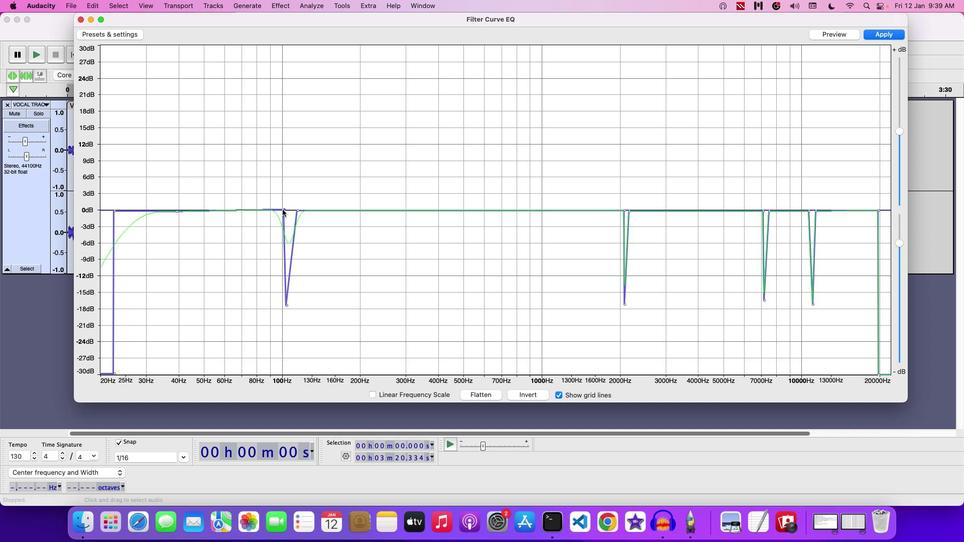 
Action: Mouse moved to (825, 37)
Screenshot: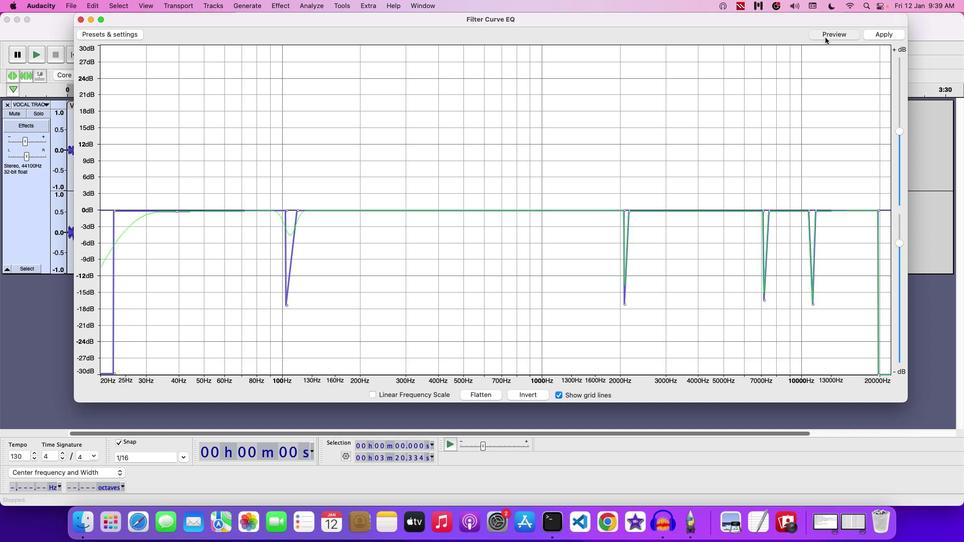 
Action: Mouse pressed left at (825, 37)
Screenshot: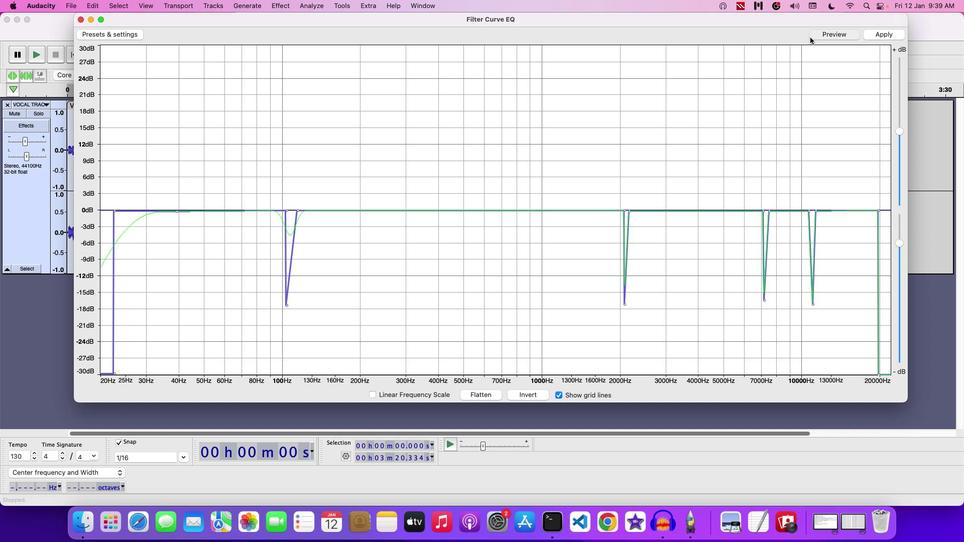 
Action: Mouse moved to (406, 210)
Screenshot: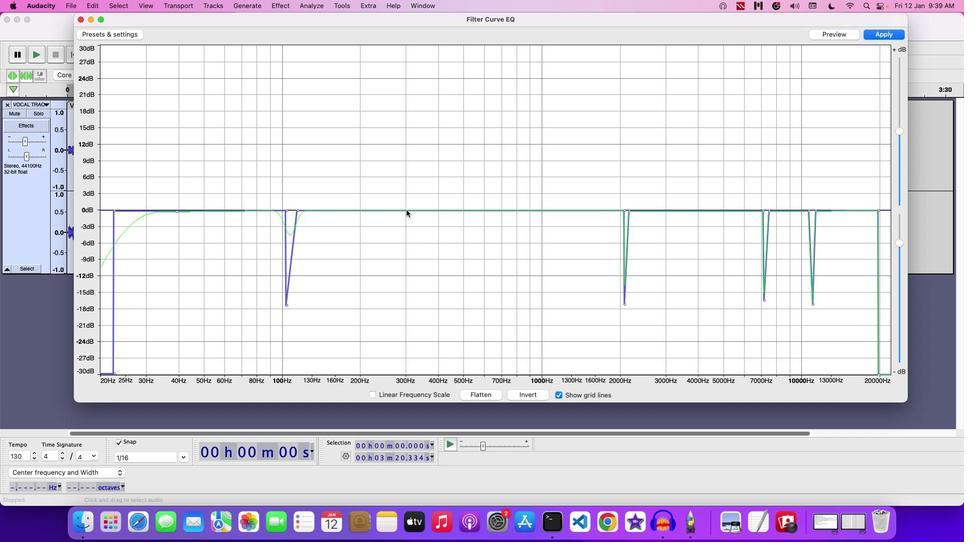
Action: Mouse pressed left at (406, 210)
Screenshot: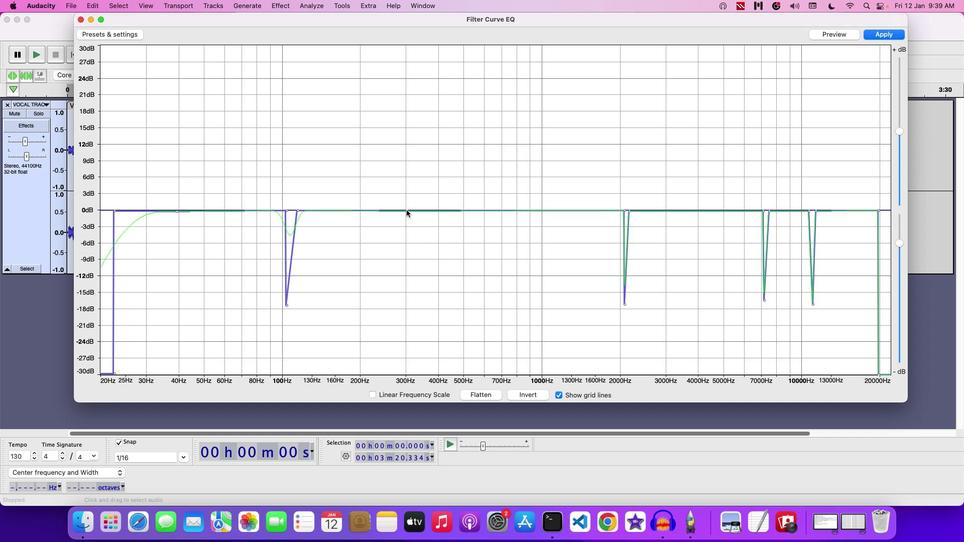 
Action: Mouse moved to (418, 210)
Screenshot: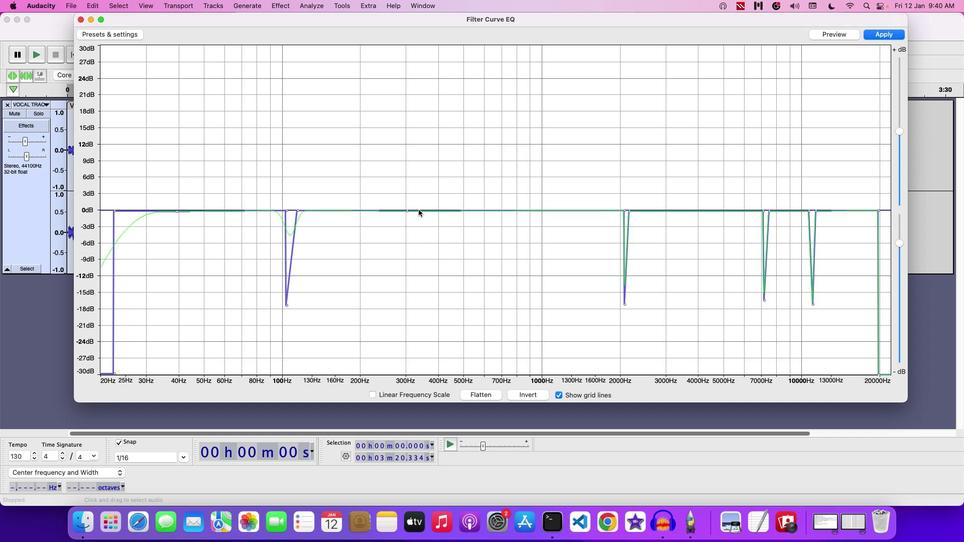 
Action: Mouse pressed left at (418, 210)
Screenshot: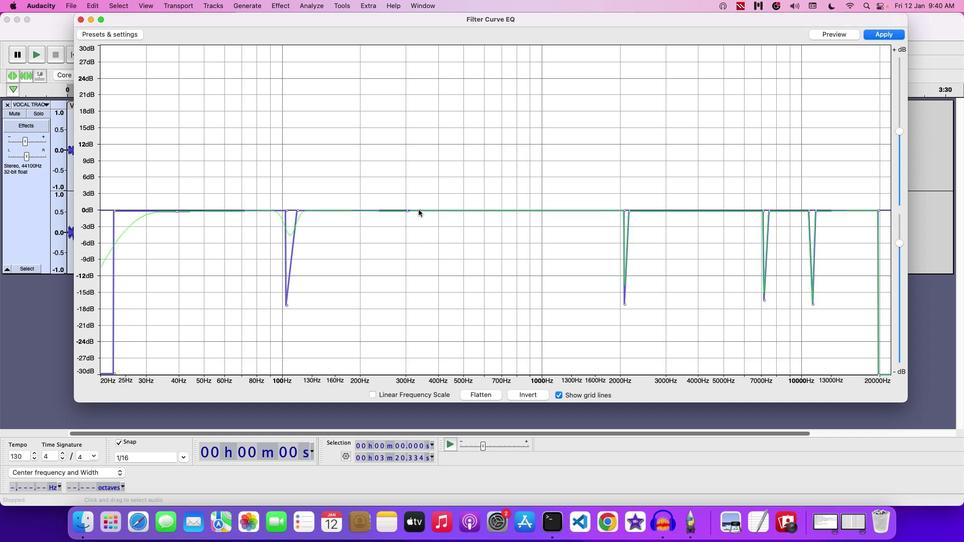 
Action: Mouse moved to (428, 209)
Screenshot: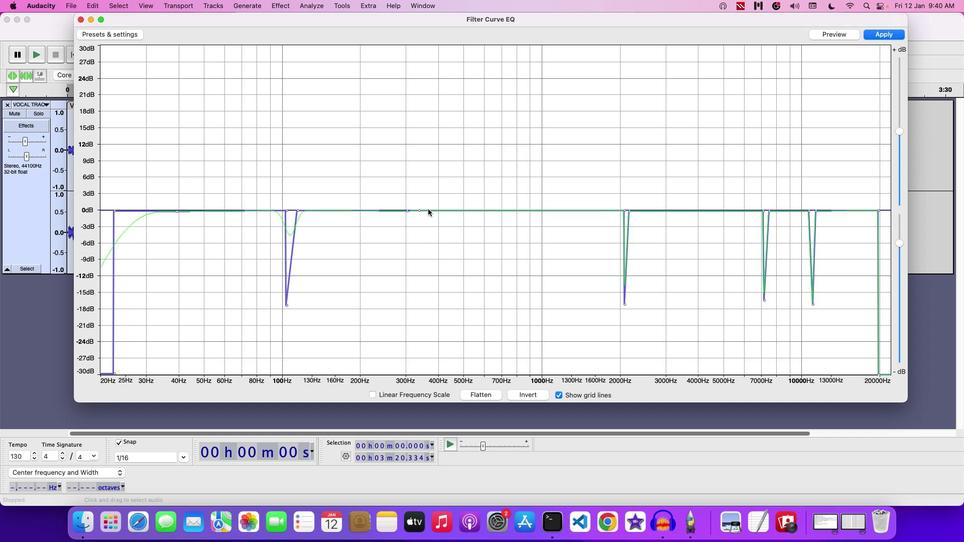 
Action: Mouse pressed left at (428, 209)
Screenshot: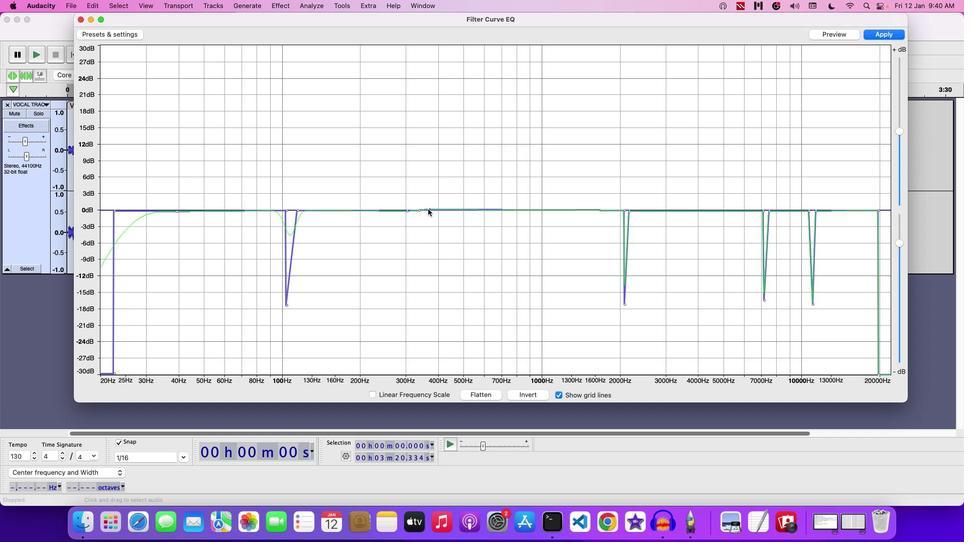 
Action: Mouse moved to (420, 209)
Screenshot: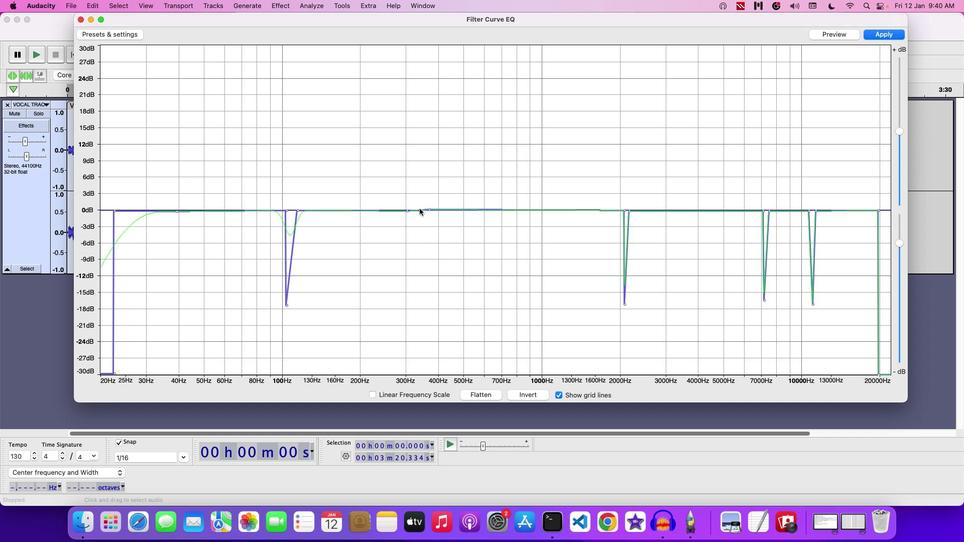 
Action: Mouse pressed left at (420, 209)
Screenshot: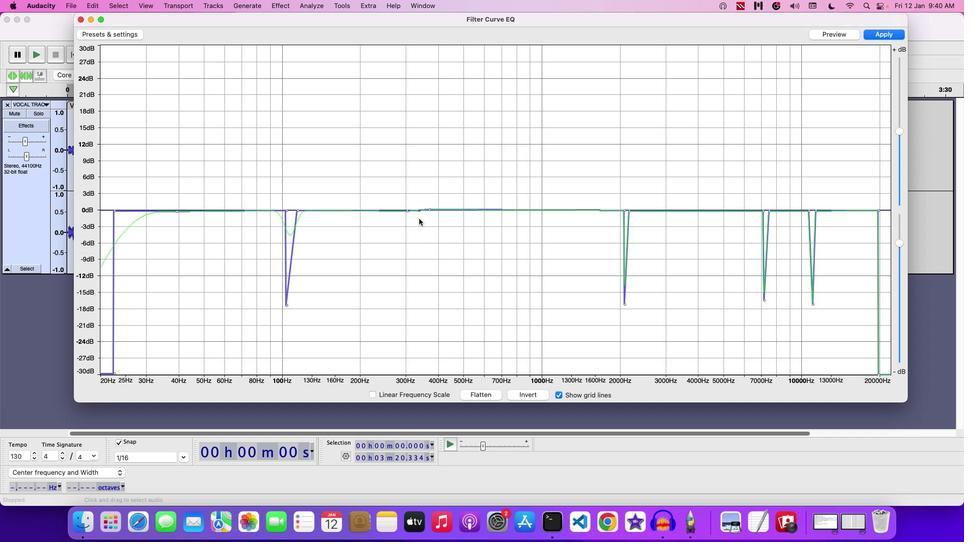 
Action: Mouse moved to (430, 208)
Screenshot: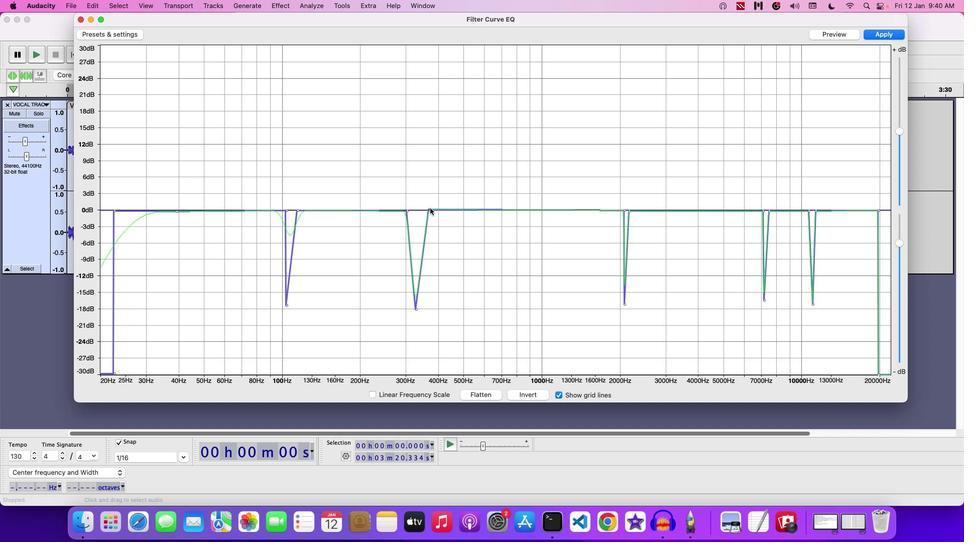 
Action: Mouse pressed left at (430, 208)
Screenshot: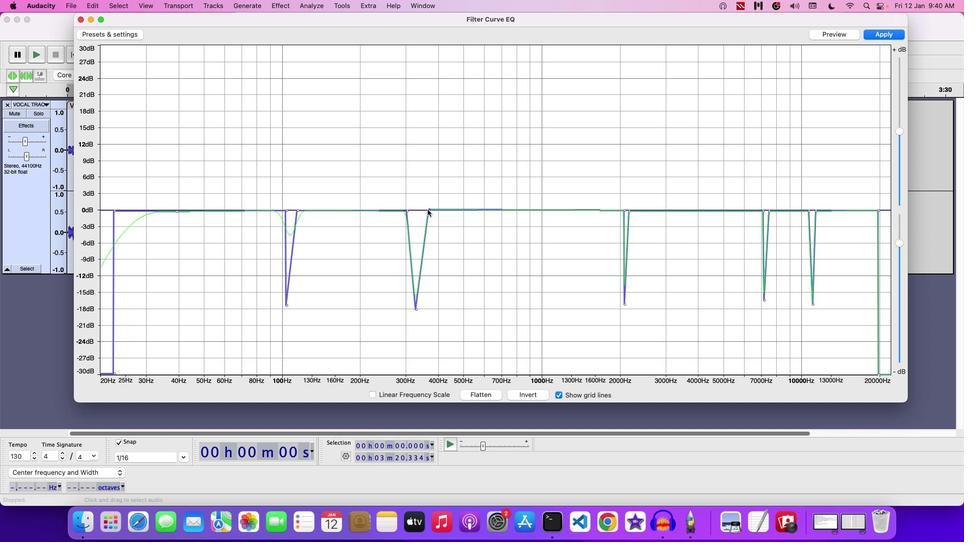 
Action: Mouse moved to (407, 211)
Screenshot: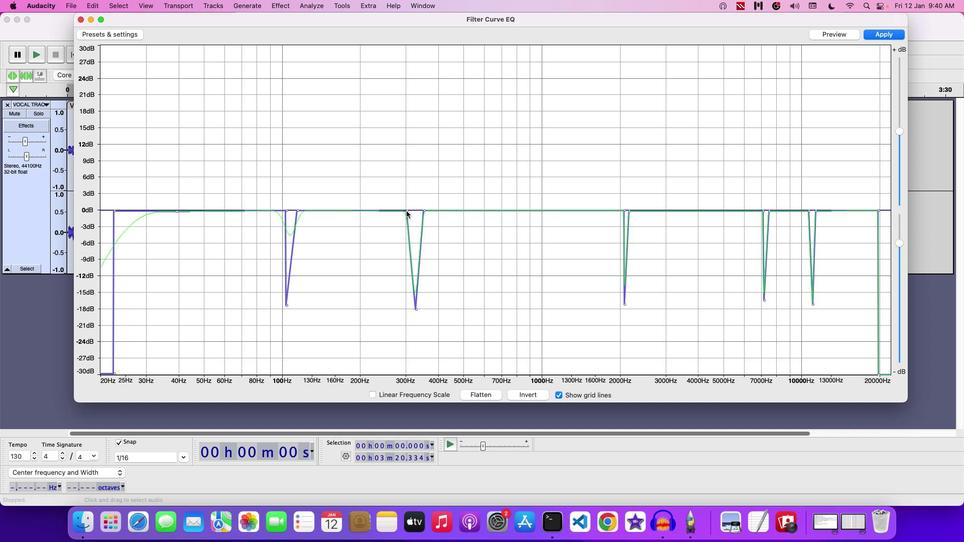 
Action: Mouse pressed left at (407, 211)
Screenshot: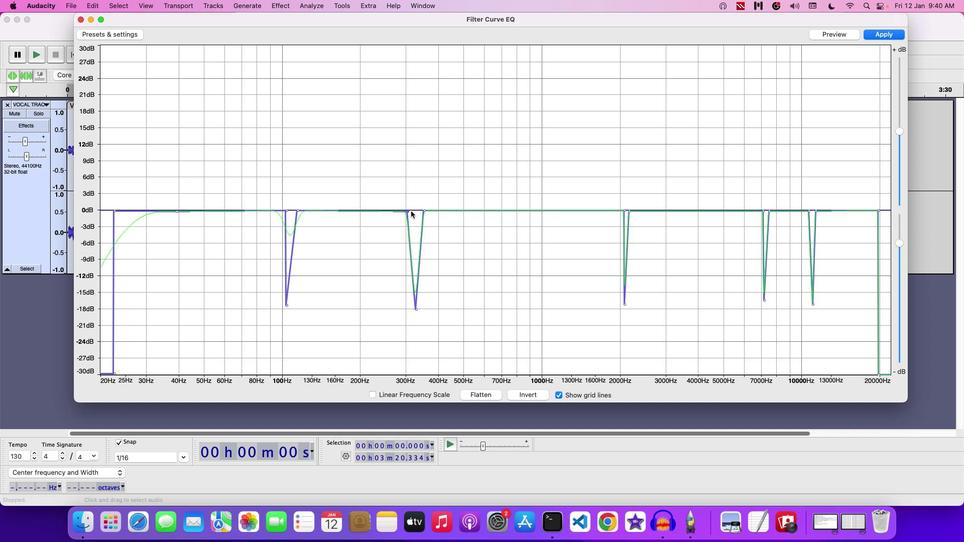 
Action: Mouse moved to (422, 209)
Screenshot: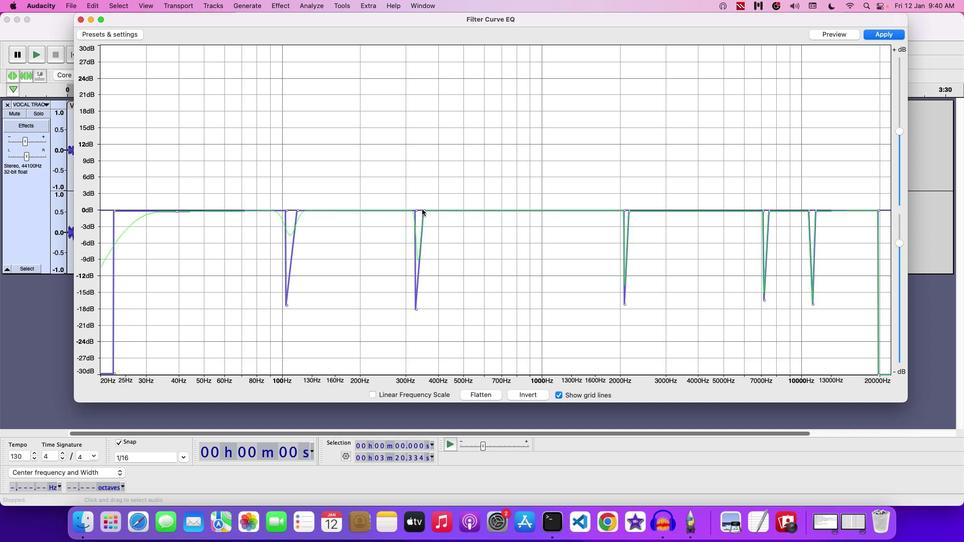 
Action: Mouse pressed left at (422, 209)
Screenshot: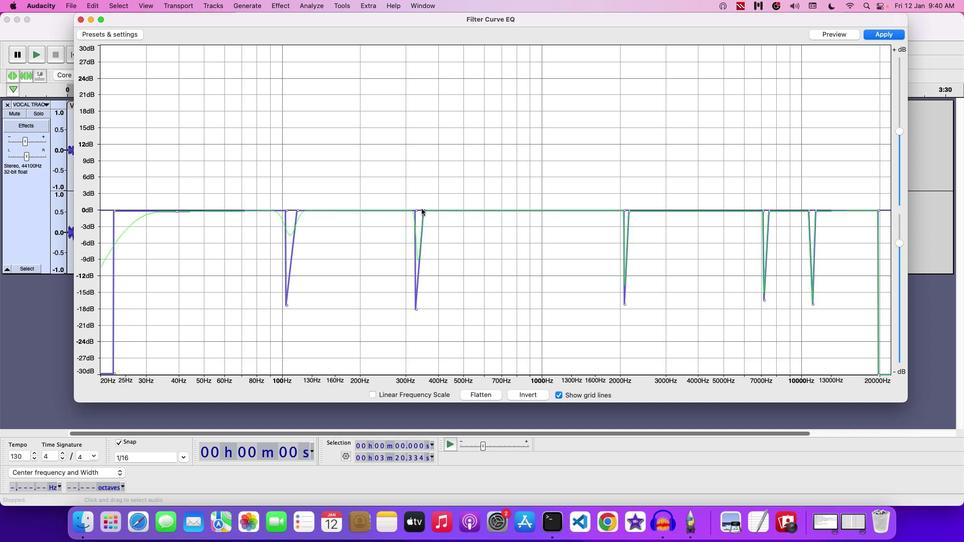 
Action: Mouse moved to (223, 211)
Screenshot: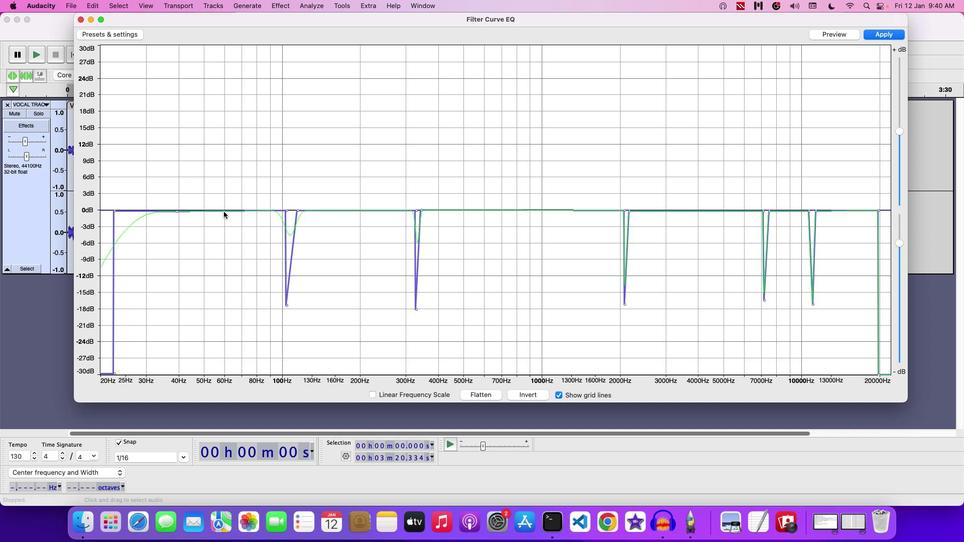 
Action: Mouse pressed left at (223, 211)
Screenshot: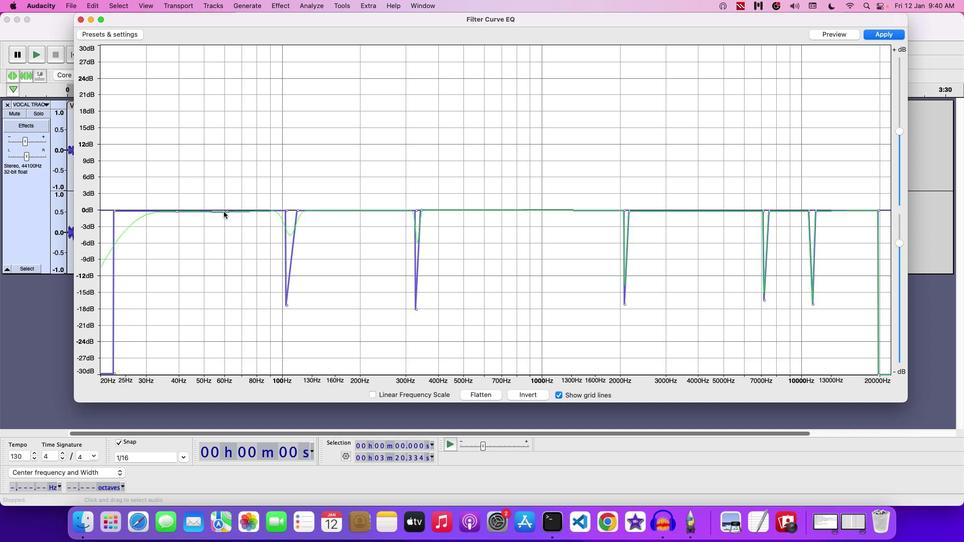 
Action: Mouse moved to (219, 210)
Screenshot: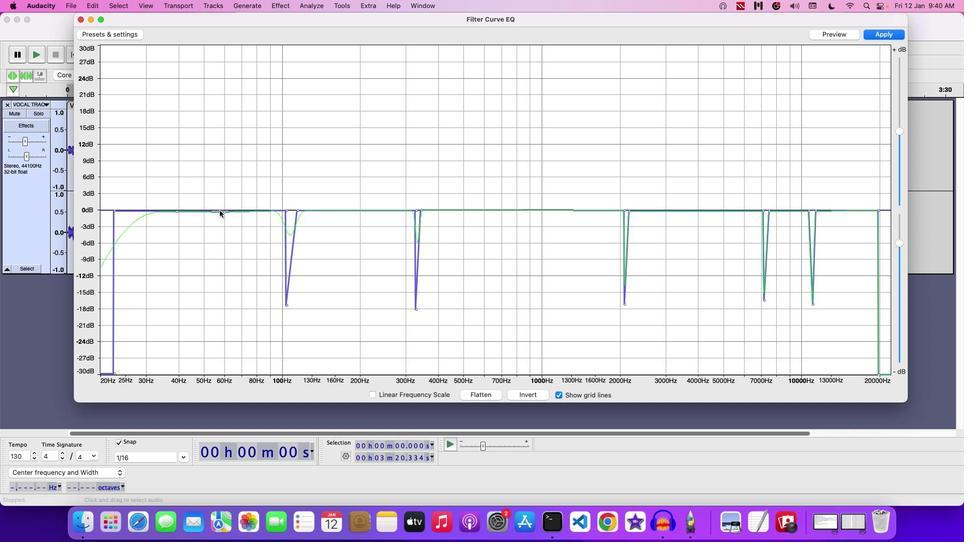 
Action: Mouse pressed left at (219, 210)
Screenshot: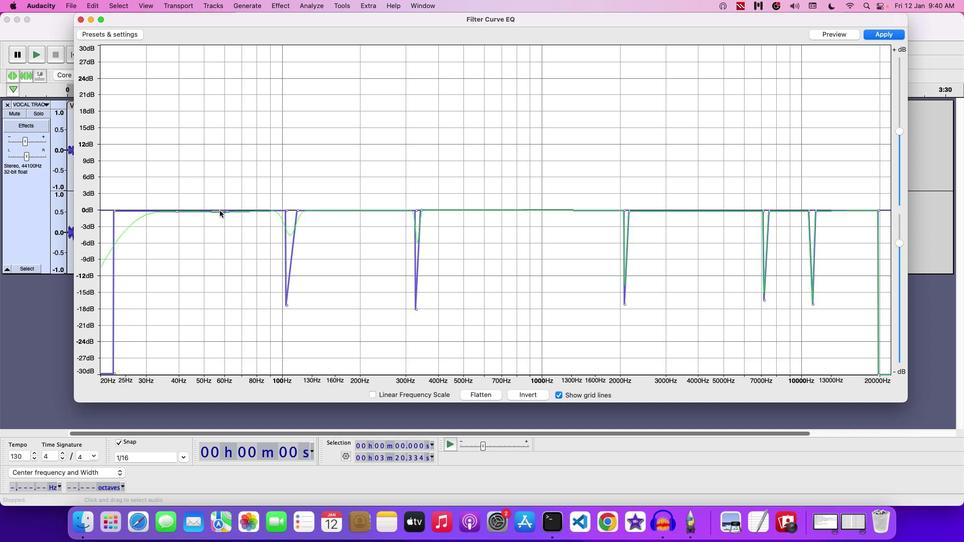 
Action: Mouse moved to (210, 210)
Screenshot: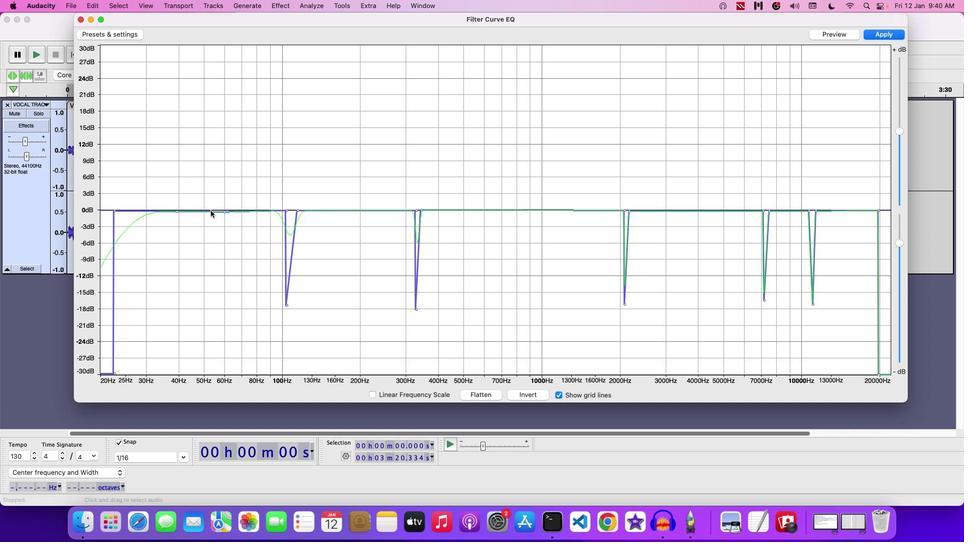 
Action: Mouse pressed left at (210, 210)
Screenshot: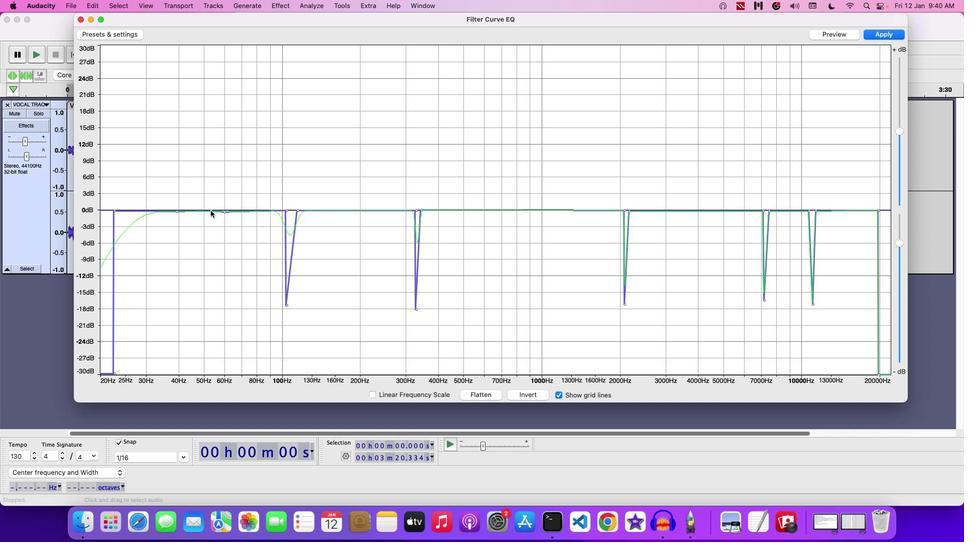 
Action: Mouse moved to (197, 210)
Screenshot: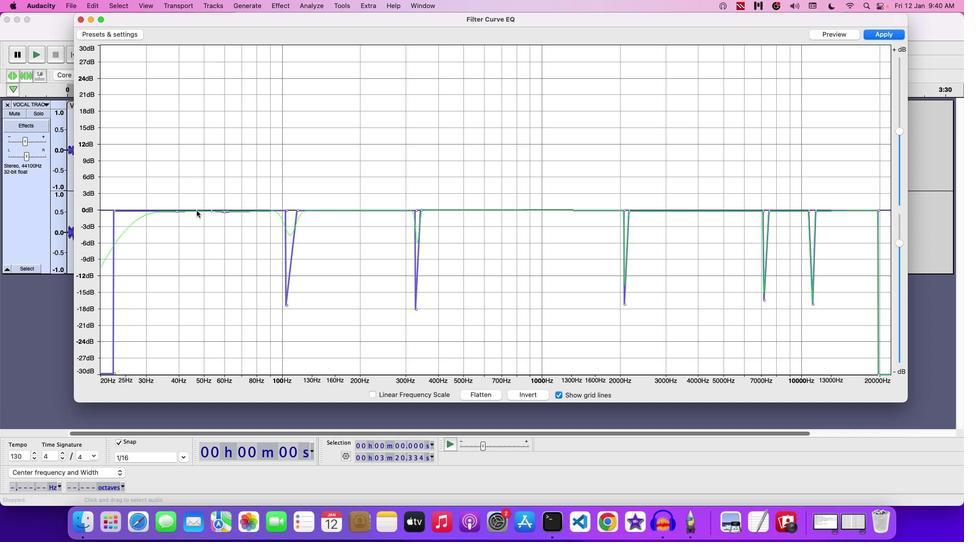 
Action: Mouse pressed left at (197, 210)
Screenshot: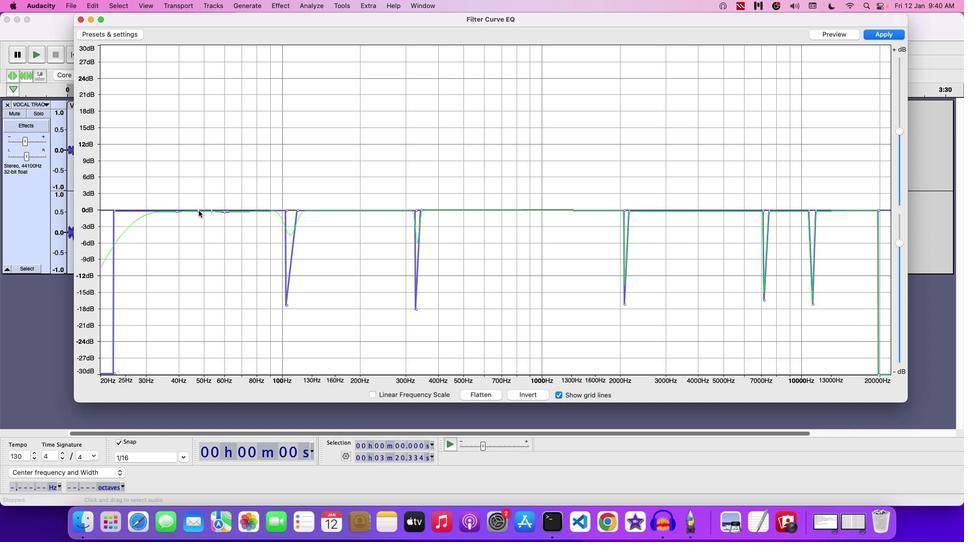 
Action: Mouse moved to (211, 211)
Screenshot: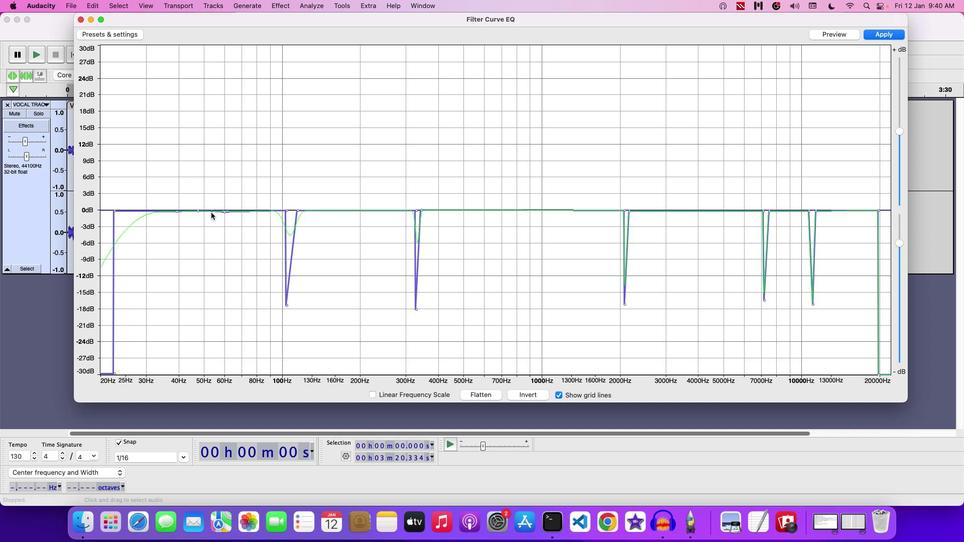 
Action: Mouse pressed left at (211, 211)
Screenshot: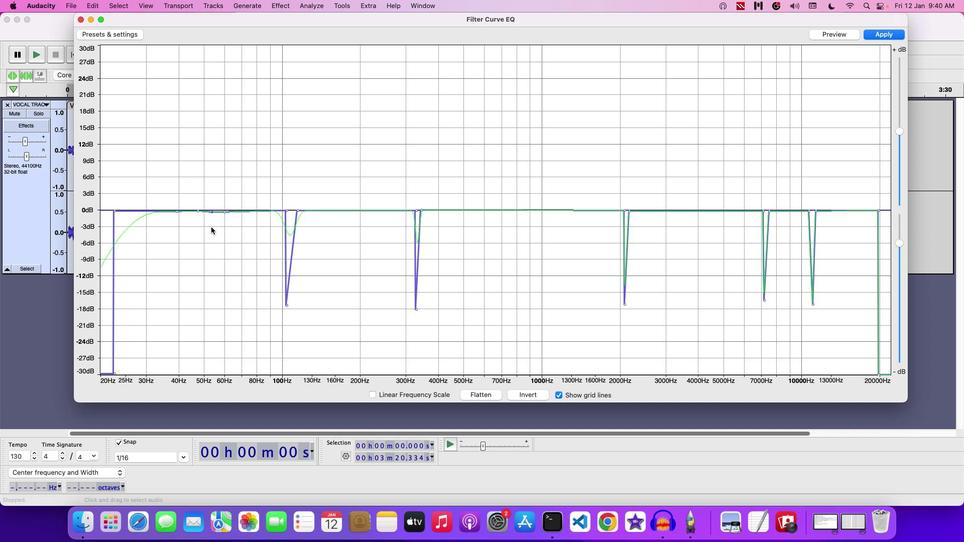 
Action: Mouse moved to (196, 210)
Screenshot: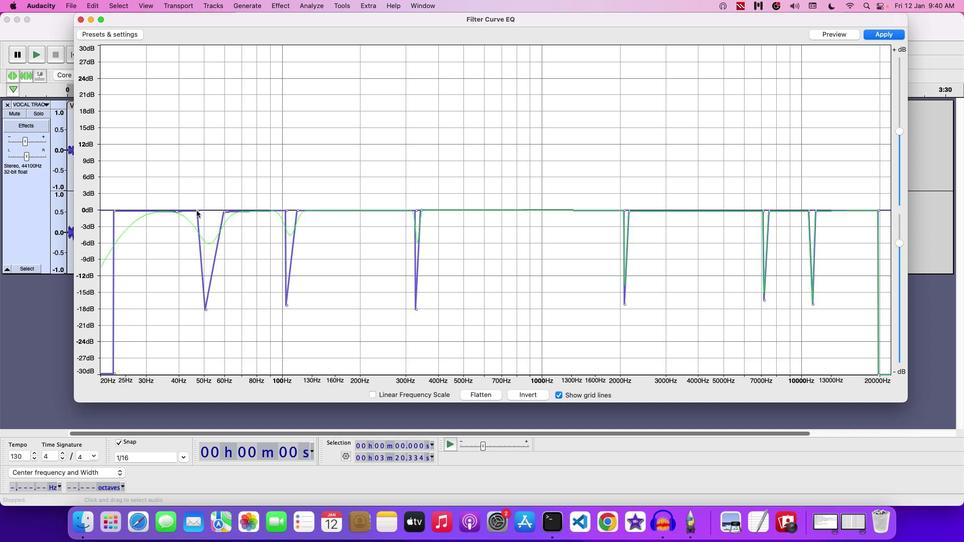 
Action: Mouse pressed left at (196, 210)
Screenshot: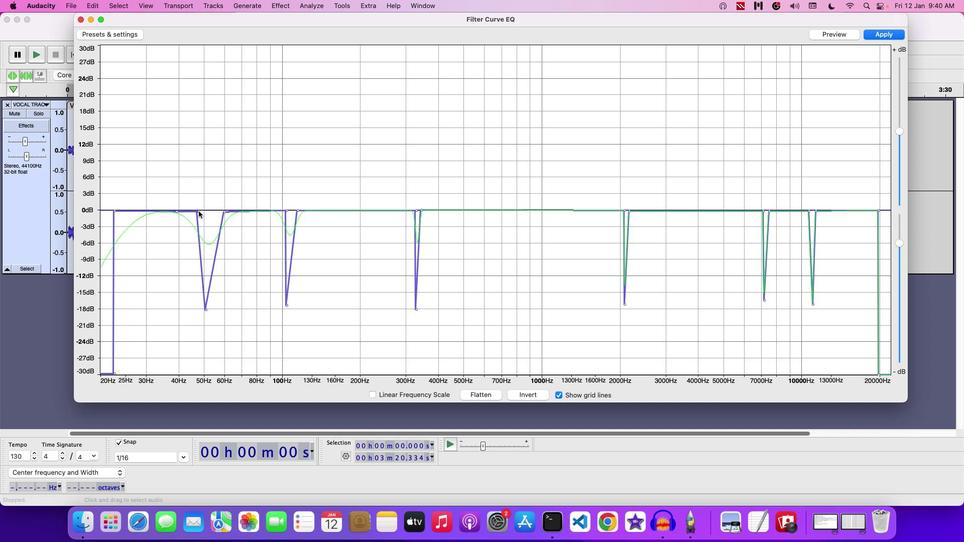 
Action: Mouse moved to (223, 212)
Screenshot: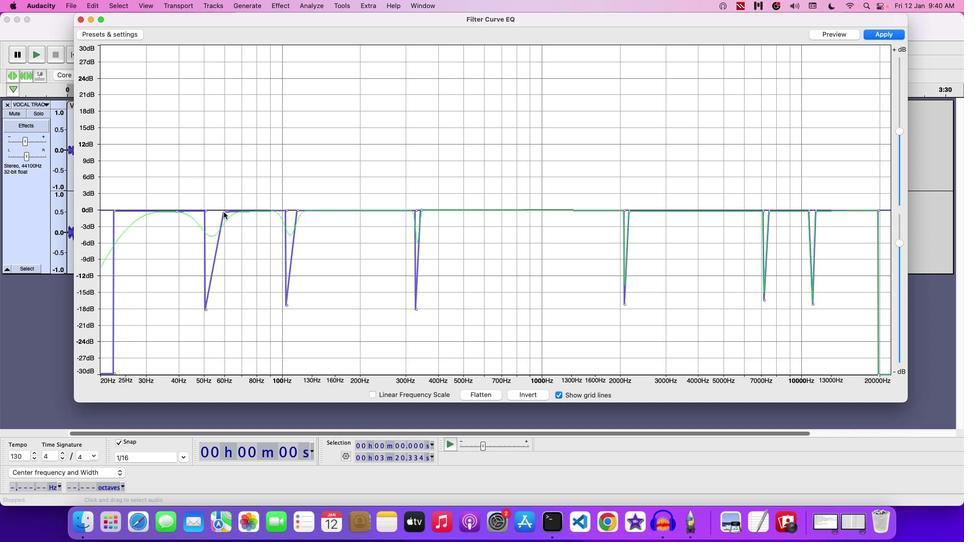 
Action: Mouse pressed left at (223, 212)
Screenshot: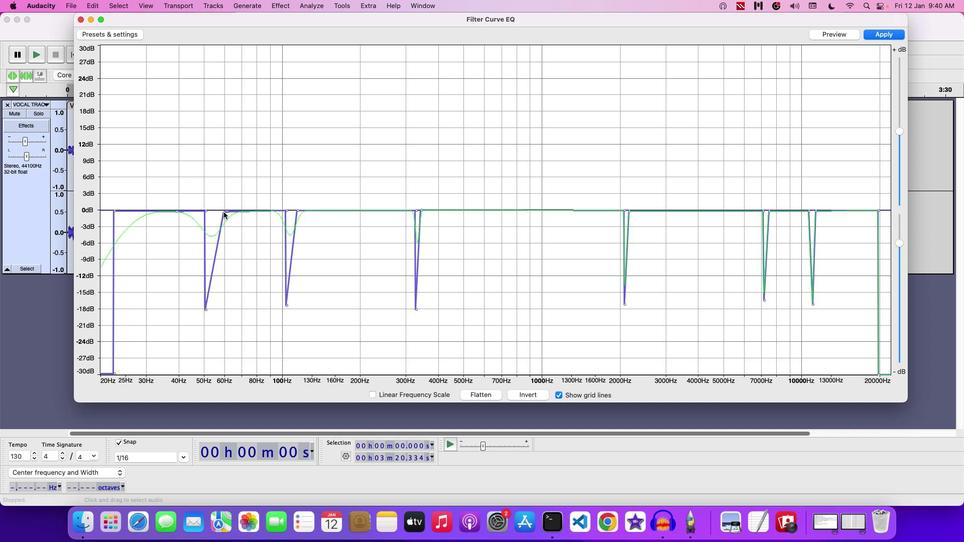 
Action: Mouse moved to (834, 36)
Screenshot: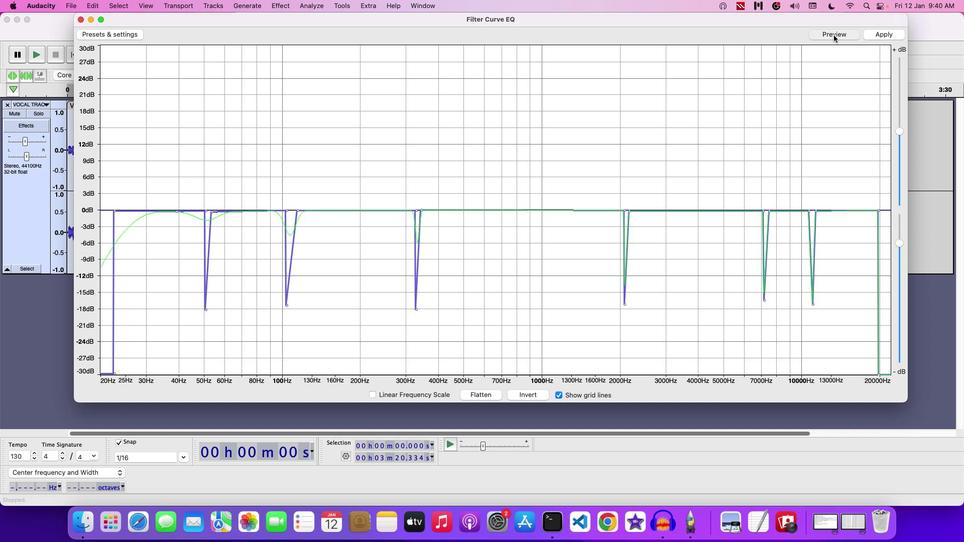 
Action: Mouse pressed left at (834, 36)
Screenshot: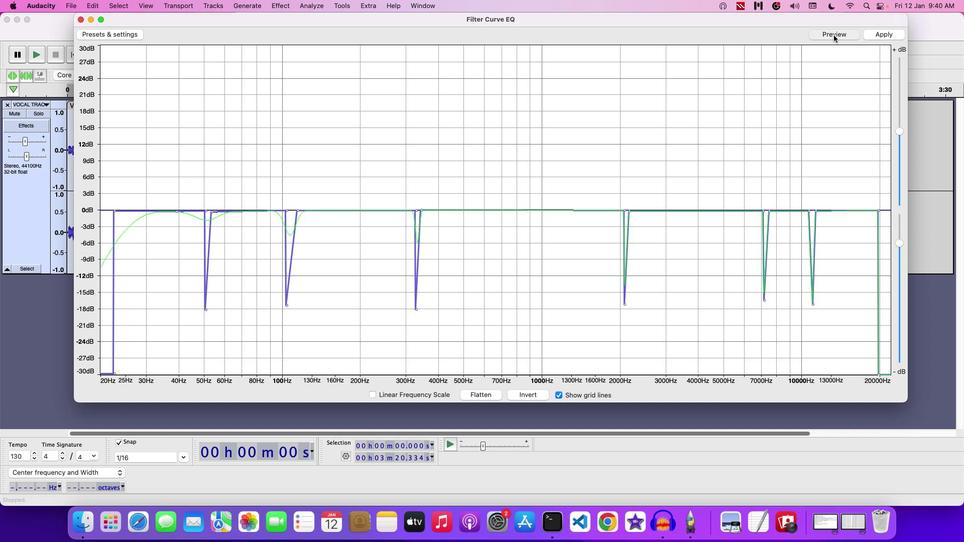 
Action: Mouse moved to (890, 23)
Screenshot: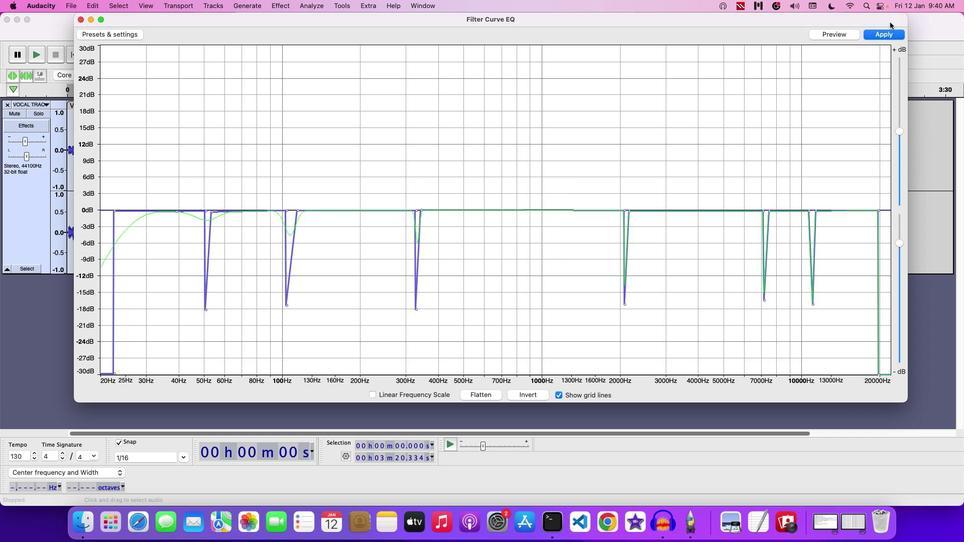 
Action: Mouse pressed left at (890, 23)
Screenshot: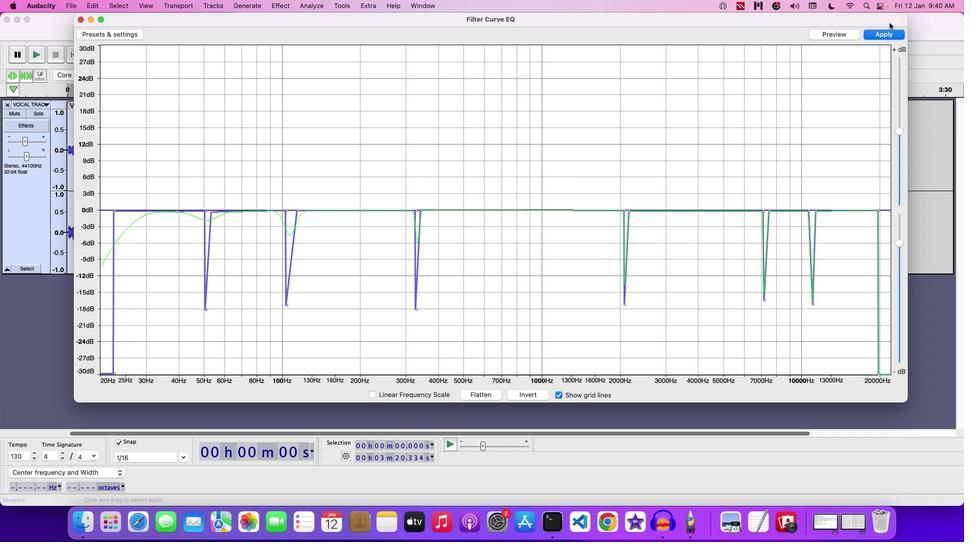 
Action: Mouse moved to (880, 30)
Screenshot: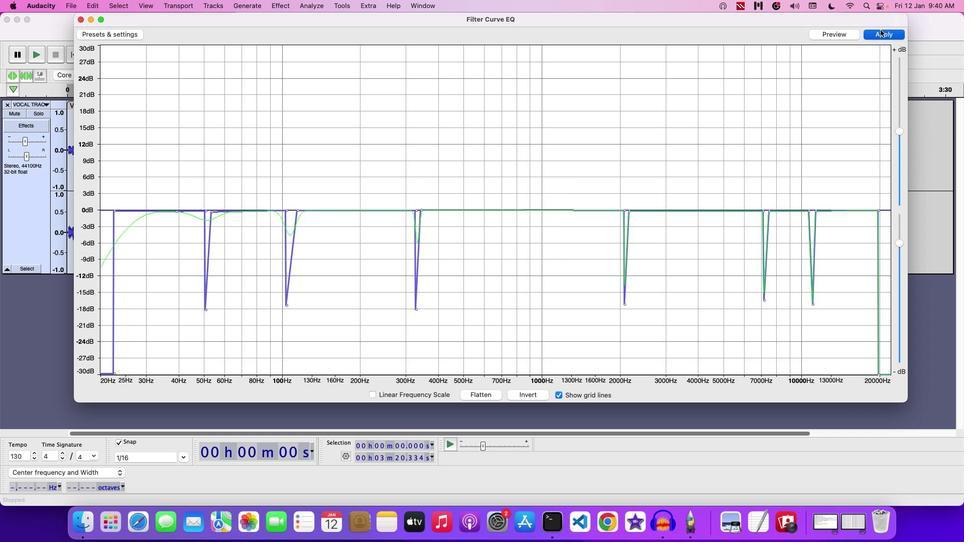 
Action: Mouse pressed left at (880, 30)
Screenshot: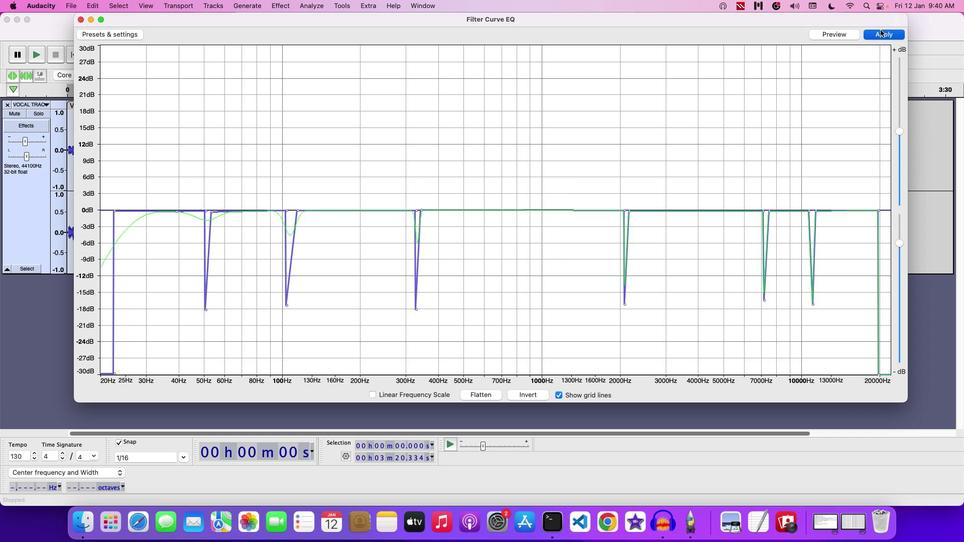 
Action: Mouse moved to (12, 185)
Screenshot: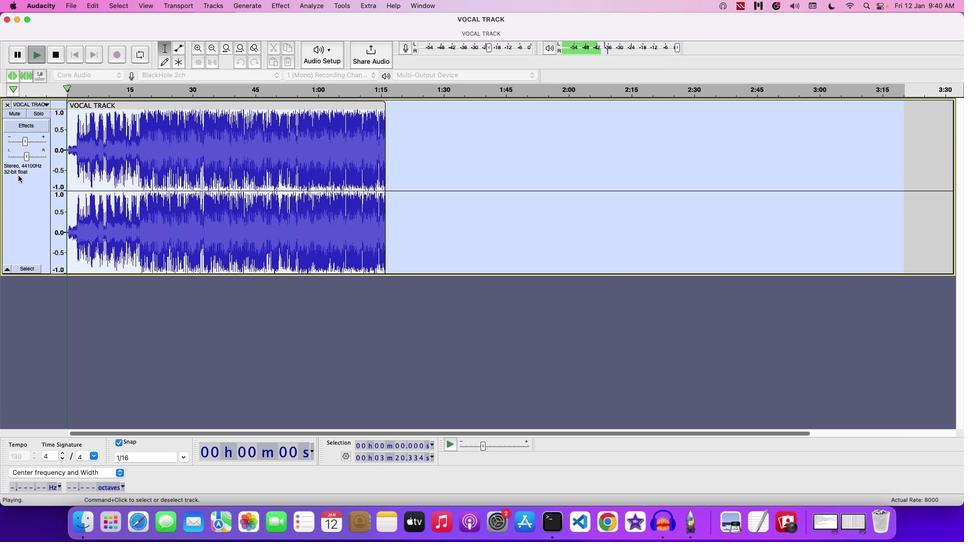 
Action: Key pressed Key.space
Screenshot: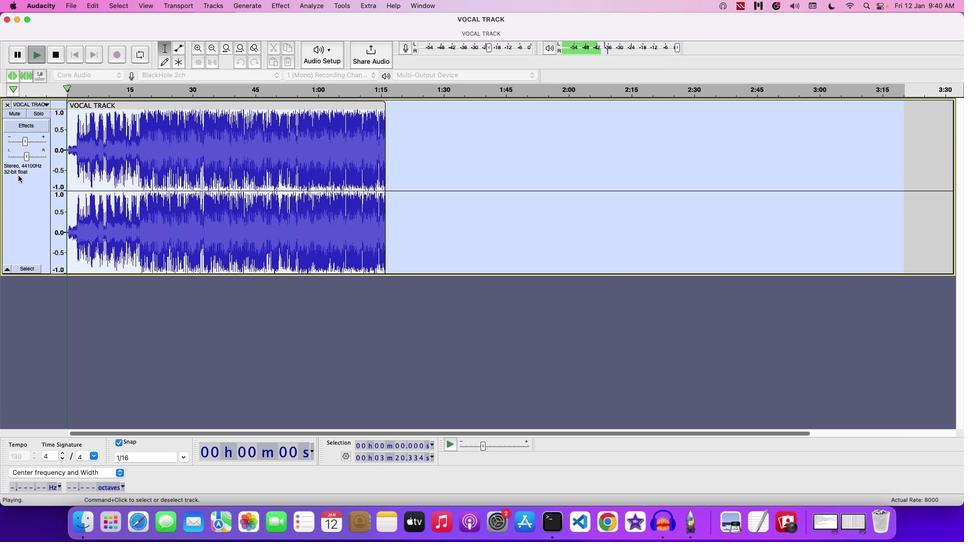 
Action: Mouse moved to (27, 143)
Screenshot: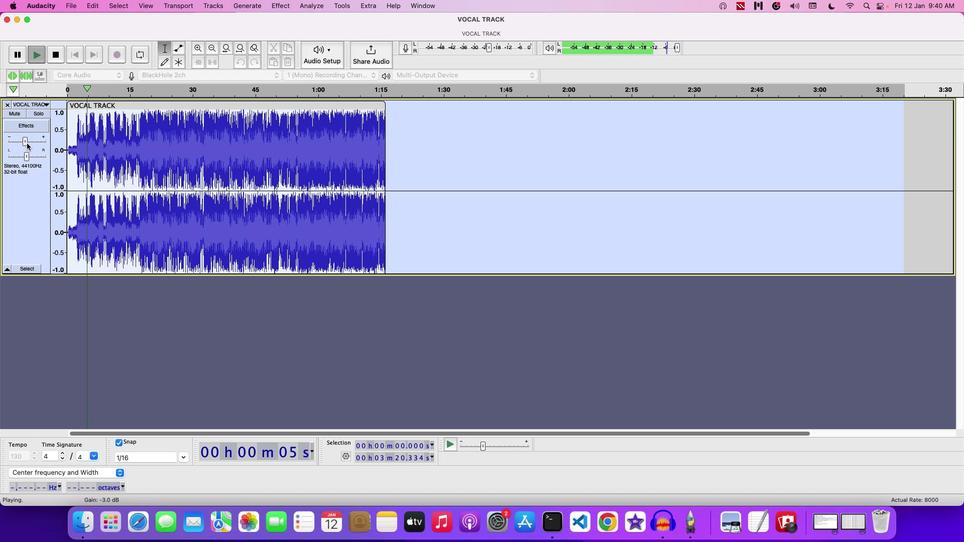 
Action: Mouse pressed left at (27, 143)
Screenshot: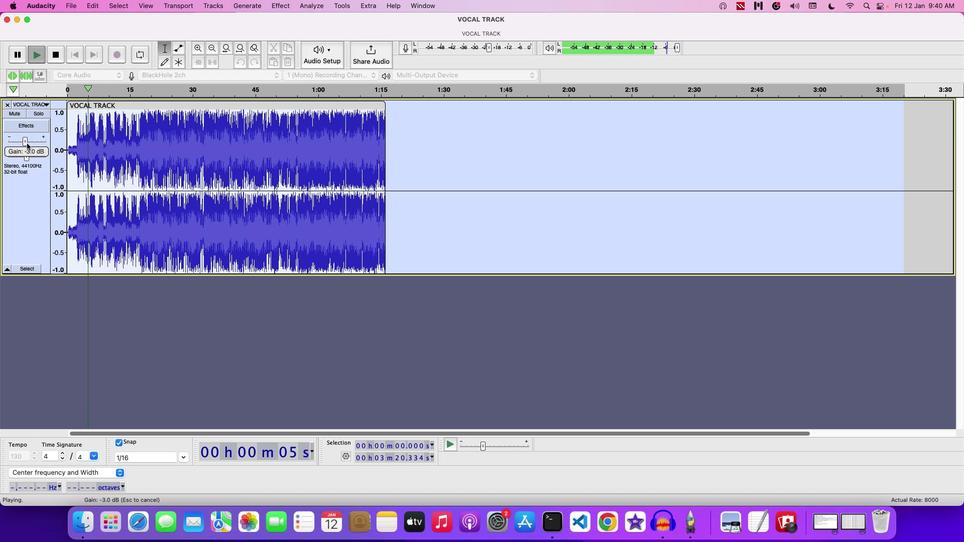 
Action: Mouse moved to (27, 145)
Screenshot: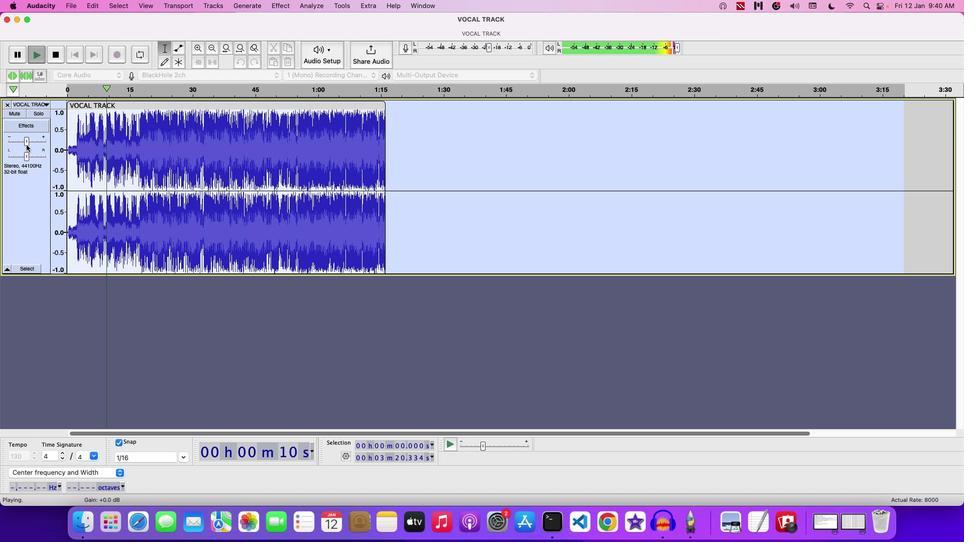 
Action: Mouse pressed left at (27, 145)
Screenshot: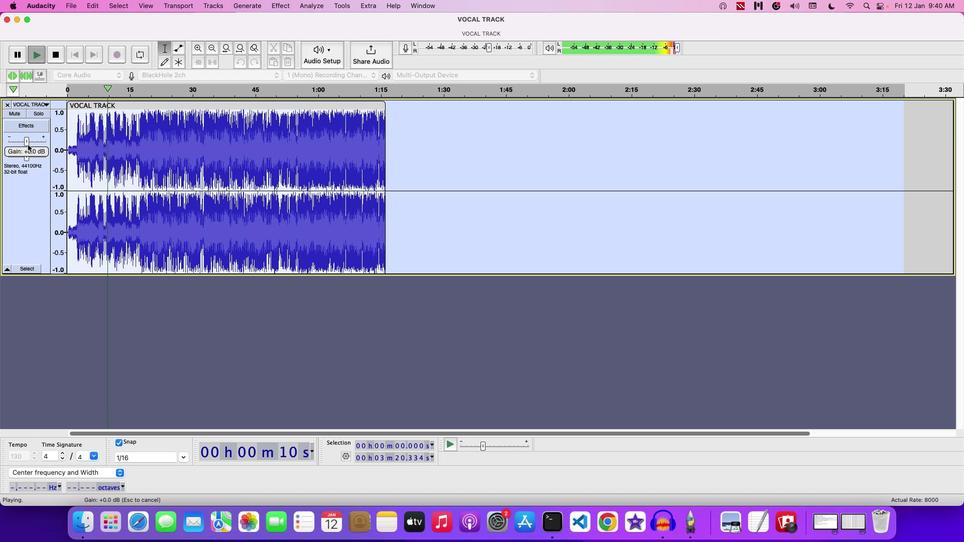 
Action: Mouse moved to (77, 9)
Screenshot: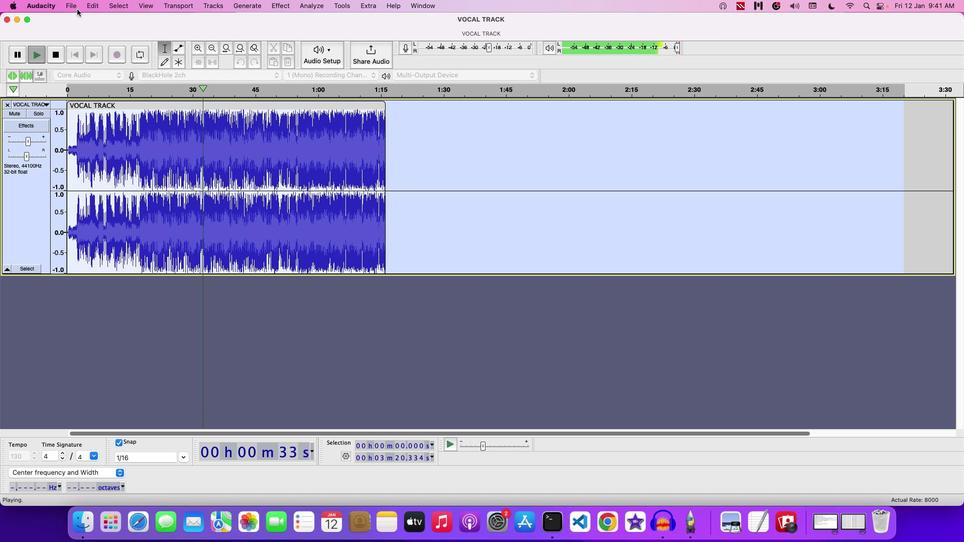 
Action: Key pressed Key.space
Screenshot: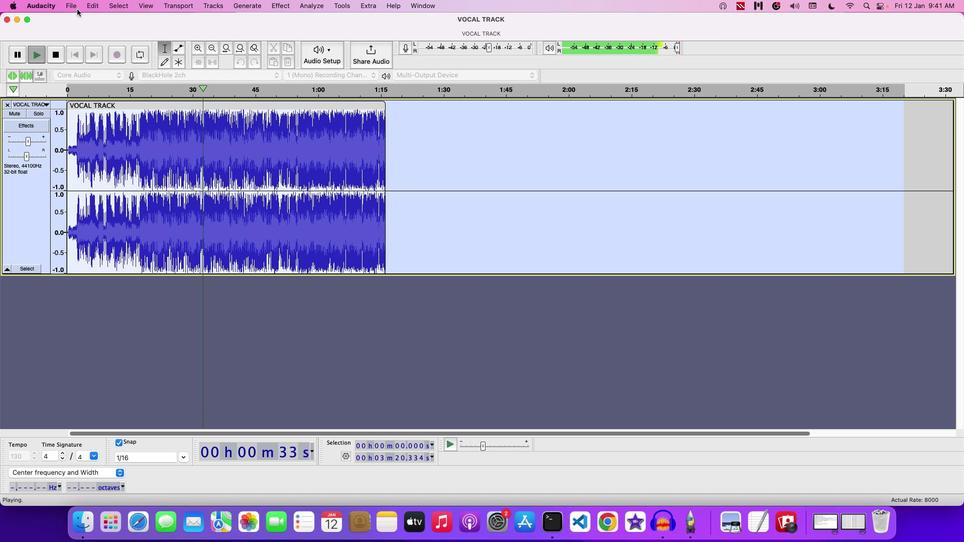 
Action: Mouse pressed left at (77, 9)
Screenshot: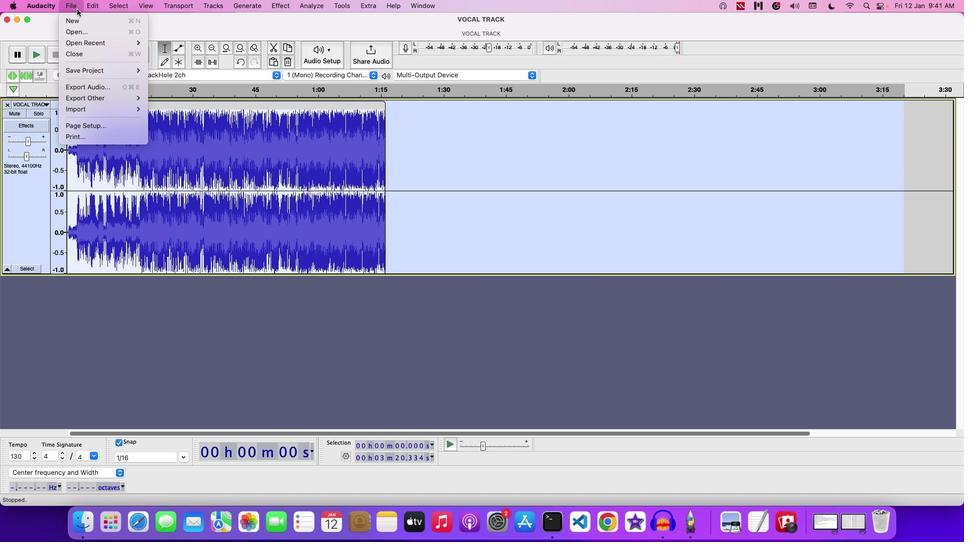 
Action: Mouse moved to (189, 70)
Screenshot: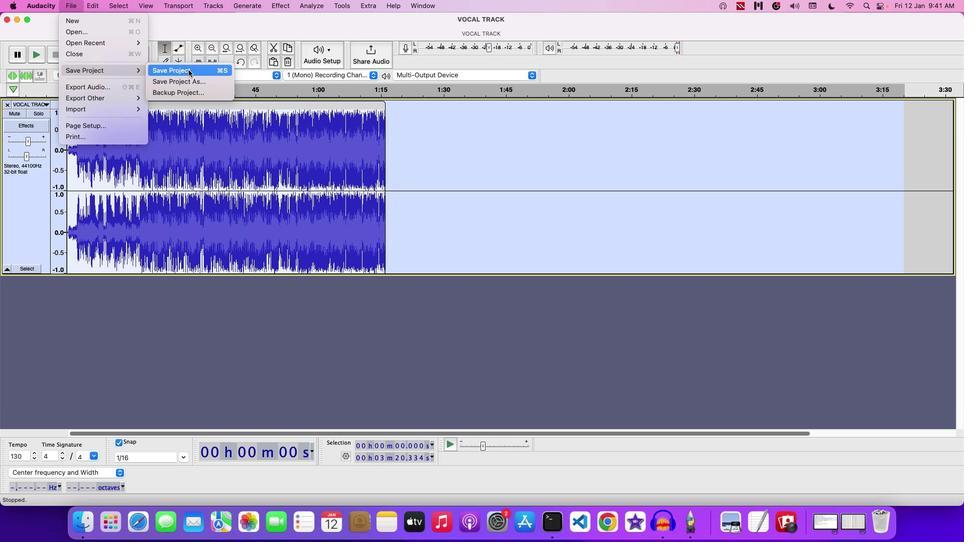 
Action: Mouse pressed left at (189, 70)
Screenshot: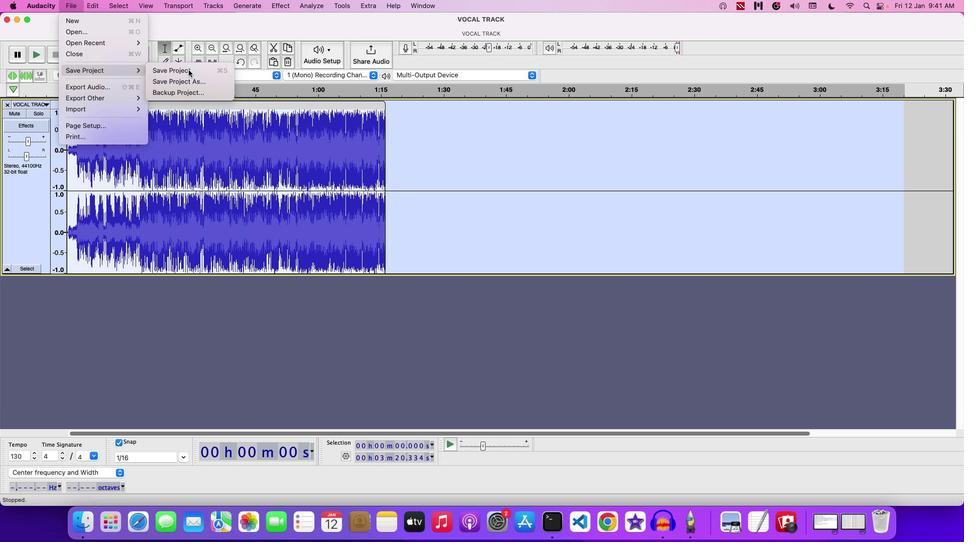 
Action: Mouse moved to (389, 167)
Screenshot: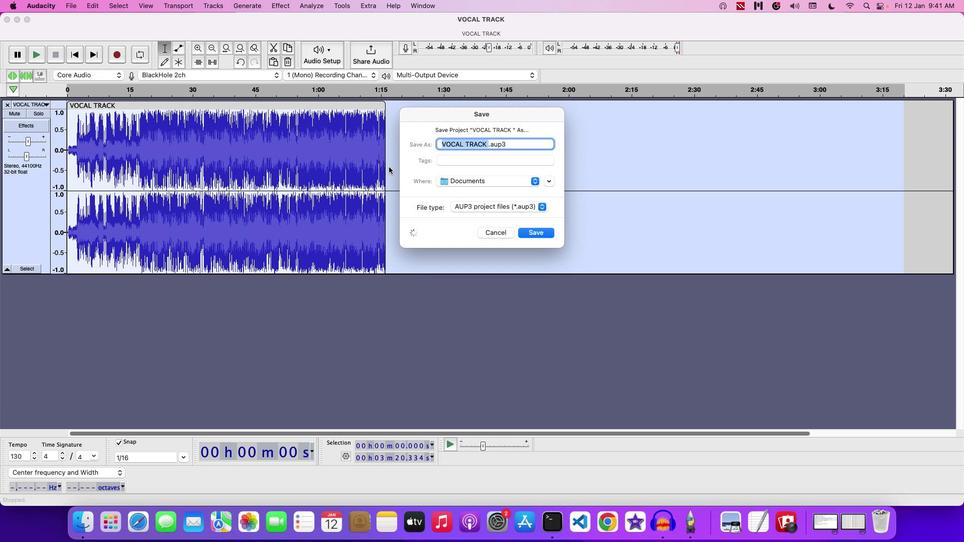 
Action: Key pressed Key.backspace'A''P''P''L''Y''I''N''G'Key.space'V''S''T'Key.space'D'Key.backspace'E''Q'Key.space'O''N'Key.space'A'Key.space'V''O''C''A''L'Key.space'T''R''A''C''K'Key.space'3'
Screenshot: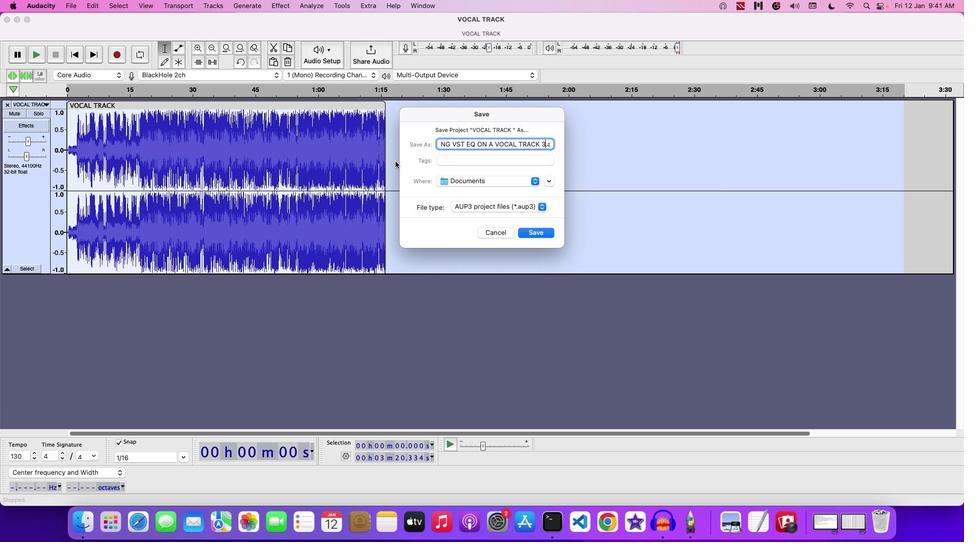 
Action: Mouse moved to (531, 230)
Screenshot: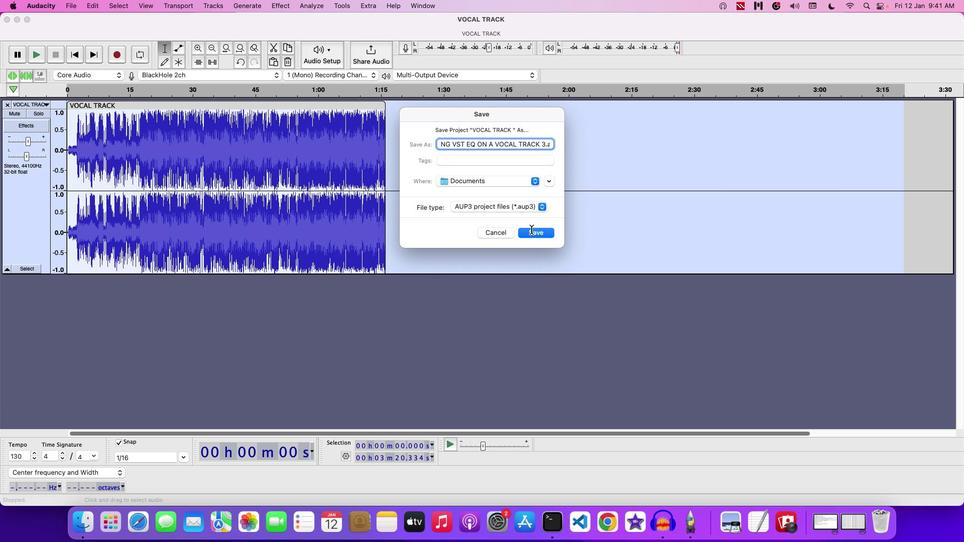 
Action: Mouse pressed left at (531, 230)
Screenshot: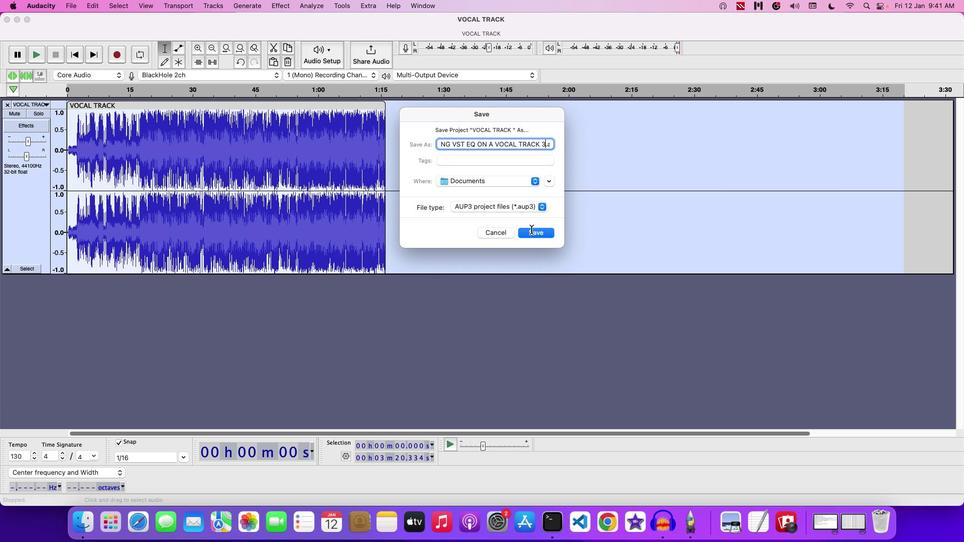 
Action: Mouse moved to (531, 229)
Screenshot: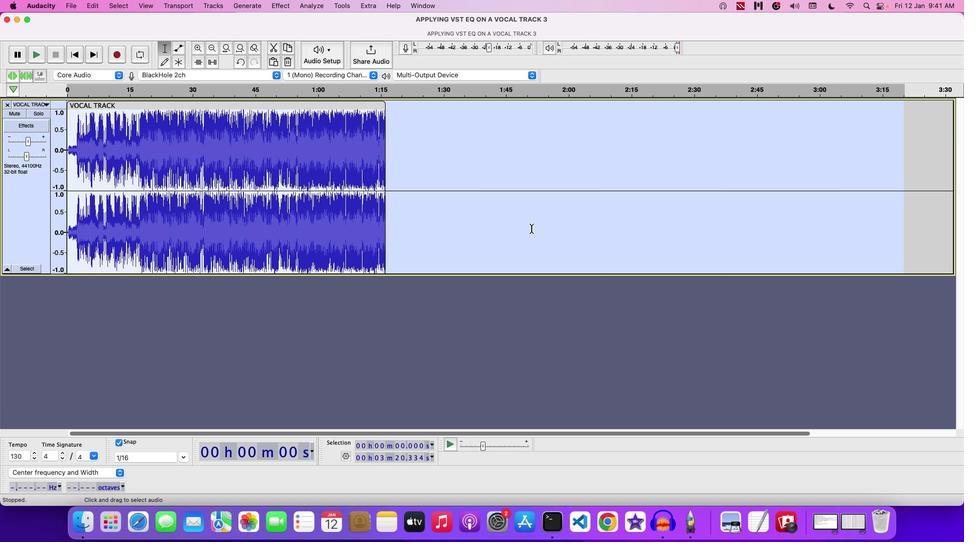 
